 Task: Slide 64 - Alternative Resources-3.
Action: Mouse moved to (22, 87)
Screenshot: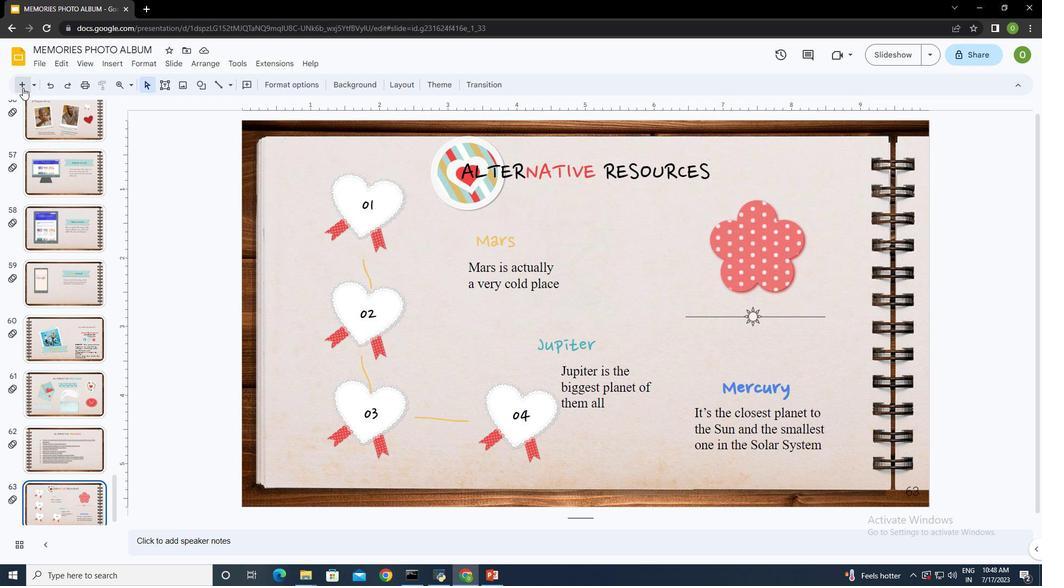 
Action: Mouse pressed left at (22, 87)
Screenshot: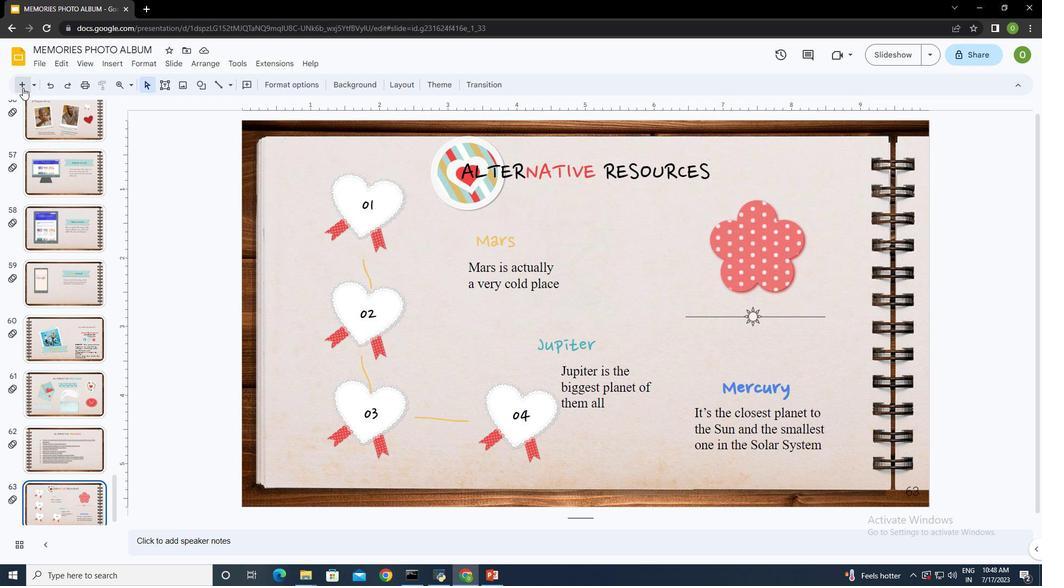 
Action: Mouse moved to (453, 175)
Screenshot: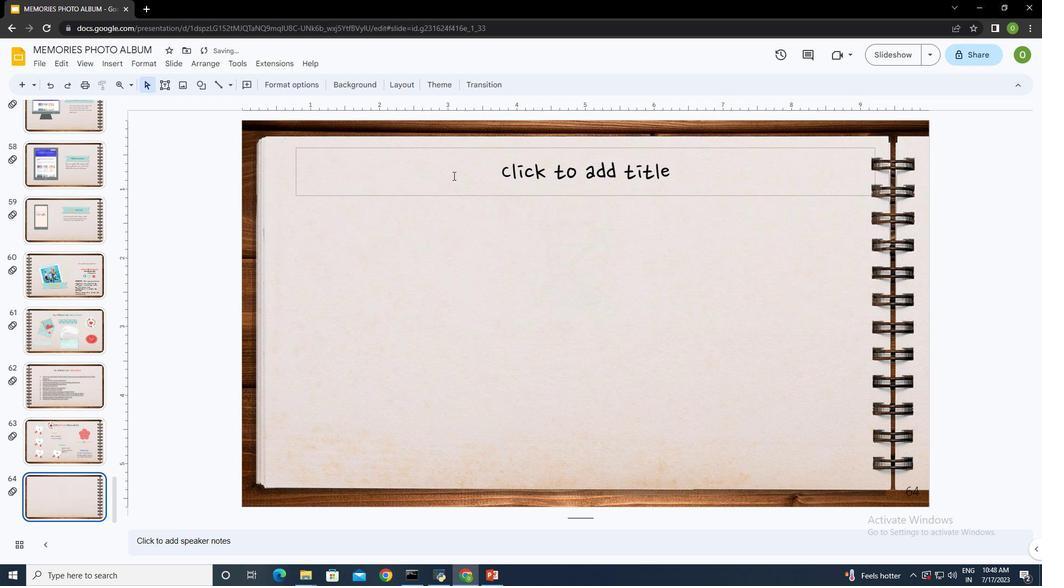 
Action: Mouse pressed left at (453, 175)
Screenshot: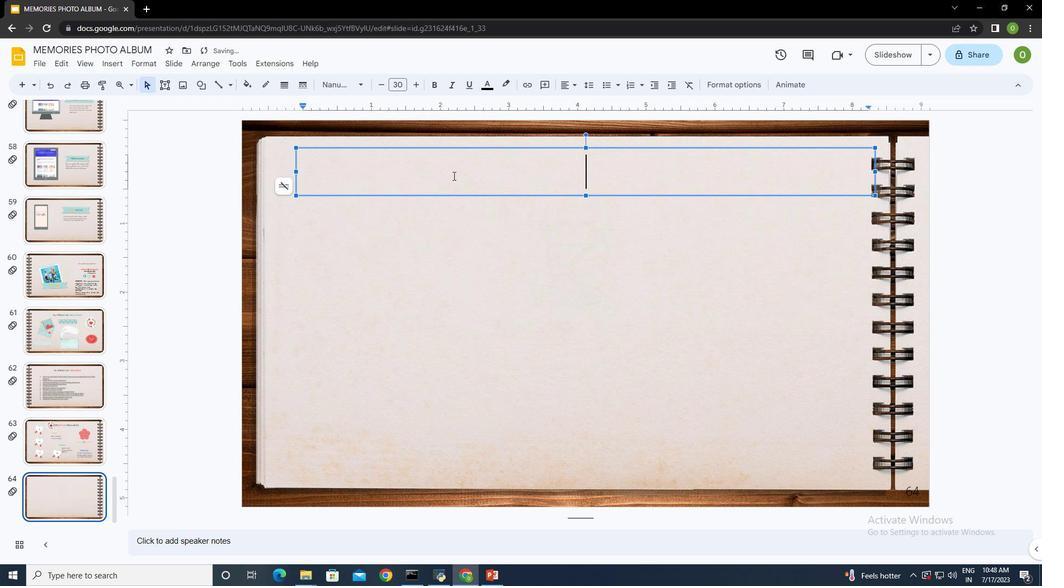 
Action: Key pressed <Key.caps_lock>ALTERNATIVE<Key.space>RESOURCES
Screenshot: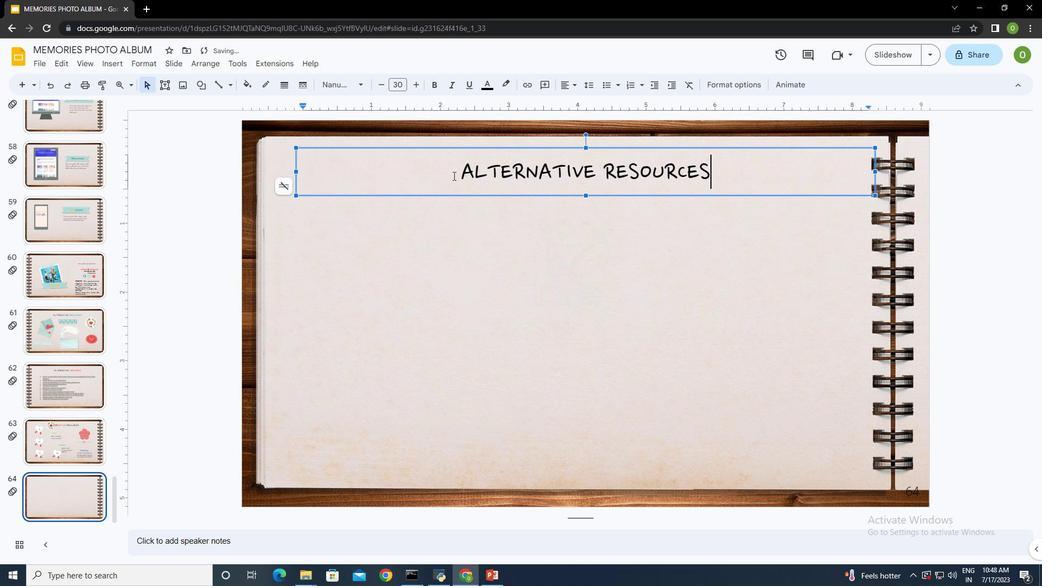 
Action: Mouse moved to (457, 185)
Screenshot: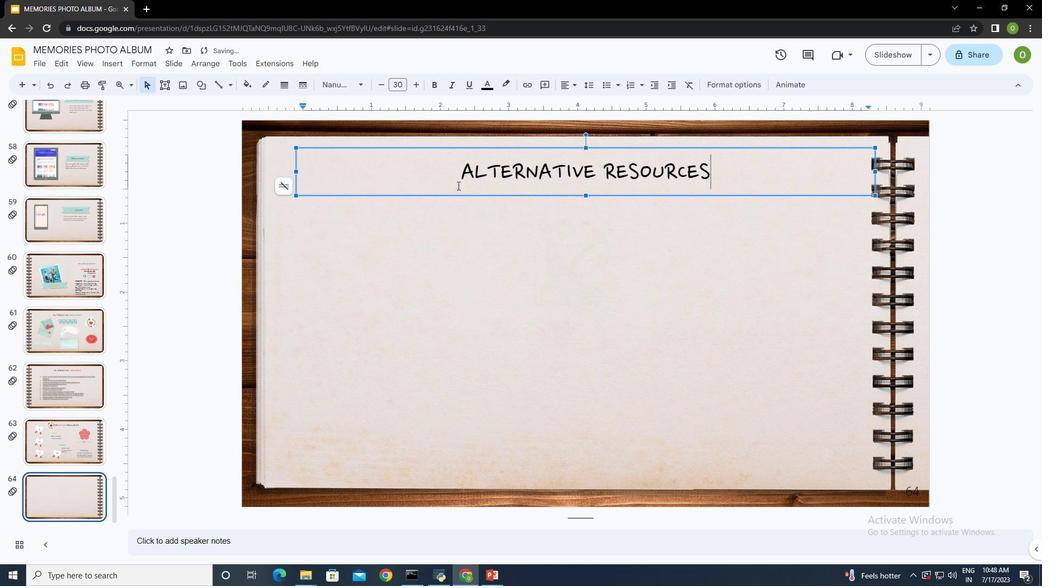 
Action: Key pressed ctrl+A
Screenshot: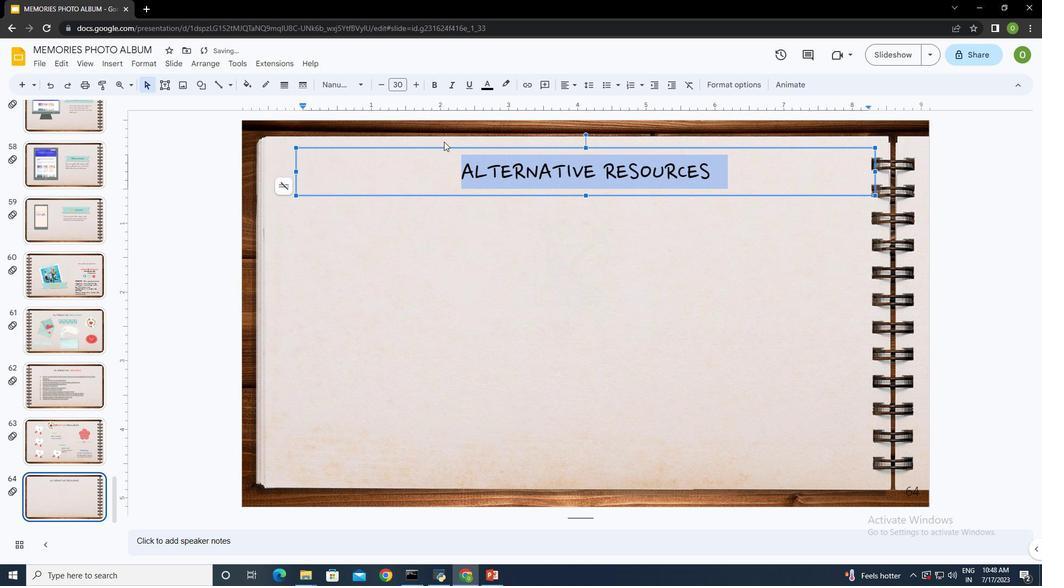 
Action: Mouse moved to (382, 83)
Screenshot: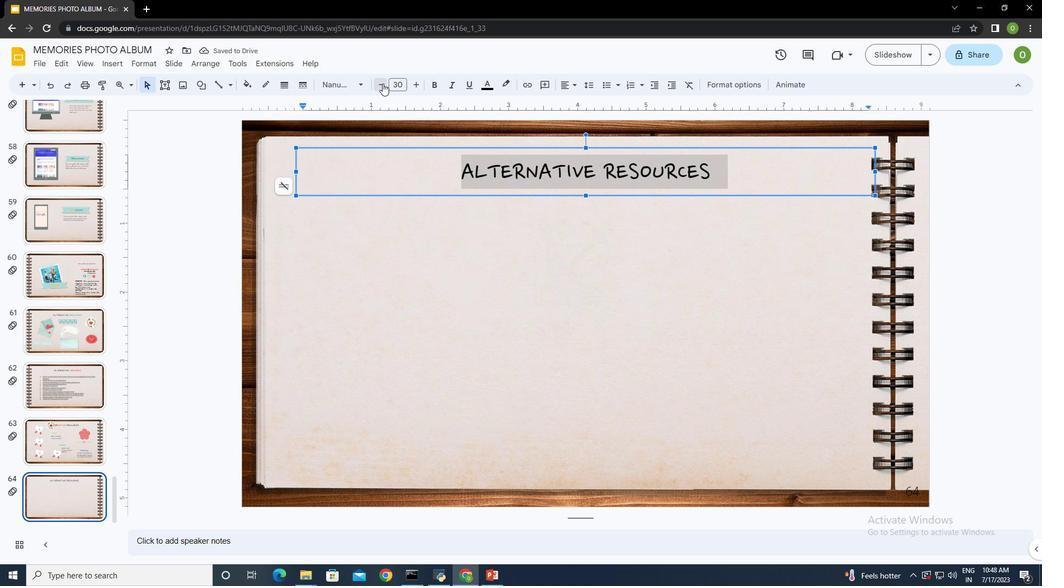 
Action: Mouse pressed left at (382, 83)
Screenshot: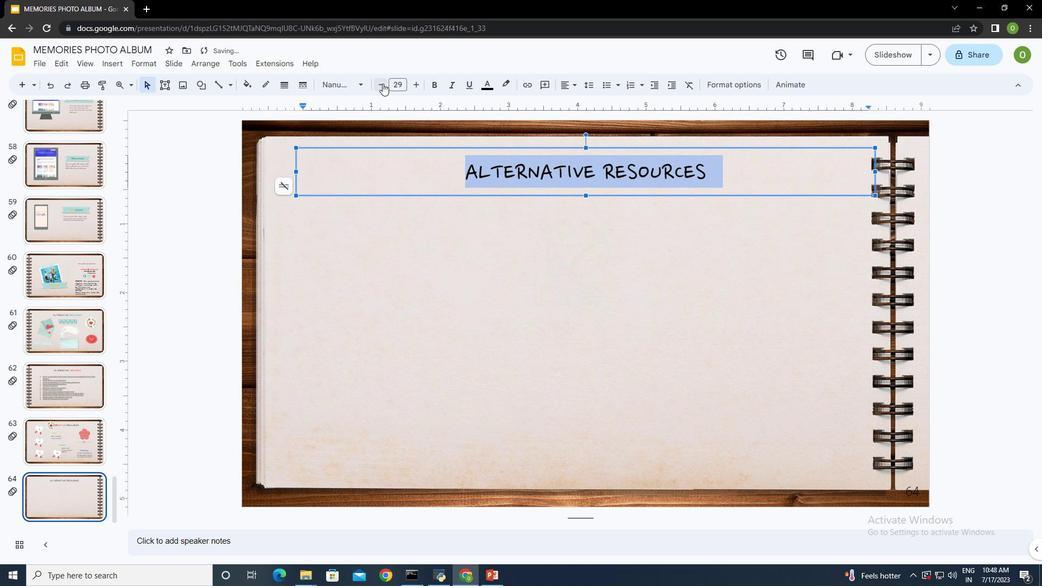 
Action: Mouse pressed left at (382, 83)
Screenshot: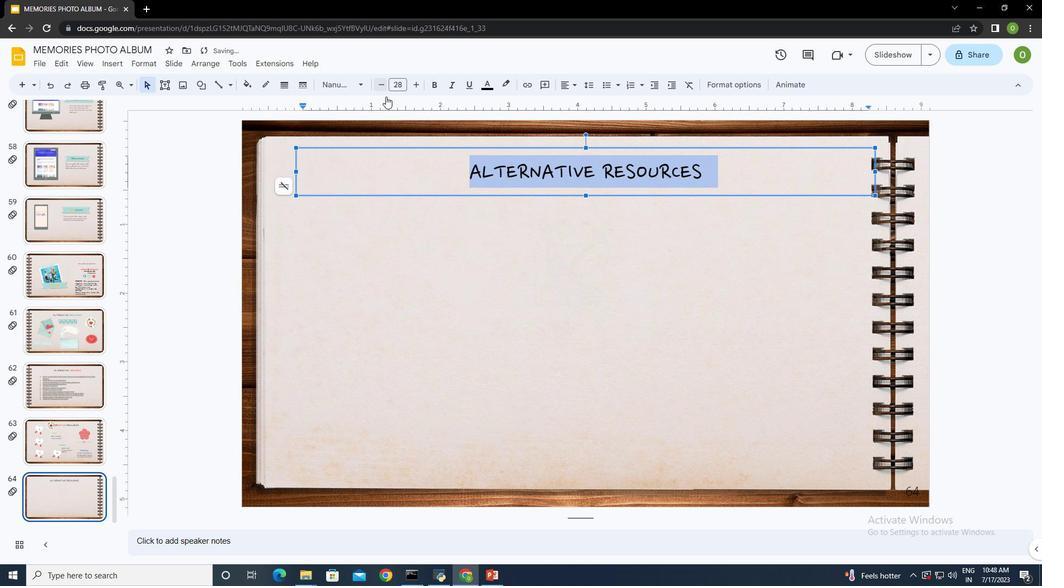 
Action: Mouse moved to (632, 231)
Screenshot: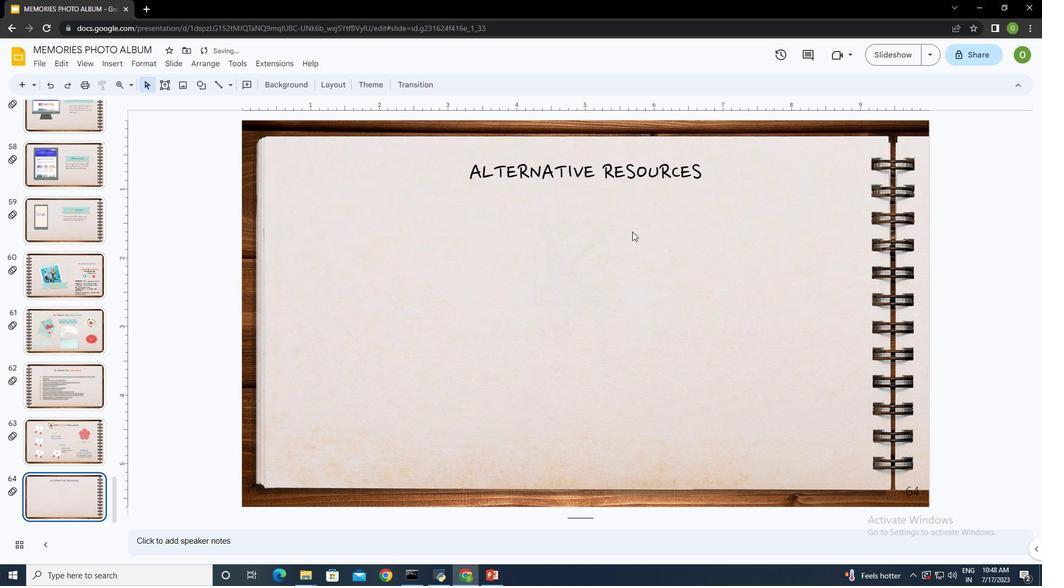 
Action: Mouse pressed left at (632, 231)
Screenshot: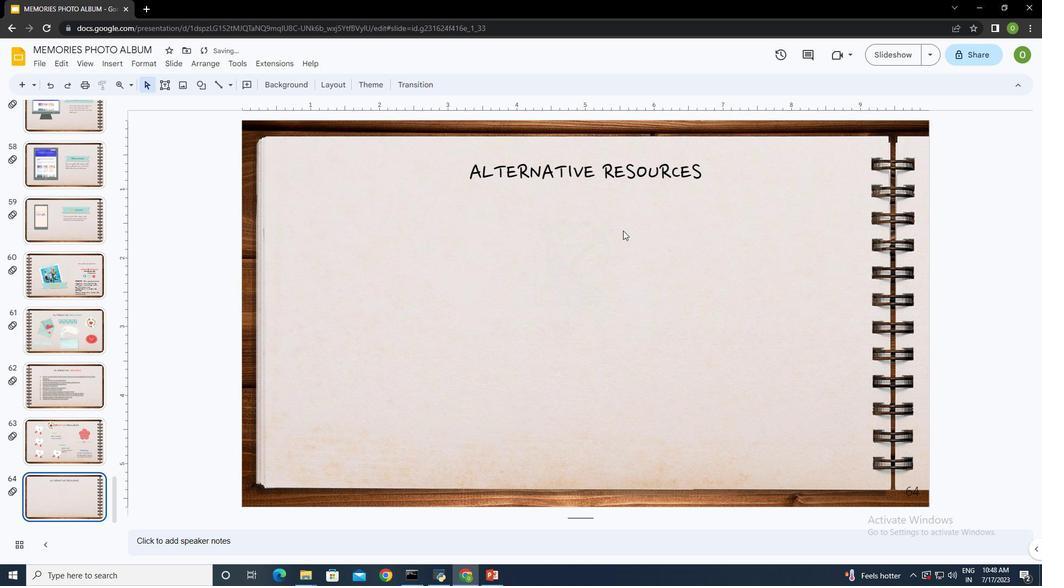 
Action: Mouse moved to (165, 83)
Screenshot: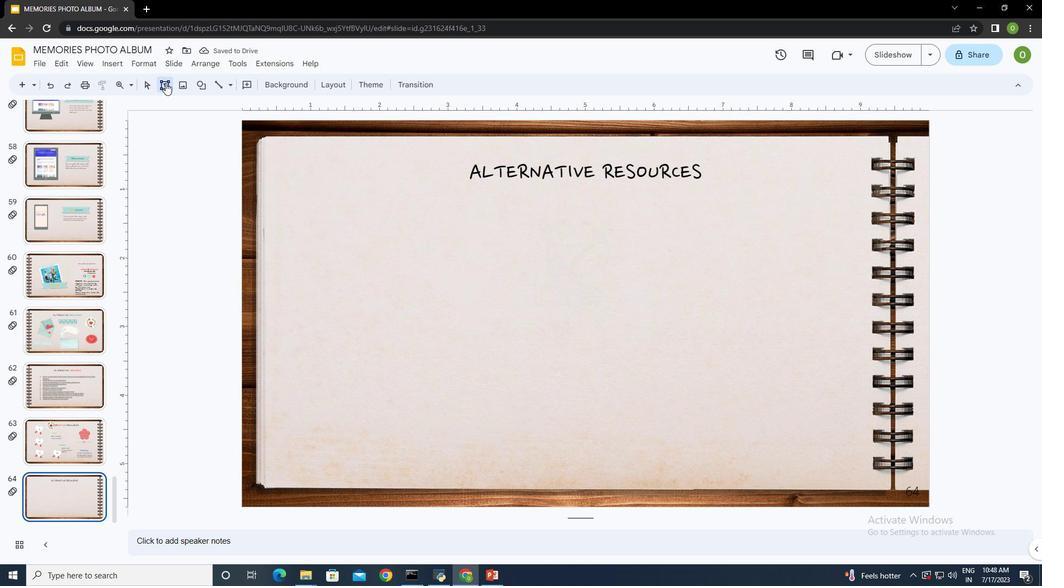 
Action: Mouse pressed left at (165, 83)
Screenshot: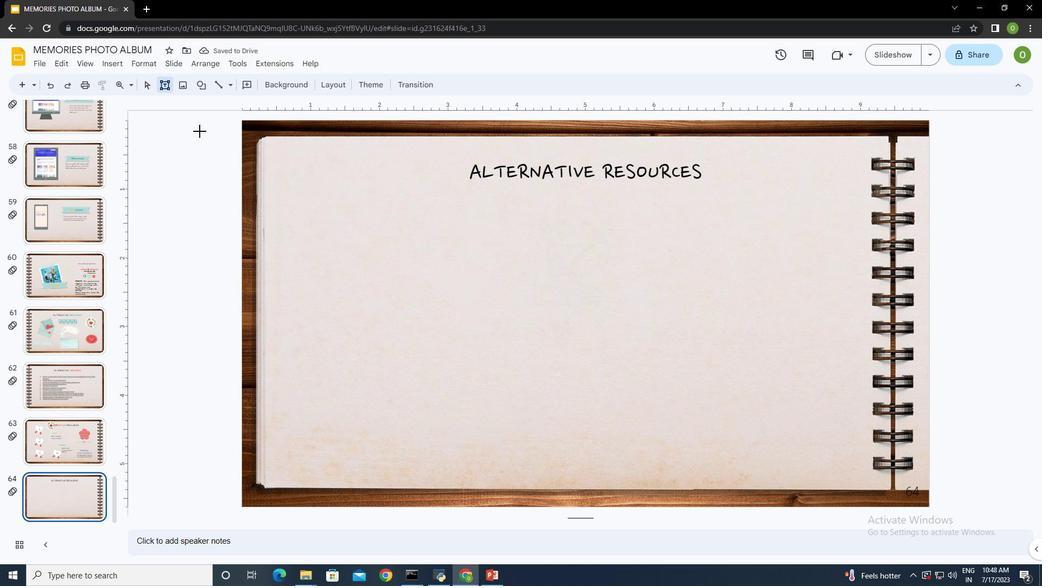 
Action: Mouse moved to (317, 203)
Screenshot: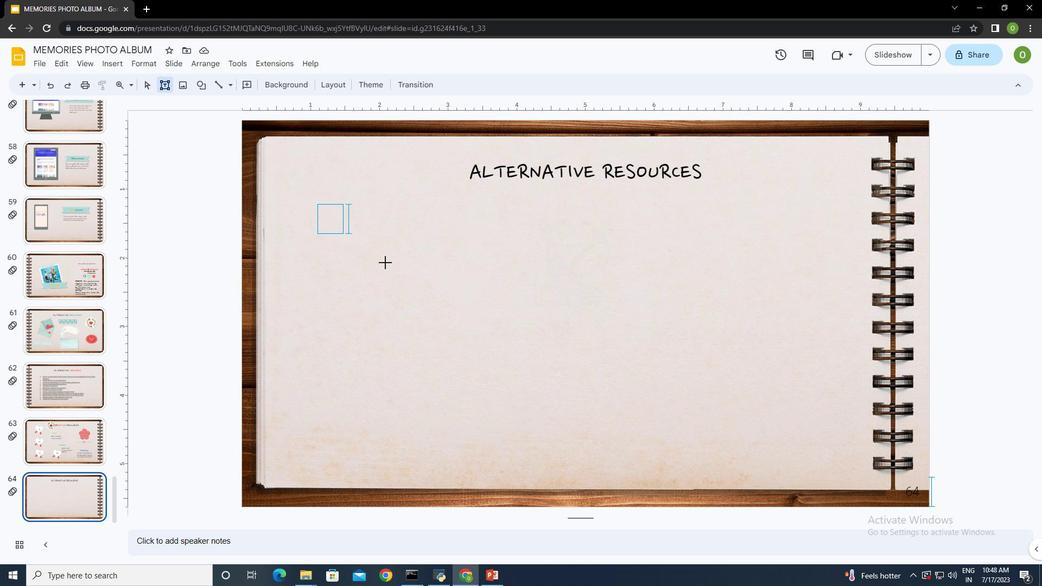 
Action: Mouse pressed left at (317, 203)
Screenshot: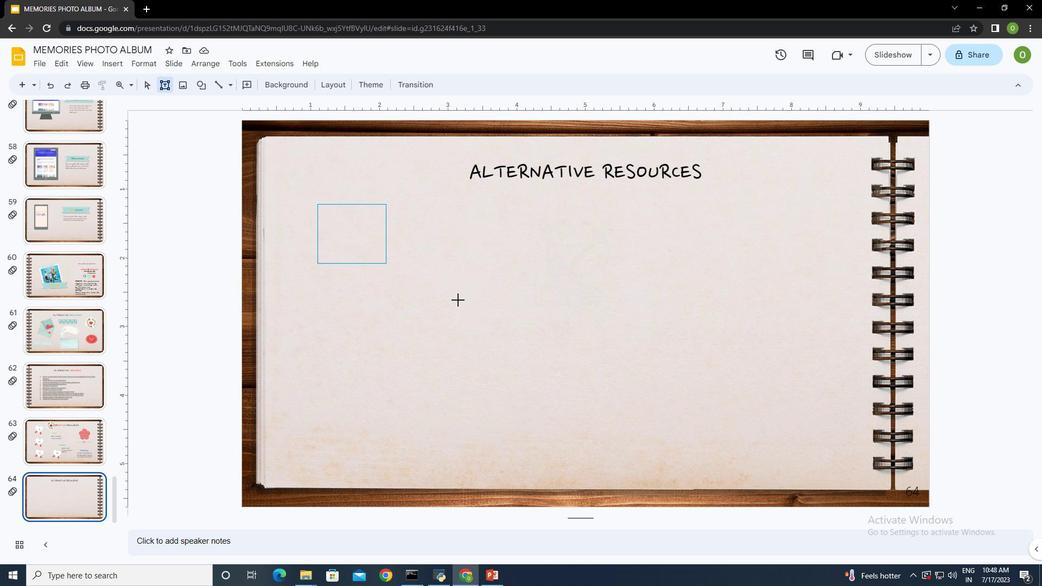 
Action: Mouse moved to (606, 300)
Screenshot: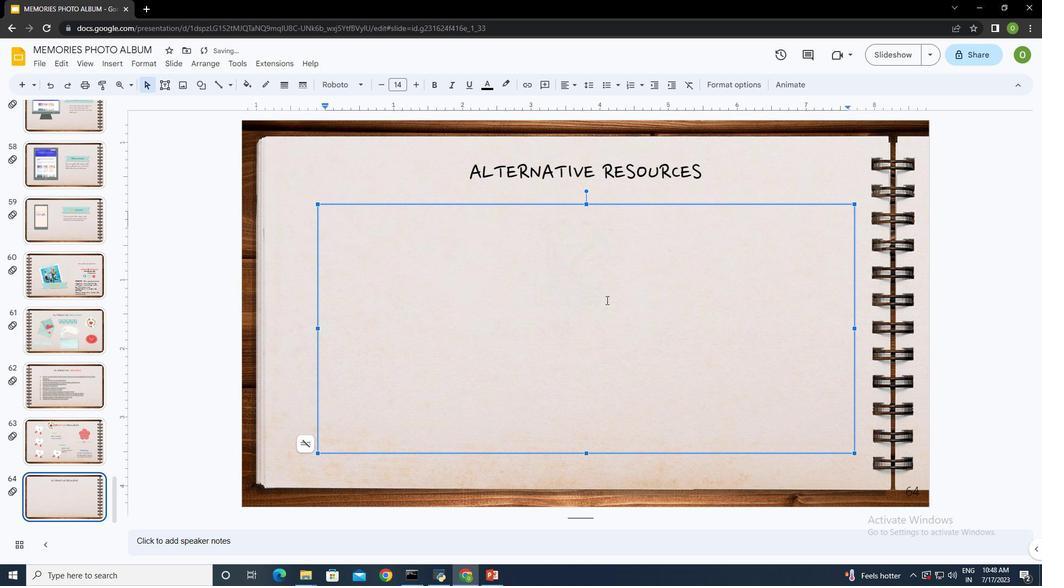 
Action: Key pressed <Key.caps_lock><Key.shift>Here's<Key.space>an<Key.space>assoo<Key.backspace>rta<Key.backspace>ment<Key.space>of<Key.space>alternative<Key.space><Key.space><Key.backspace><Key.backspace><Key.space>resources<Key.space>whose<Key.space>style<Key.space>fits<Key.space>the<Key.space>one<Key.space>of<Key.space>thi<Key.space>template<Key.shift_r>:<Key.enter><Key.enter><Key.shift><Key.shift><Key.shift>PHOTOS<Key.enter><Key.enter>
Screenshot: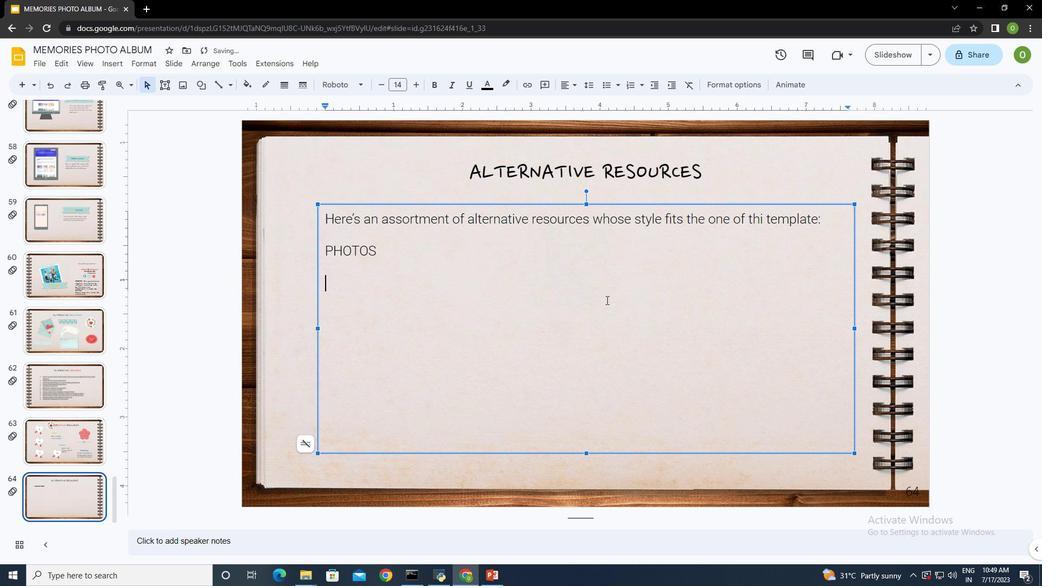 
Action: Mouse moved to (608, 85)
Screenshot: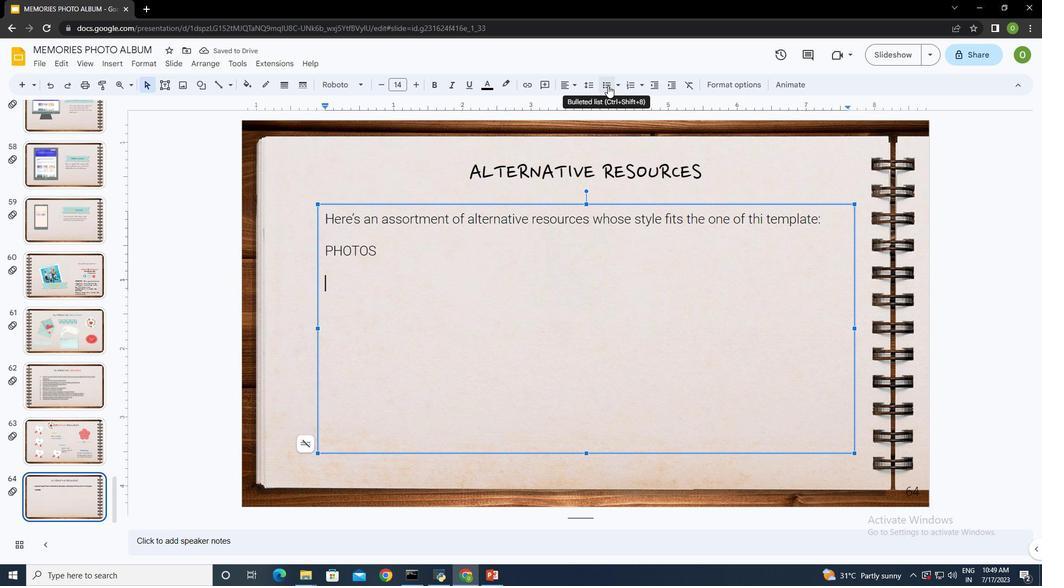 
Action: Mouse pressed left at (608, 85)
Screenshot: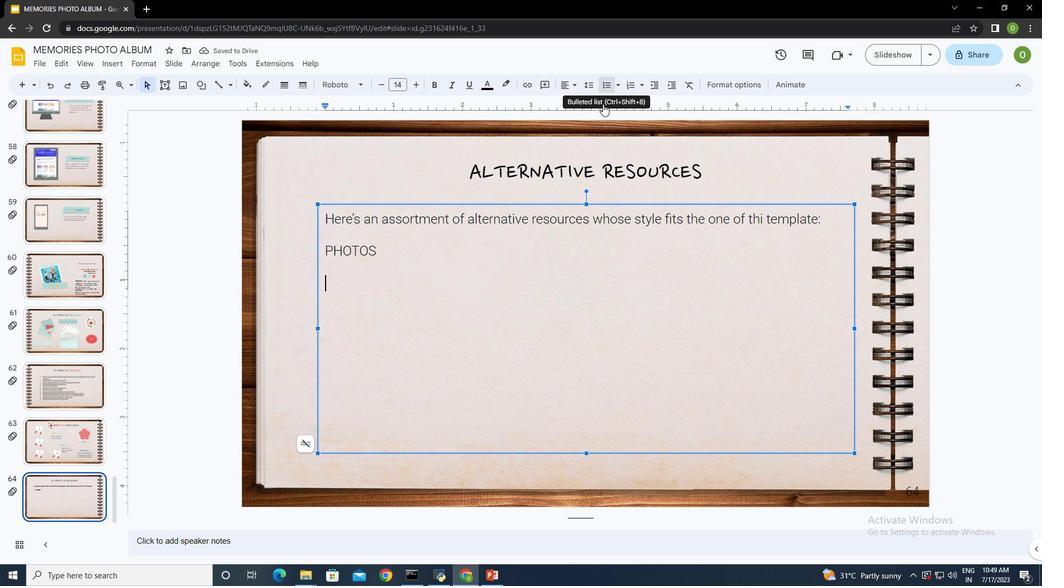 
Action: Mouse moved to (548, 286)
Screenshot: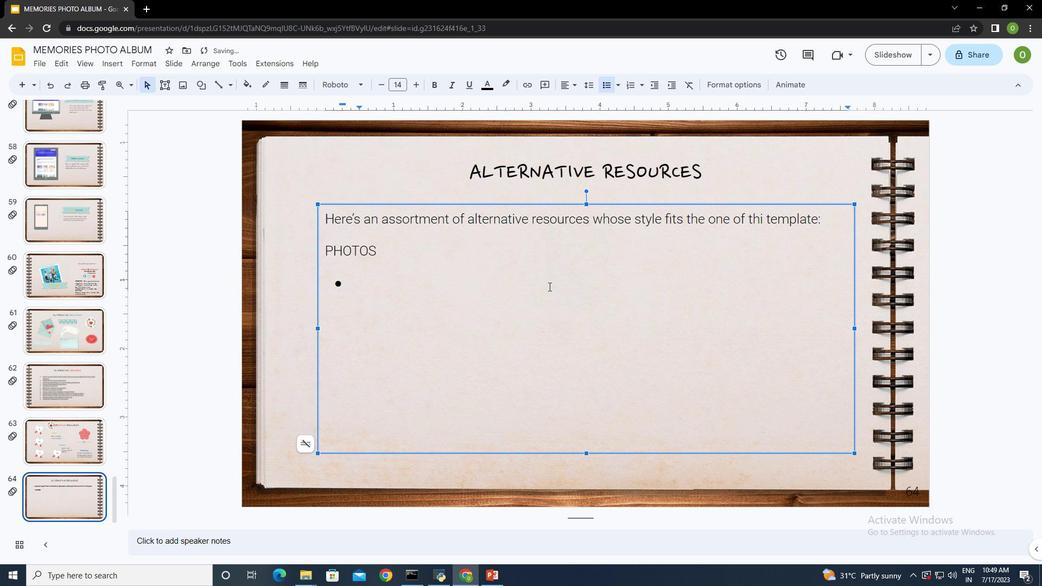 
Action: Key pressed <Key.shift><Key.shift><Key.shift><Key.shift><Key.shift><Key.shift>Young<Key.space>adult<Key.space>having<Key.space>fun<Key.space>at<Key.space>white<Key.space>party<Key.enter><Key.shift>Queer<Key.space>couple<Key.space>celebrating<Key.space>birthday<Key.space>together<Key.enter><Key.shift>Media<Key.backspace>um<Key.space>short<Key.space>smiley<Key.space>people<Key.space>hugging<Key.space><Key.enter><Key.shift>Medium<Key.space>shot<Key.space>pep<Key.backspace>ople<Key.space>with<Key.space>green<Key.space>book<Key.enter>ki<Key.backspace><Key.backspace><Key.shift>Kids<Key.space>having<Key.space>fun<Key.space>at<Key.space>jump<Key.space><Key.backspace><Key.backspace><Key.backspace>ngle<Key.space>part<Key.space><Key.shift><Key.shift><Key.shift><Key.shift><Key.shift>I<Key.enter><Key.shift>kids<Key.space>having<Key.space>fun<Key.space>at<Key.space>jungle<Key.space>party<Key.space><Key.shift><Key.shift><Key.shift><Key.shift><Key.shift><Key.shift><Key.shift><Key.shift><Key.shift><Key.shift><Key.shift><Key.shift><Key.shift><Key.shift><Key.shift><Key.shift><Key.shift><Key.shift><Key.shift><Key.shift><Key.shift>II<Key.enter><Key.shift>J<Key.backspace><Key.shift>Kids<Key.space>having<Key.space>fun<Key.space>at<Key.space>jungle<Key.space>party<Key.space><Key.shift><Key.shift><Key.shift><Key.shift>III<Key.enter><Key.shift>Mother<Key.space>and<Key.space>daughter<Key.space>celebrating<Key.space>new<Key.space>years<Key.space>eve<Key.space>at<Key.space>home<Key.space>together<Key.enter><Key.shift><Key.shift><Key.shift><Key.shift><Key.shift>Family<Key.space>of<Key.space>fou<Key.backspace>ur<Key.space>celebrating<Key.space>new<Key.space>t<Key.backspace>years<Key.space>eve<Key.space>at<Key.space>home<Key.space>together<Key.enter><Key.shift>Family<Key.space>at<Key.space><Key.shift>Home<Key.space><Key.shift>Celebrating<Key.space>new<Key.space><Key.backspace><Key.space>year's<Key.space>eve
Screenshot: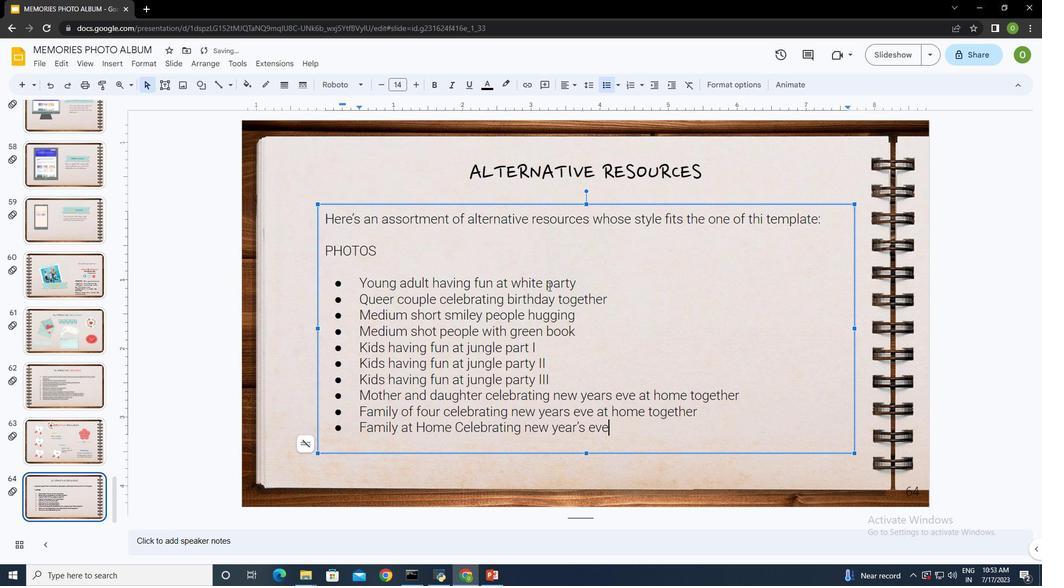 
Action: Mouse moved to (615, 430)
Screenshot: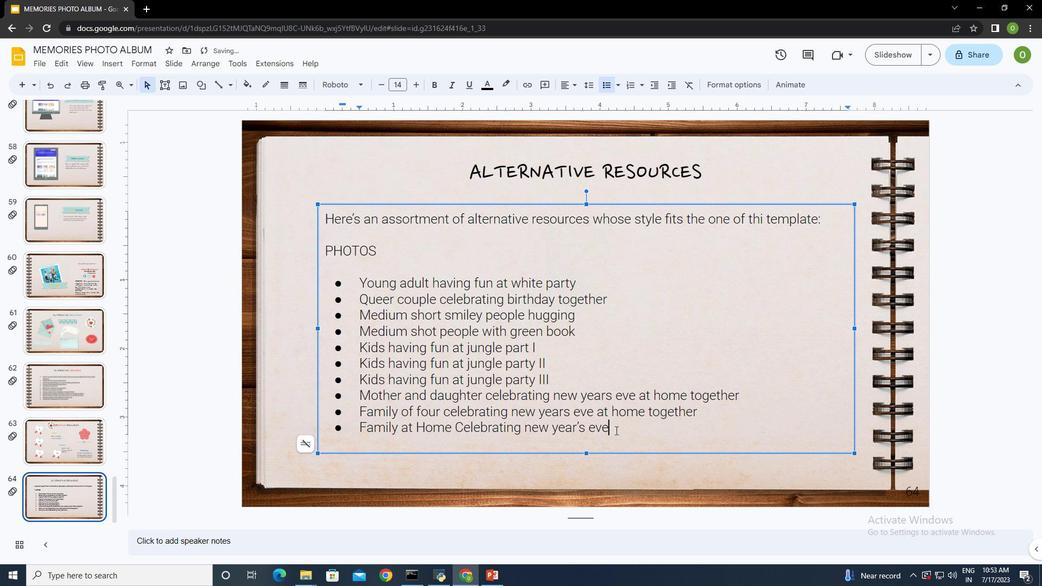 
Action: Mouse pressed left at (615, 430)
Screenshot: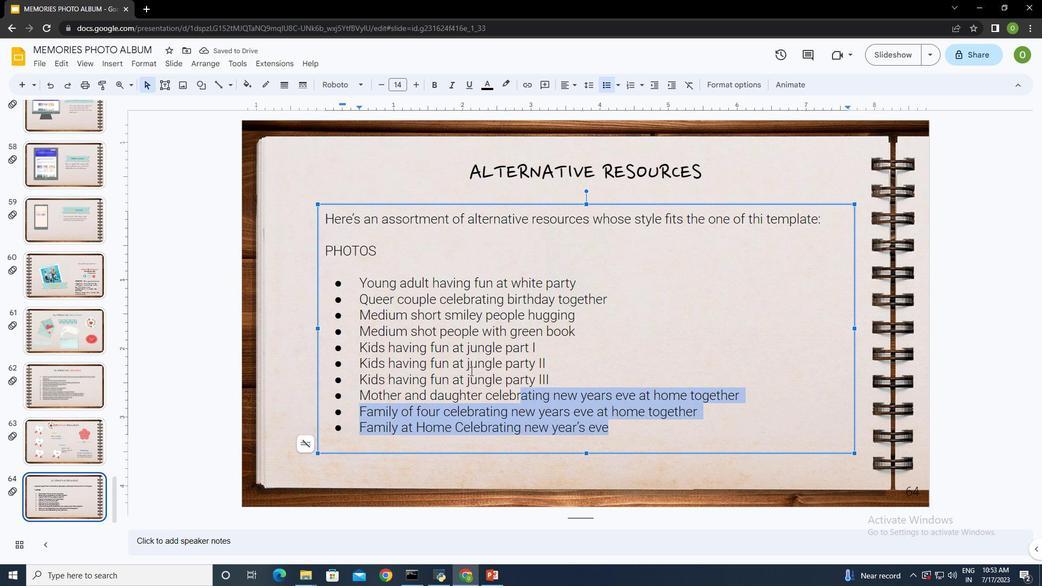 
Action: Mouse moved to (344, 81)
Screenshot: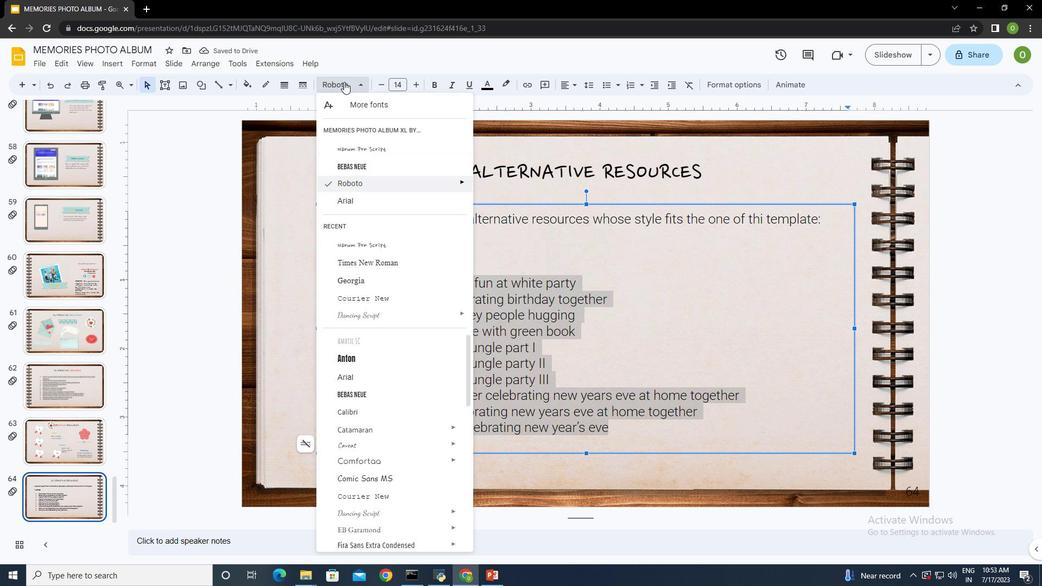 
Action: Mouse pressed left at (344, 81)
Screenshot: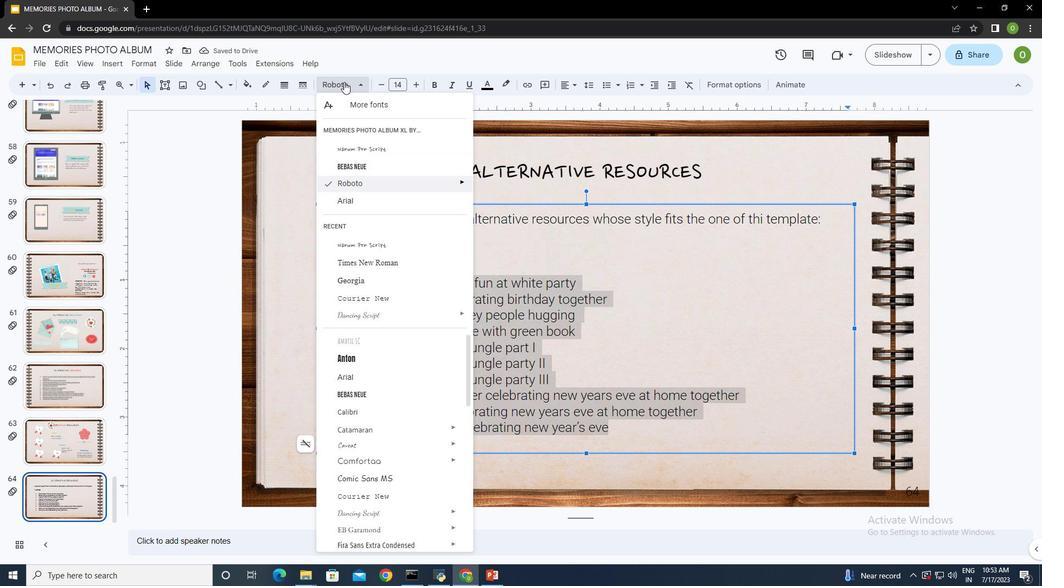 
Action: Mouse moved to (384, 261)
Screenshot: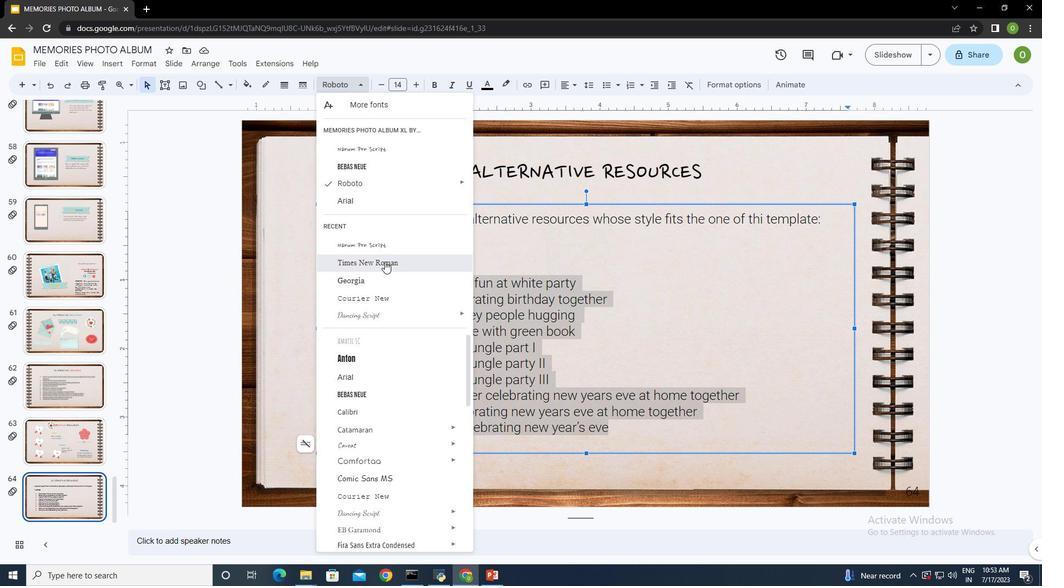 
Action: Mouse pressed left at (384, 261)
Screenshot: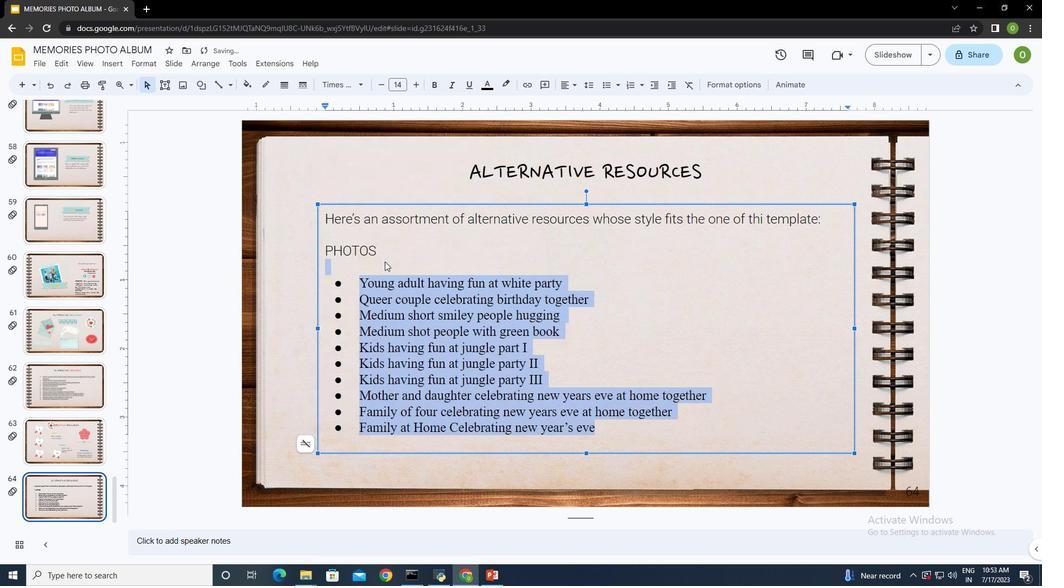 
Action: Mouse moved to (236, 65)
Screenshot: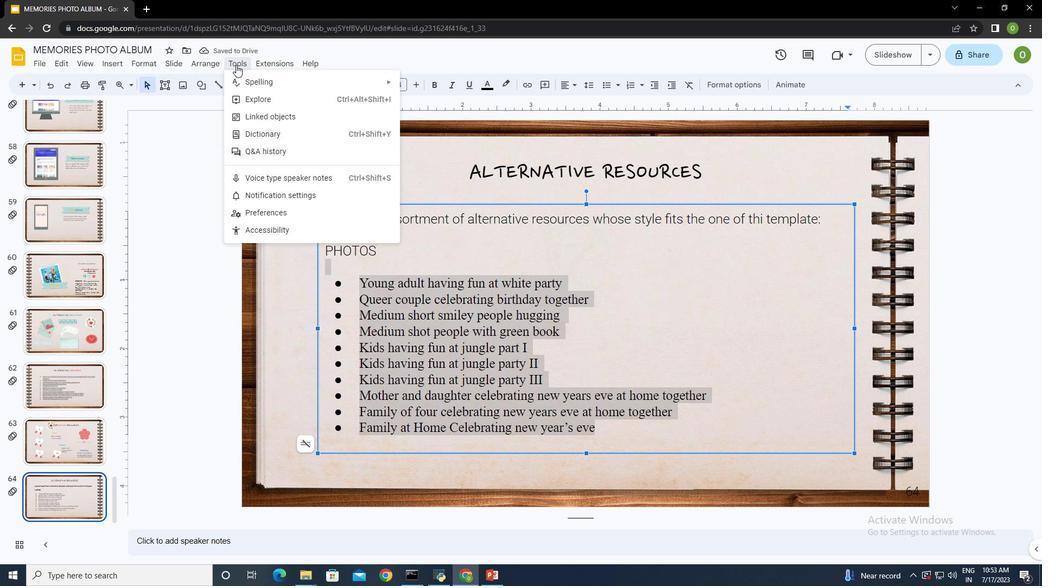 
Action: Mouse pressed left at (236, 65)
Screenshot: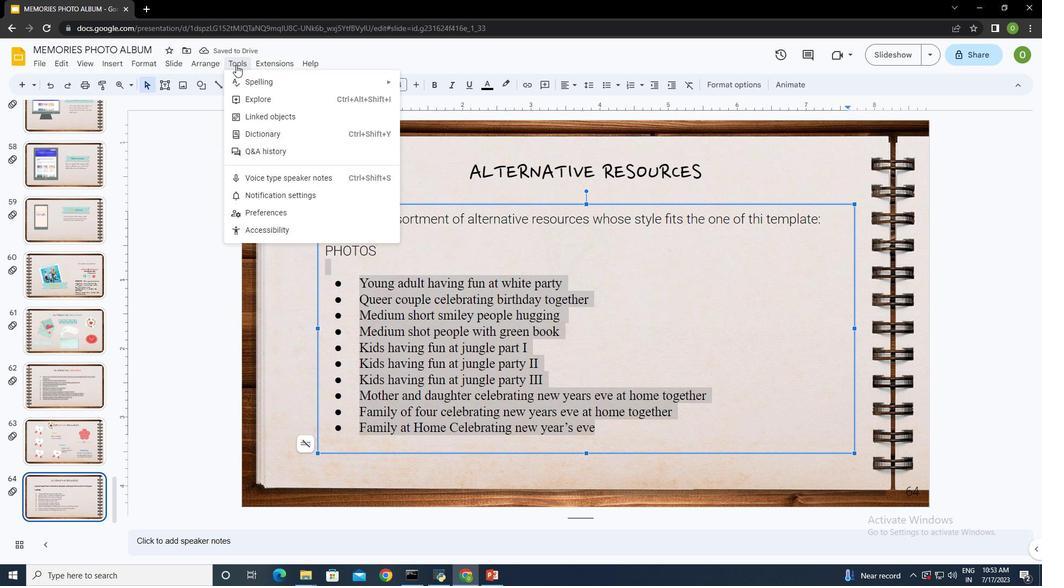 
Action: Mouse moved to (260, 78)
Screenshot: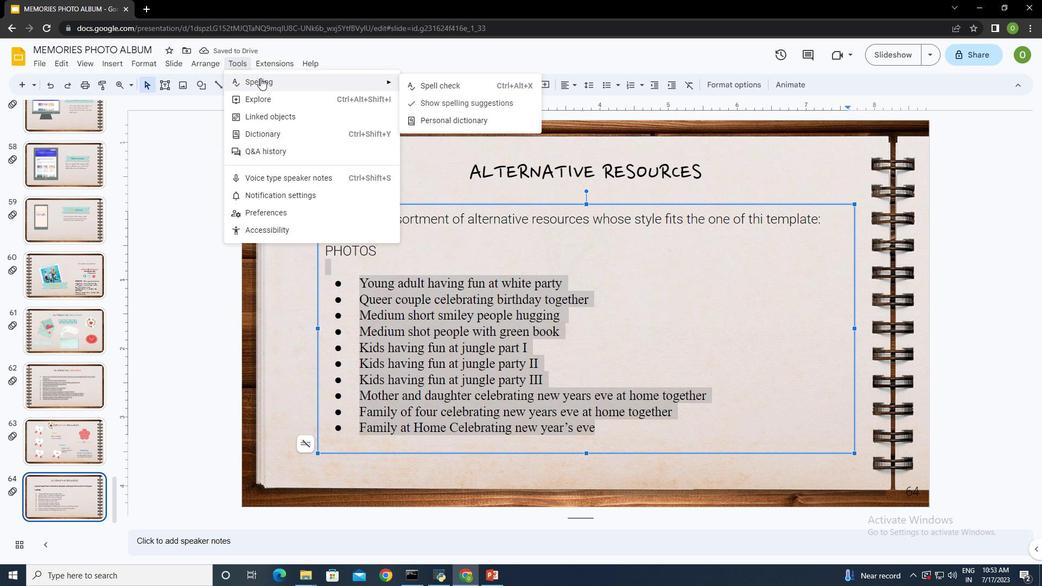 
Action: Mouse pressed left at (260, 78)
Screenshot: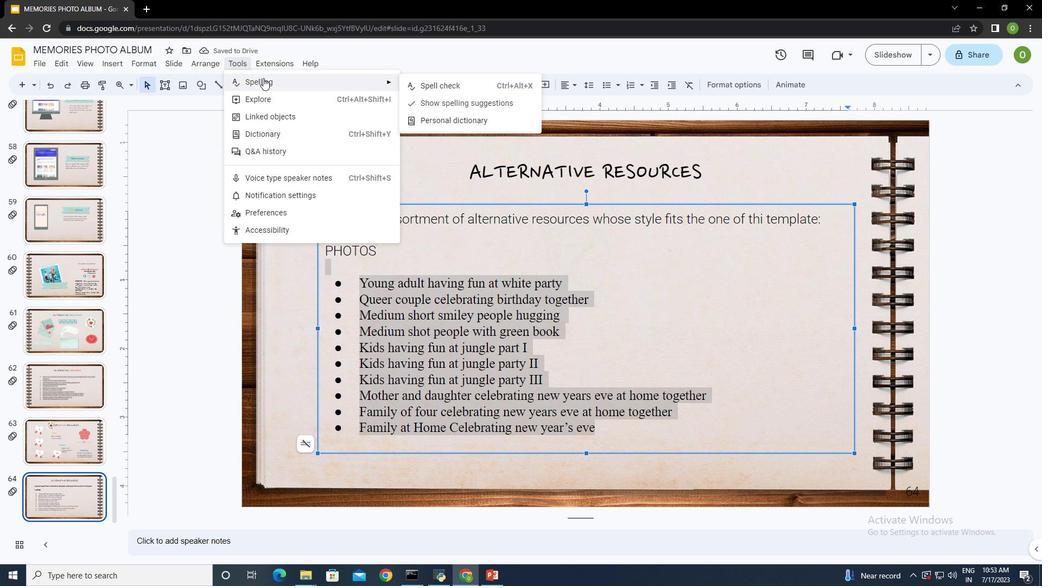 
Action: Mouse moved to (453, 83)
Screenshot: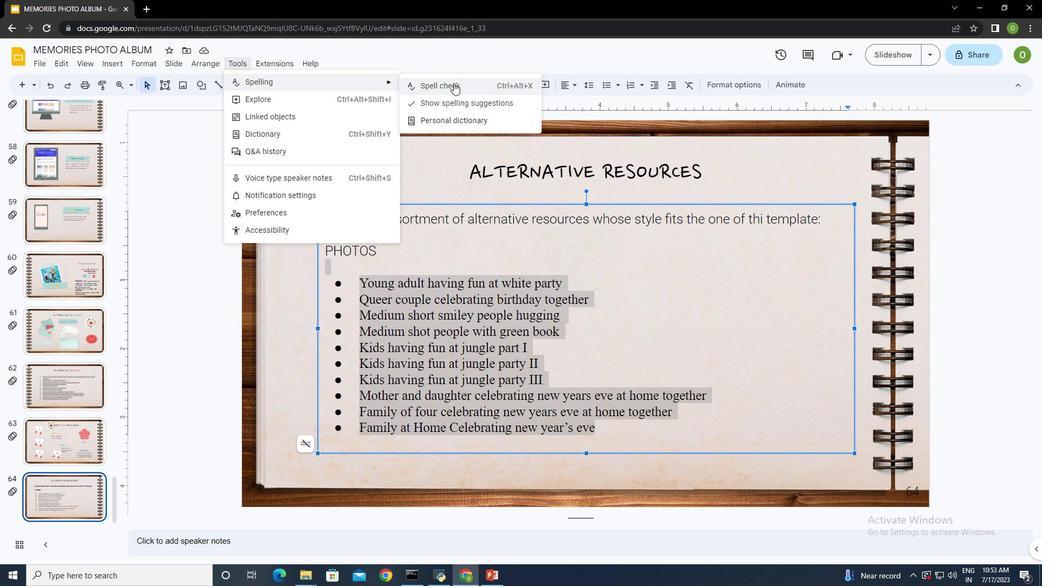 
Action: Mouse pressed left at (453, 83)
Screenshot: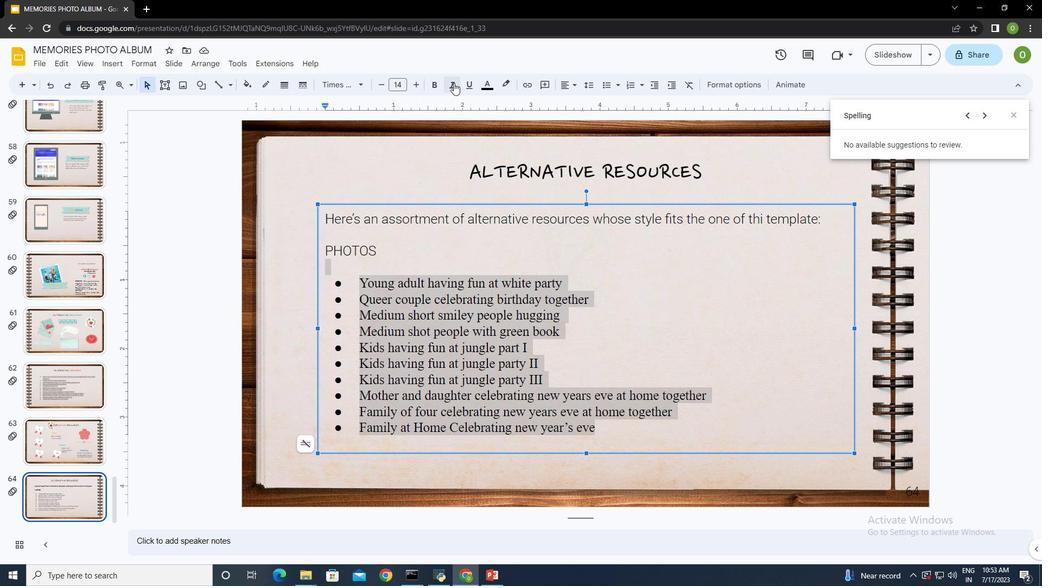 
Action: Mouse moved to (1014, 111)
Screenshot: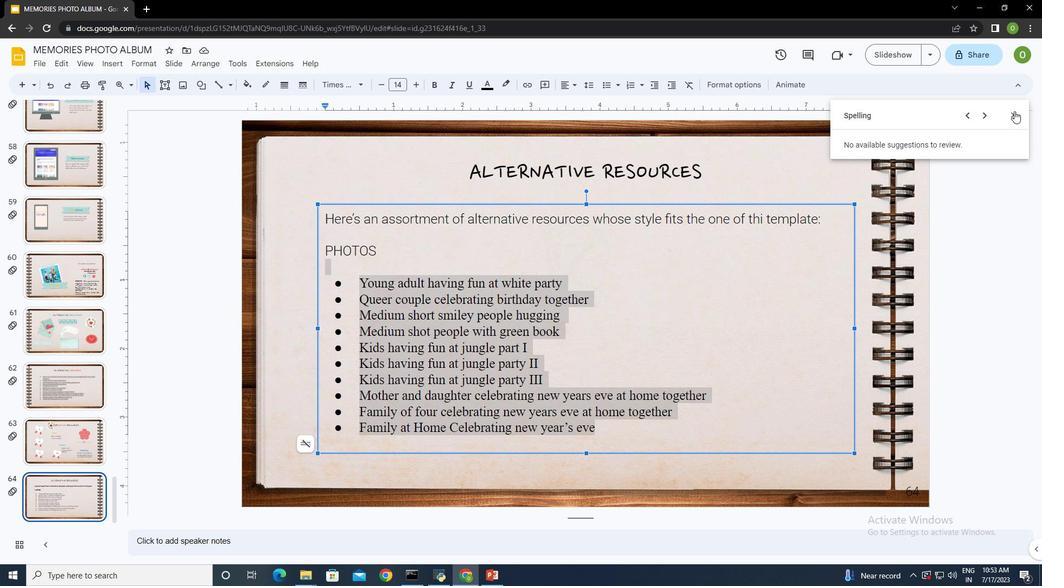 
Action: Mouse pressed left at (1014, 111)
Screenshot: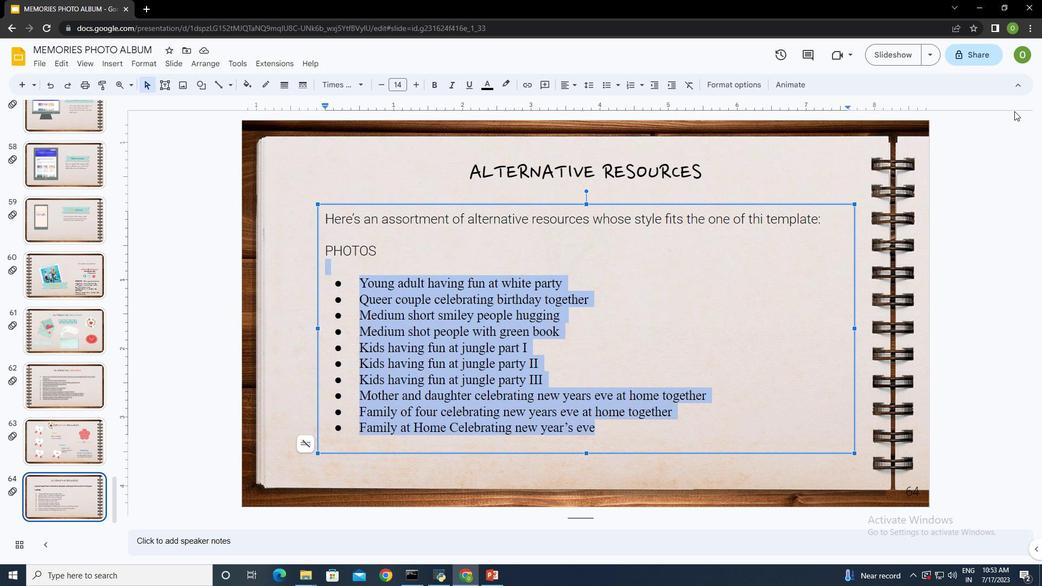 
Action: Mouse moved to (228, 61)
Screenshot: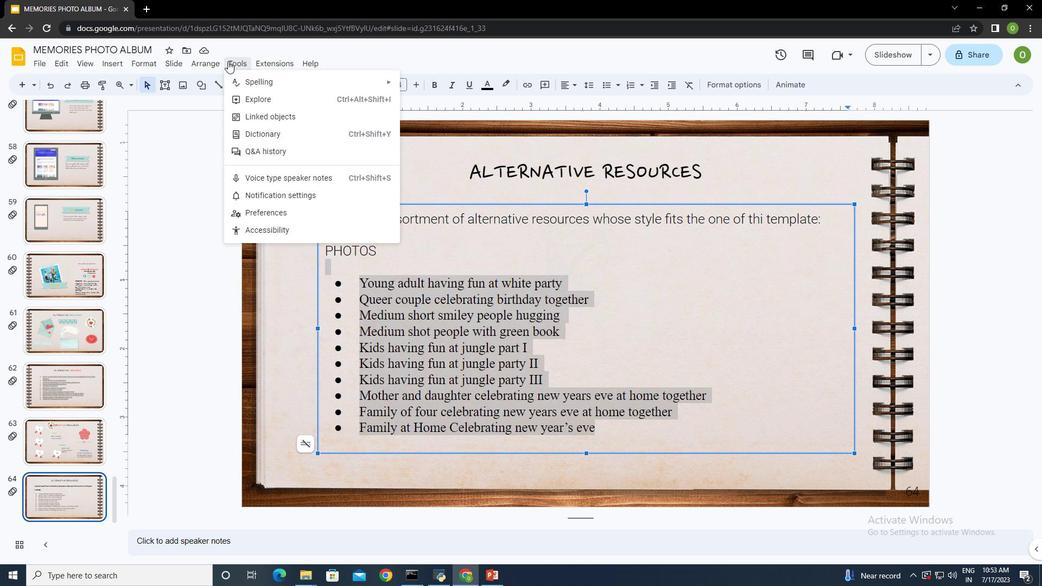 
Action: Mouse pressed left at (228, 61)
Screenshot: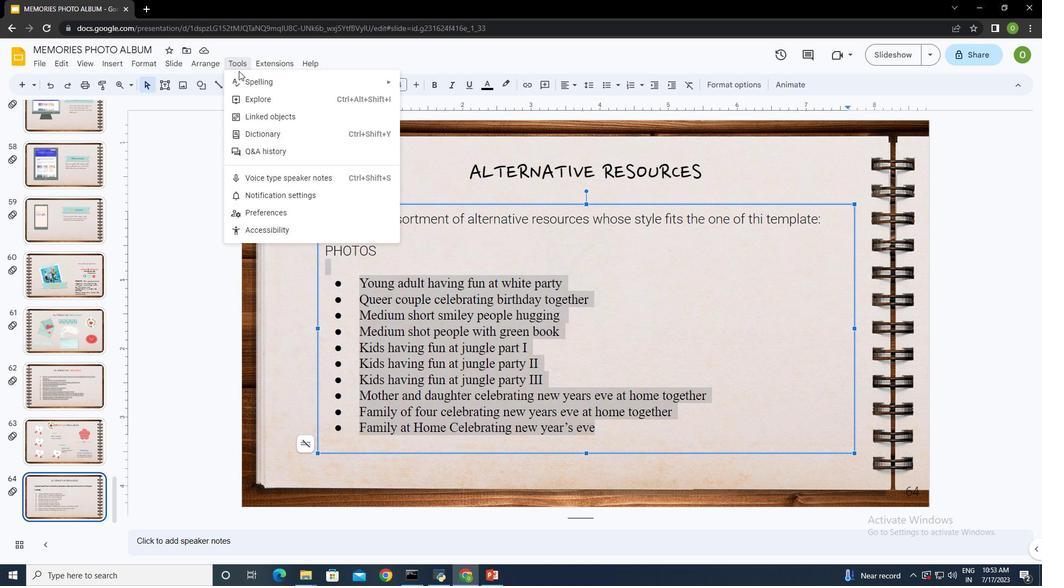 
Action: Mouse moved to (282, 87)
Screenshot: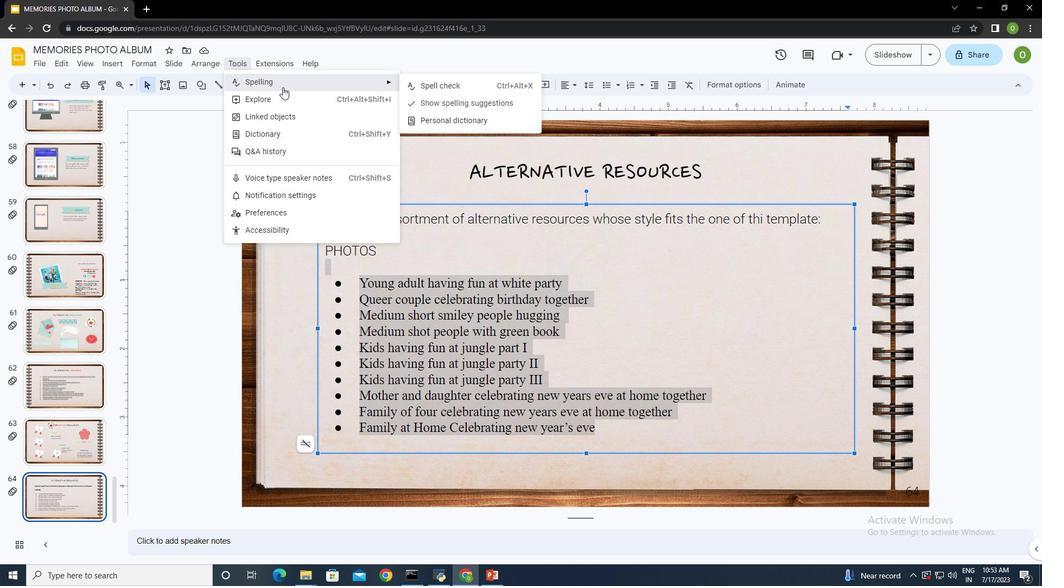 
Action: Mouse pressed left at (282, 87)
Screenshot: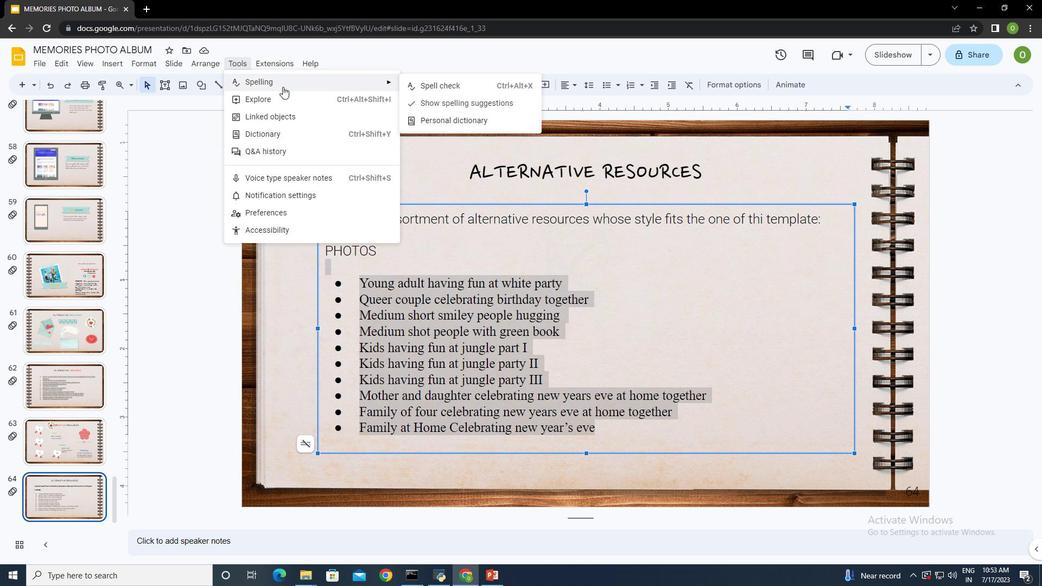 
Action: Mouse moved to (438, 103)
Screenshot: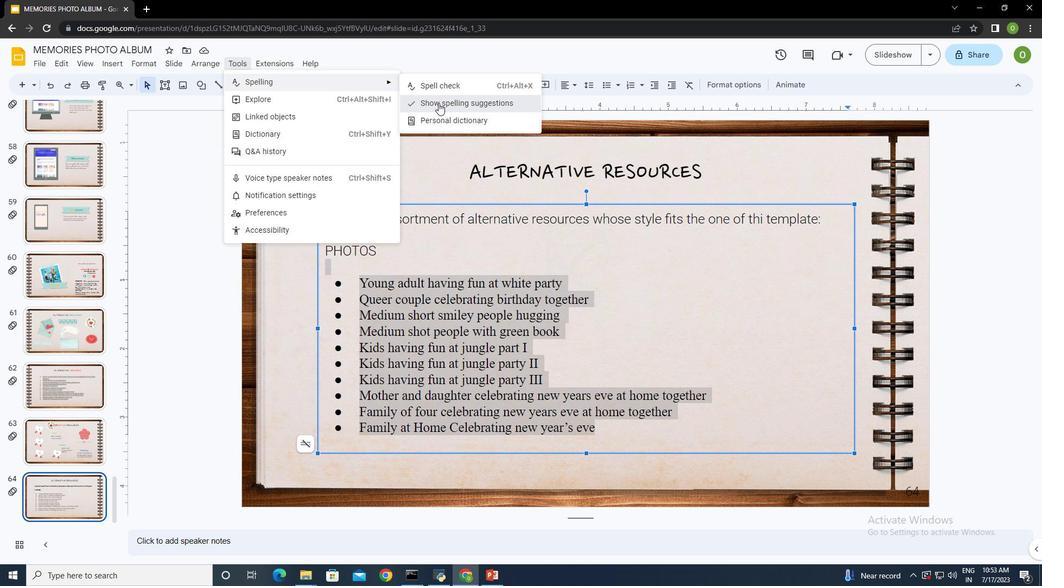 
Action: Mouse pressed left at (438, 103)
Screenshot: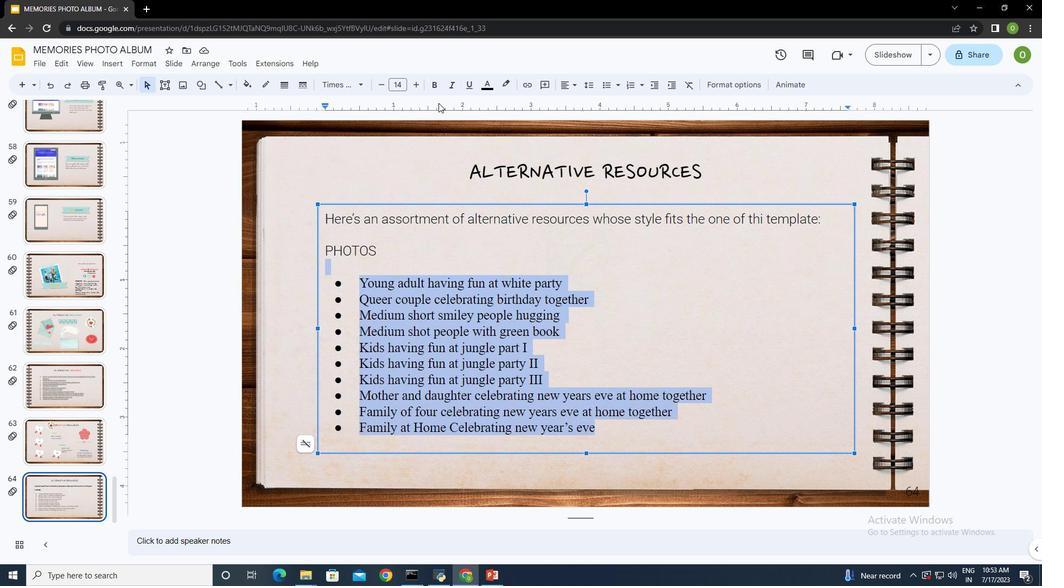 
Action: Mouse moved to (679, 331)
Screenshot: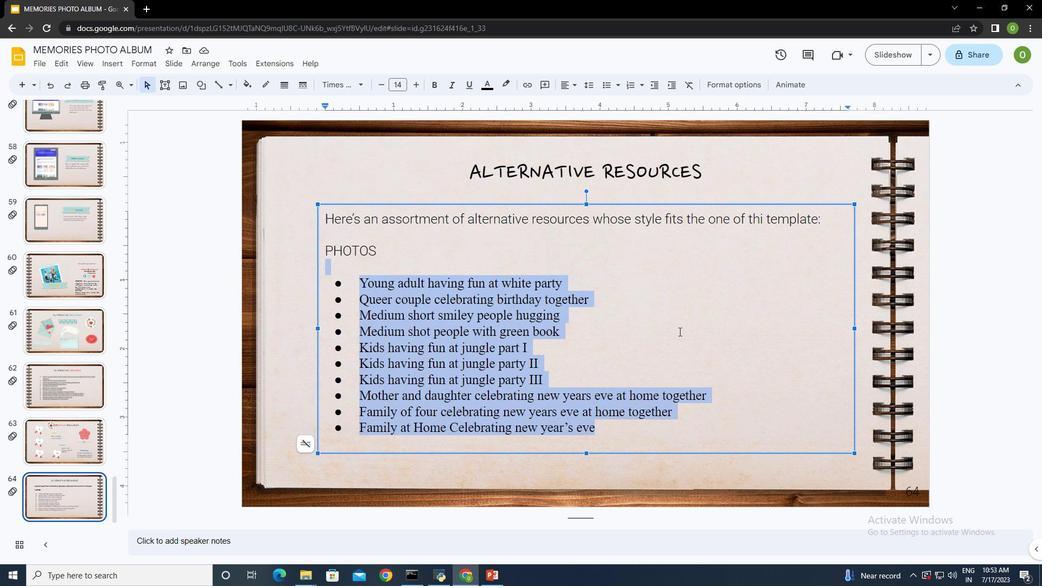 
Action: Mouse pressed left at (679, 331)
Screenshot: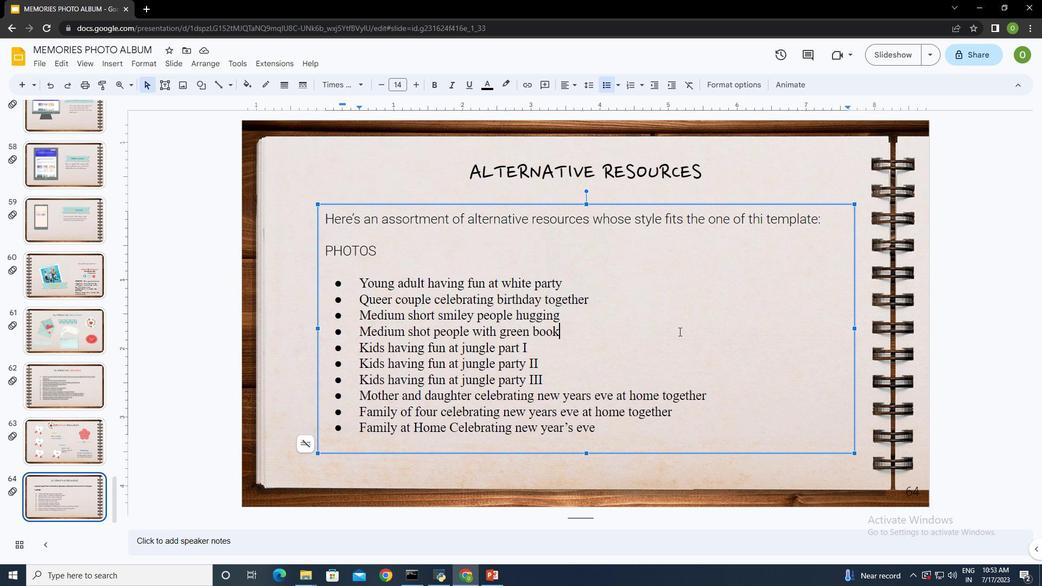 
Action: Mouse moved to (382, 251)
Screenshot: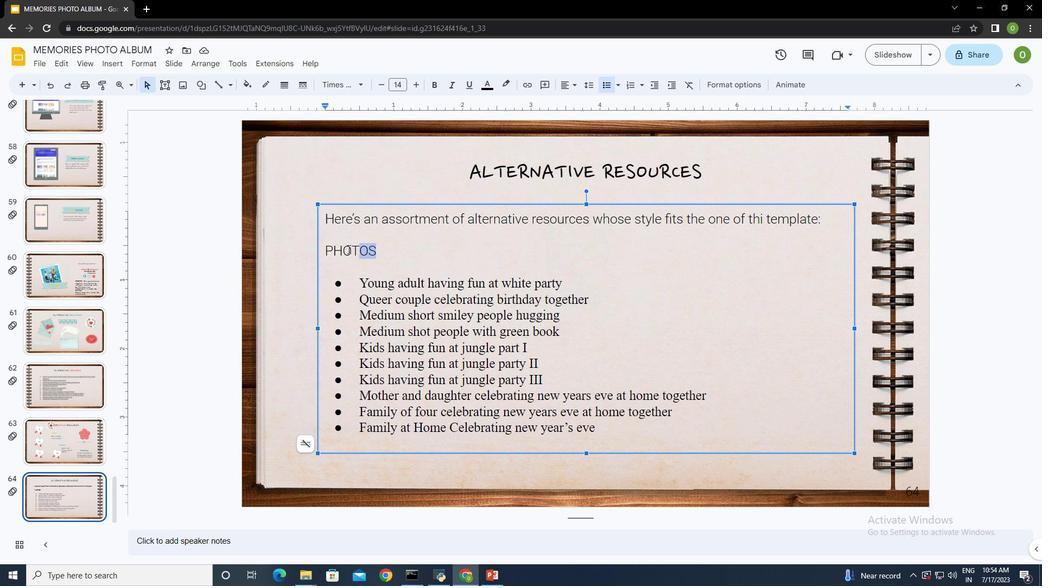 
Action: Mouse pressed left at (382, 251)
Screenshot: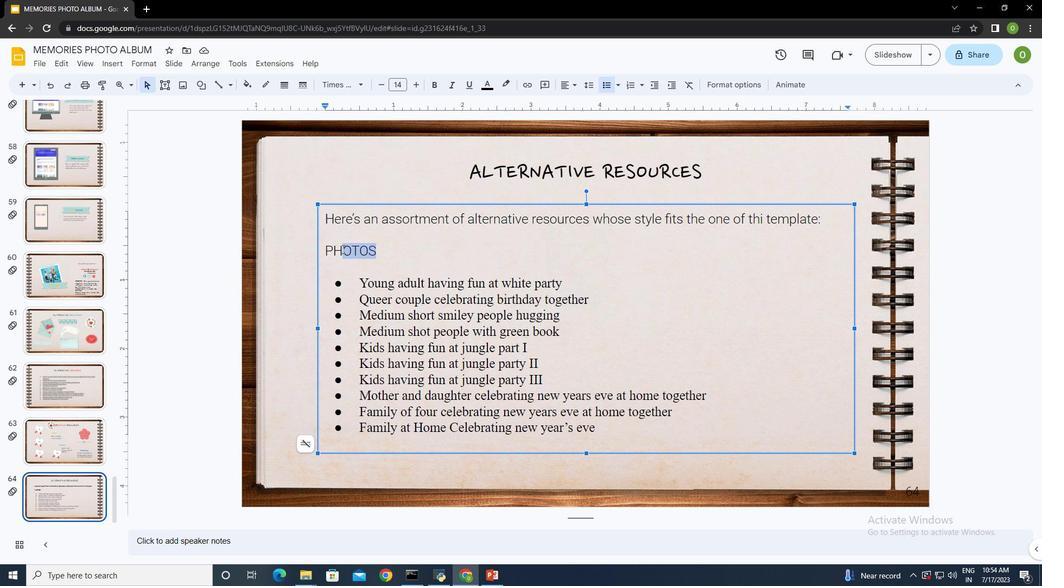 
Action: Mouse moved to (333, 84)
Screenshot: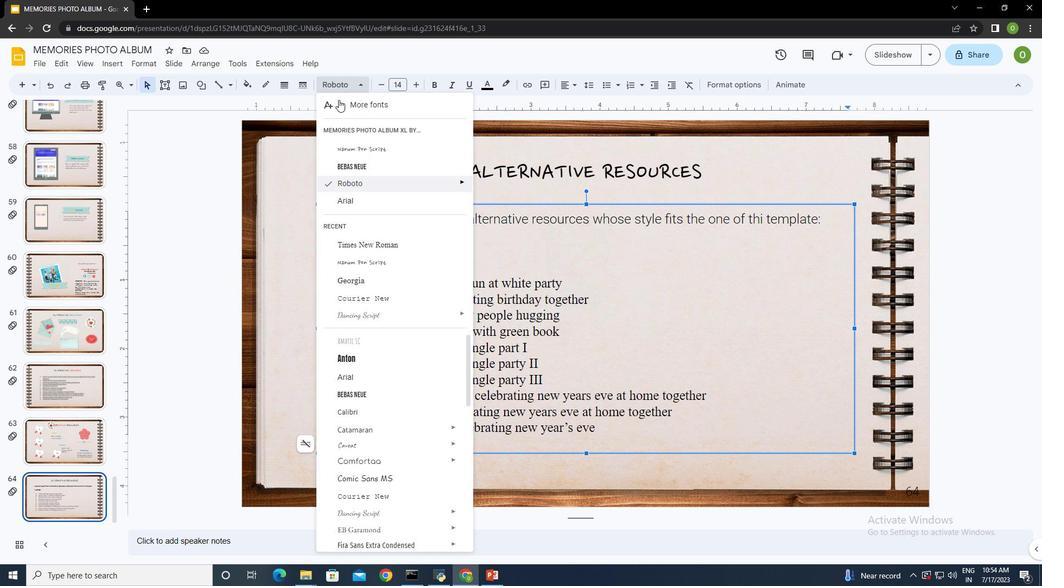 
Action: Mouse pressed left at (333, 84)
Screenshot: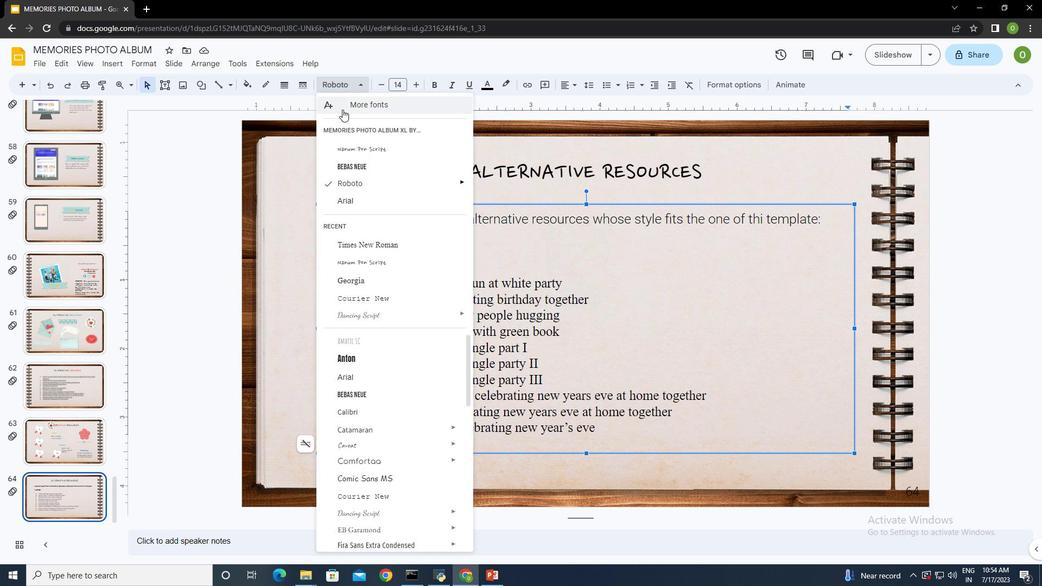 
Action: Mouse moved to (351, 150)
Screenshot: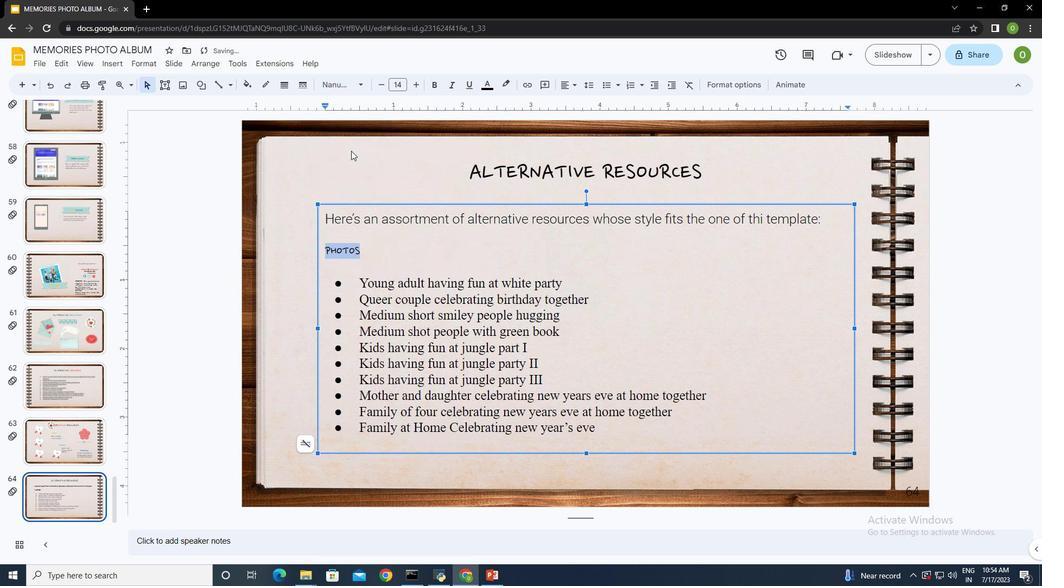 
Action: Mouse pressed left at (351, 150)
Screenshot: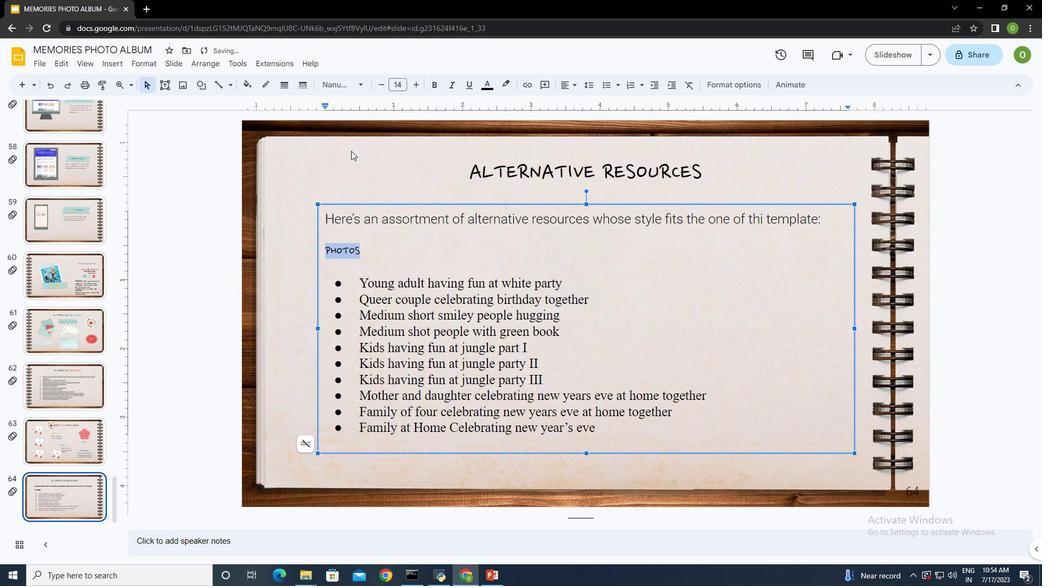 
Action: Mouse moved to (415, 85)
Screenshot: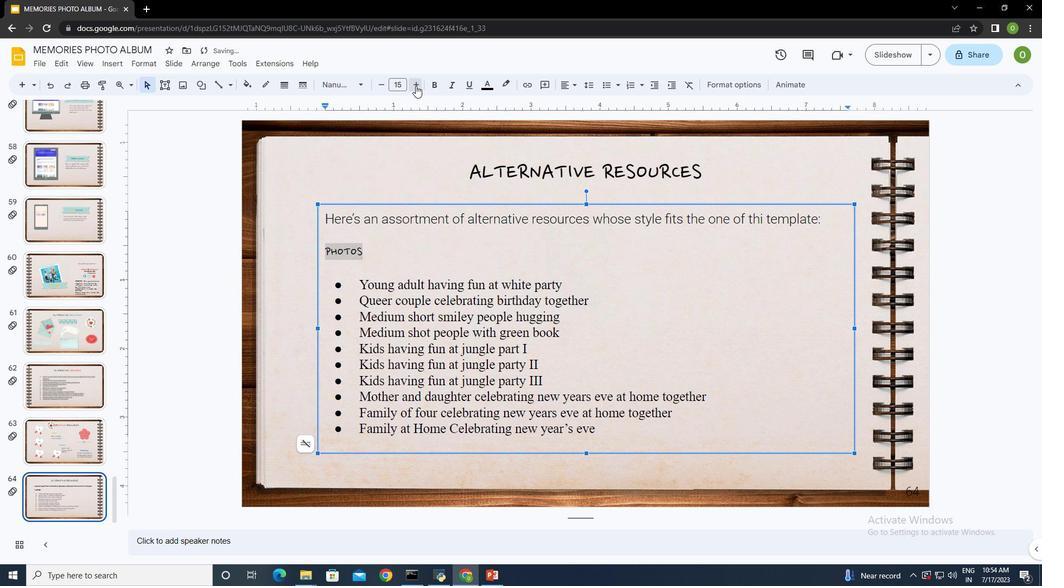 
Action: Mouse pressed left at (415, 85)
Screenshot: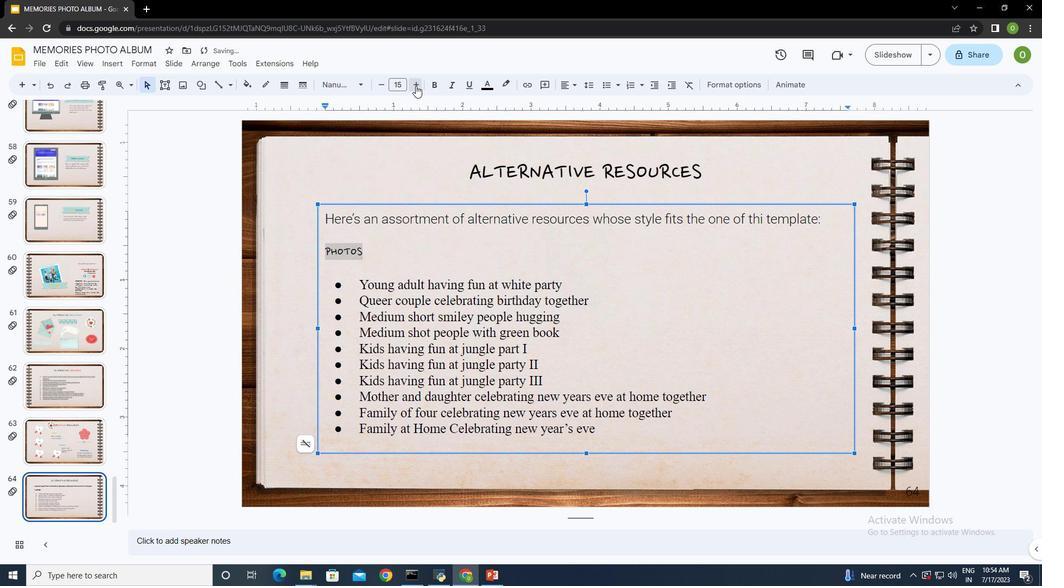 
Action: Mouse pressed left at (415, 85)
Screenshot: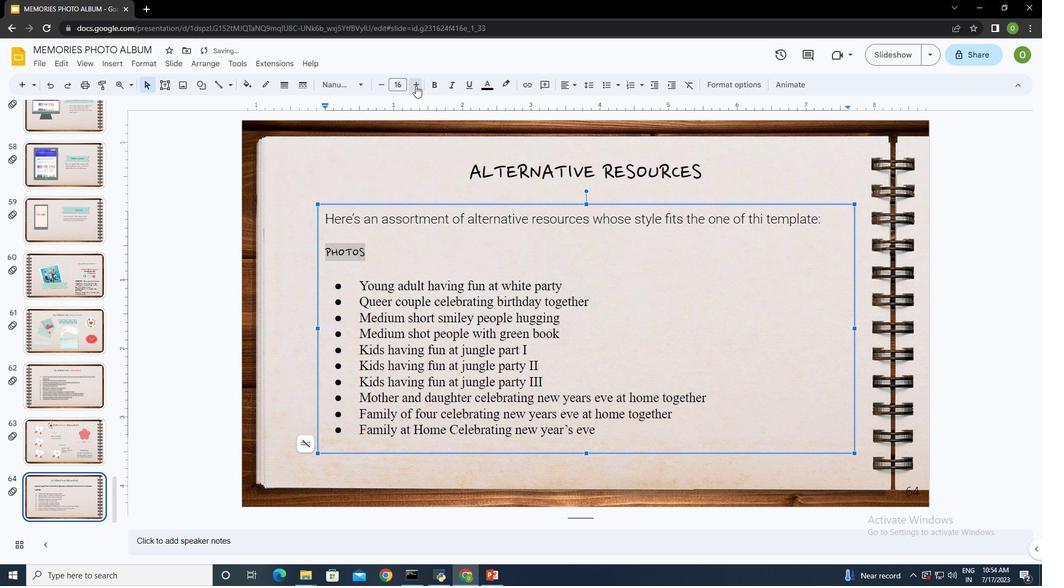 
Action: Mouse pressed left at (415, 85)
Screenshot: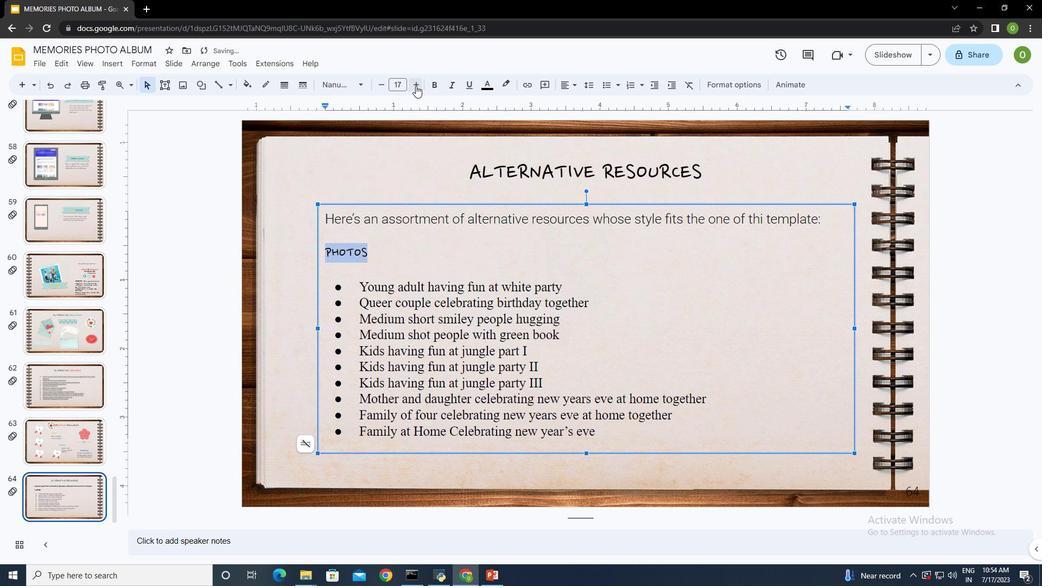 
Action: Mouse pressed left at (415, 85)
Screenshot: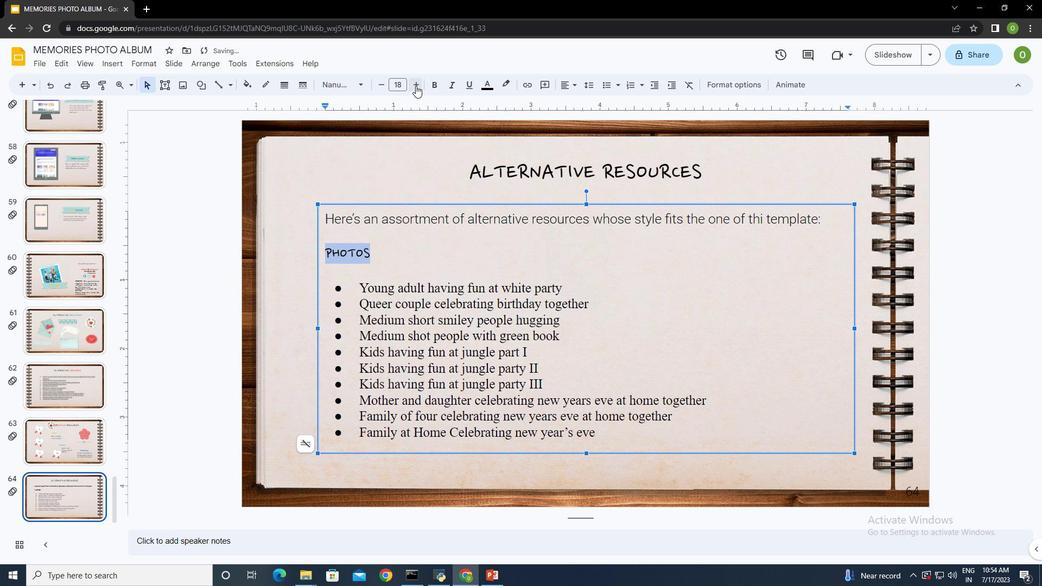 
Action: Mouse moved to (484, 86)
Screenshot: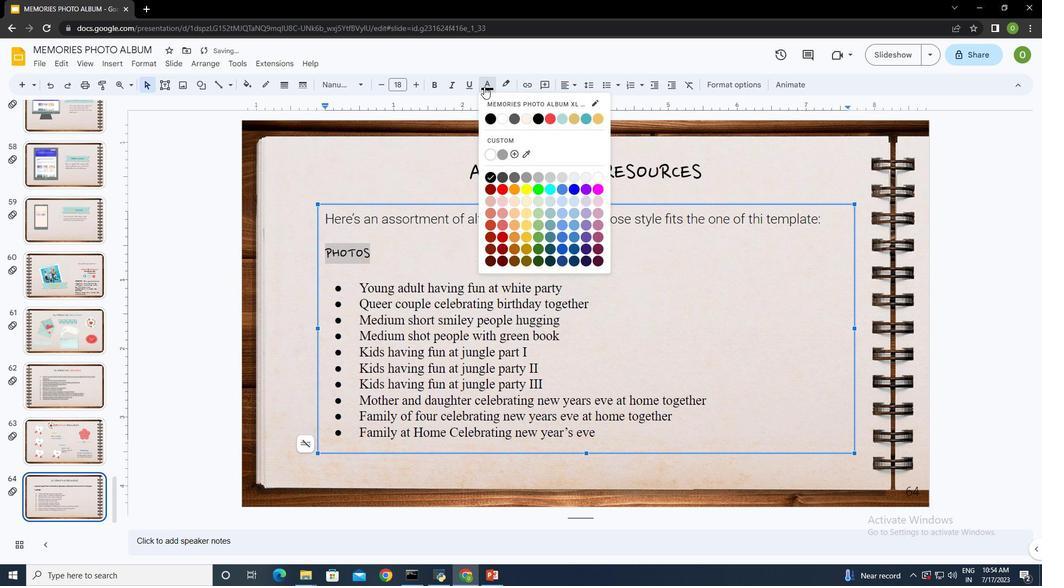 
Action: Mouse pressed left at (484, 86)
Screenshot: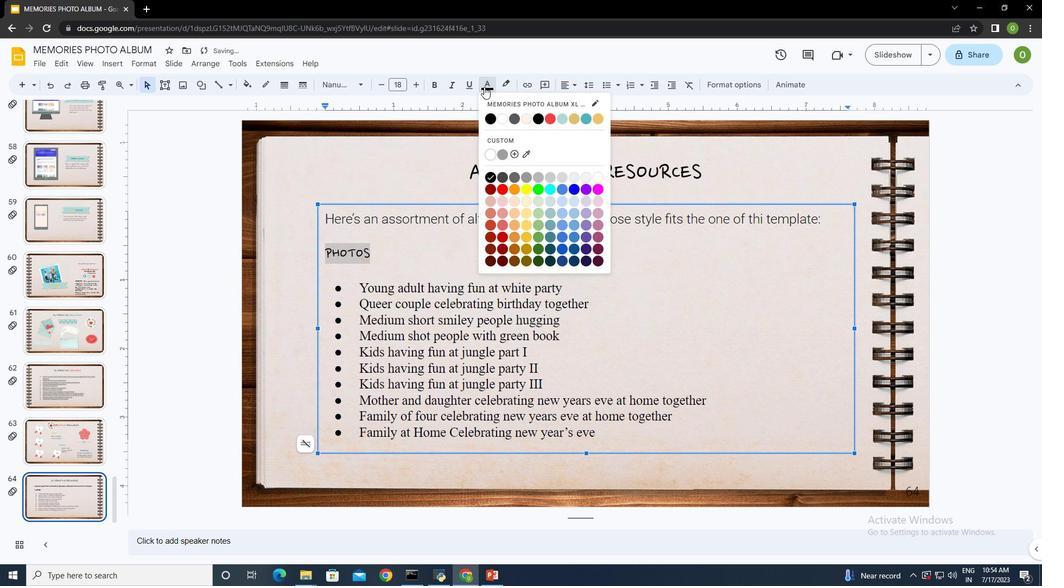 
Action: Mouse moved to (586, 118)
Screenshot: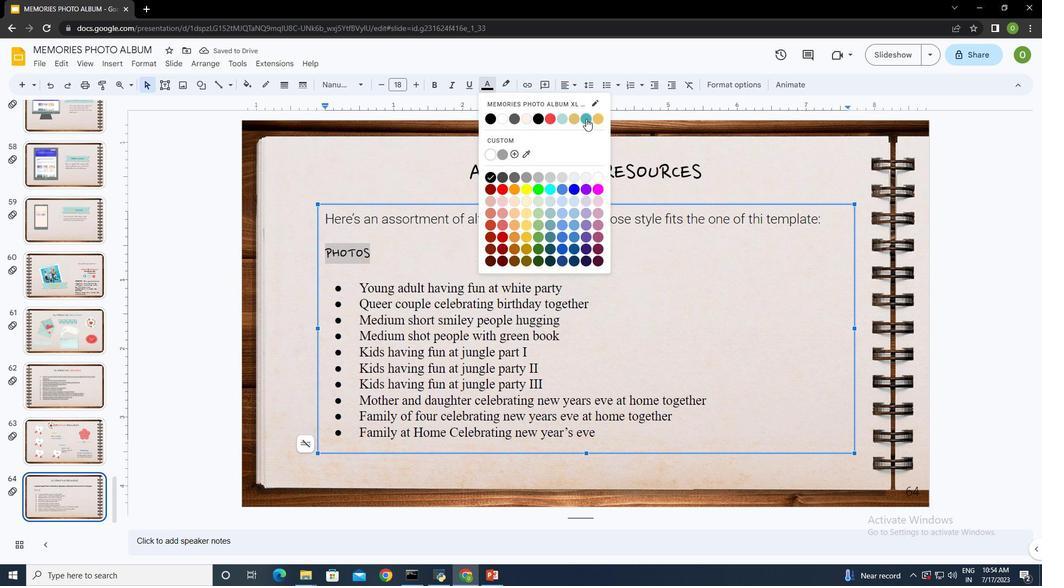 
Action: Mouse pressed left at (586, 118)
Screenshot: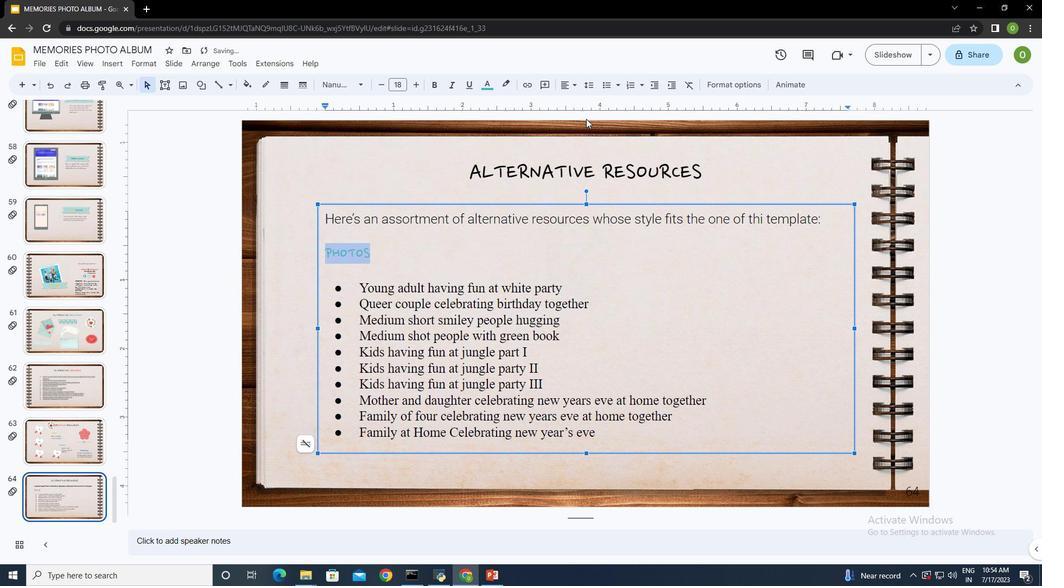 
Action: Mouse moved to (444, 267)
Screenshot: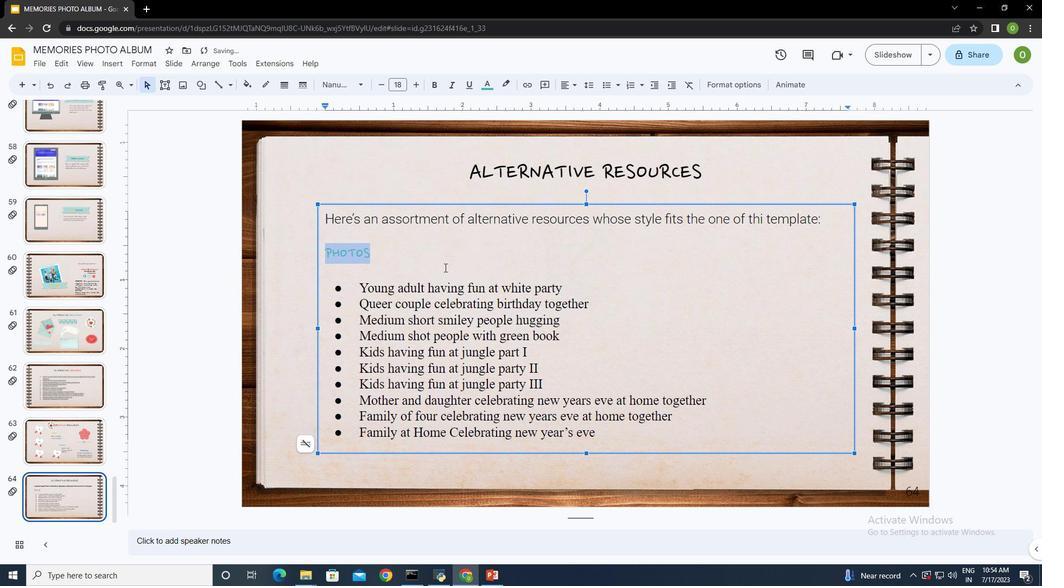 
Action: Mouse pressed left at (444, 267)
Screenshot: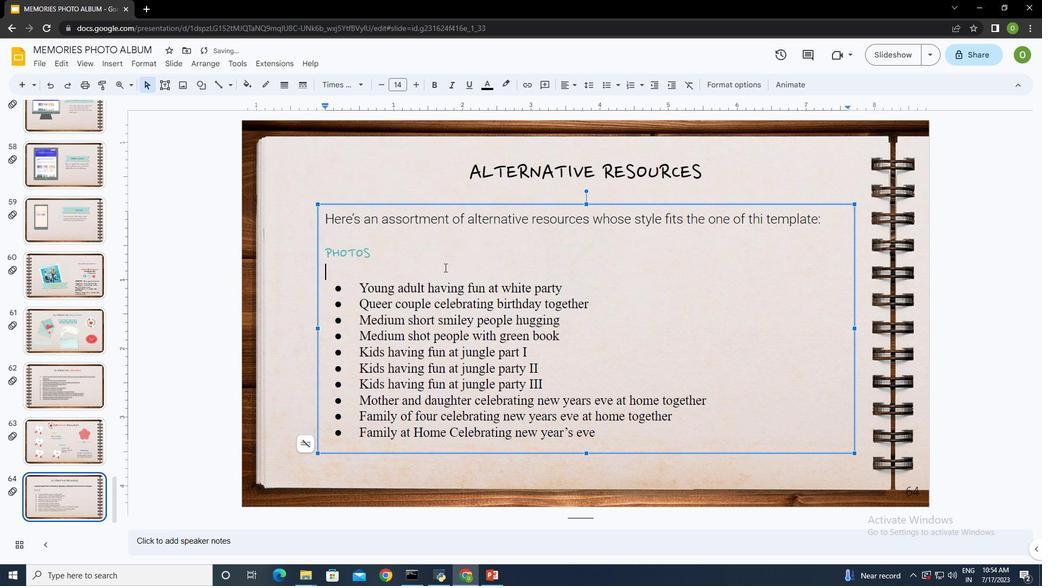 
Action: Mouse moved to (466, 219)
Screenshot: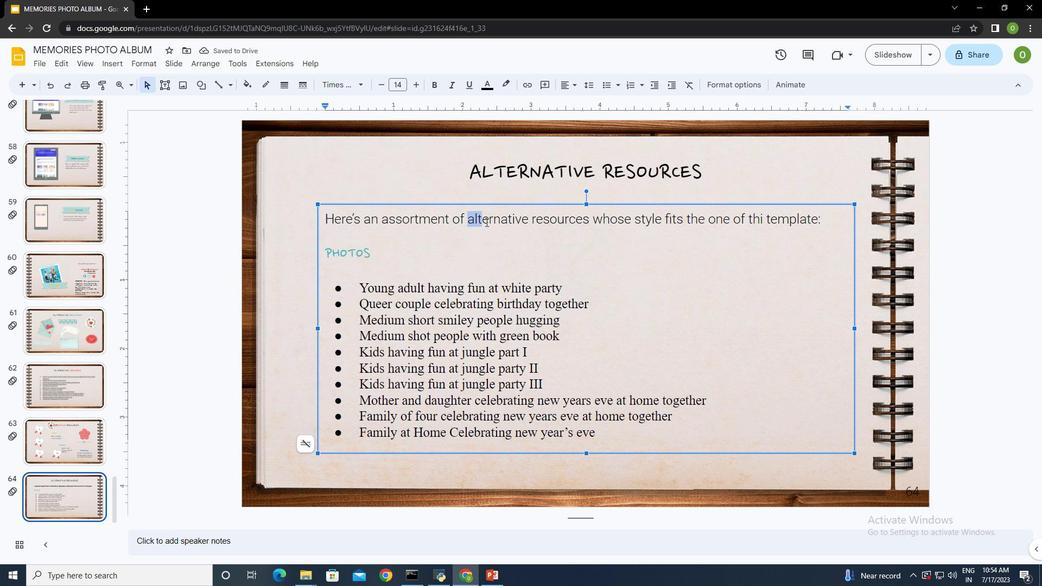 
Action: Mouse pressed left at (466, 219)
Screenshot: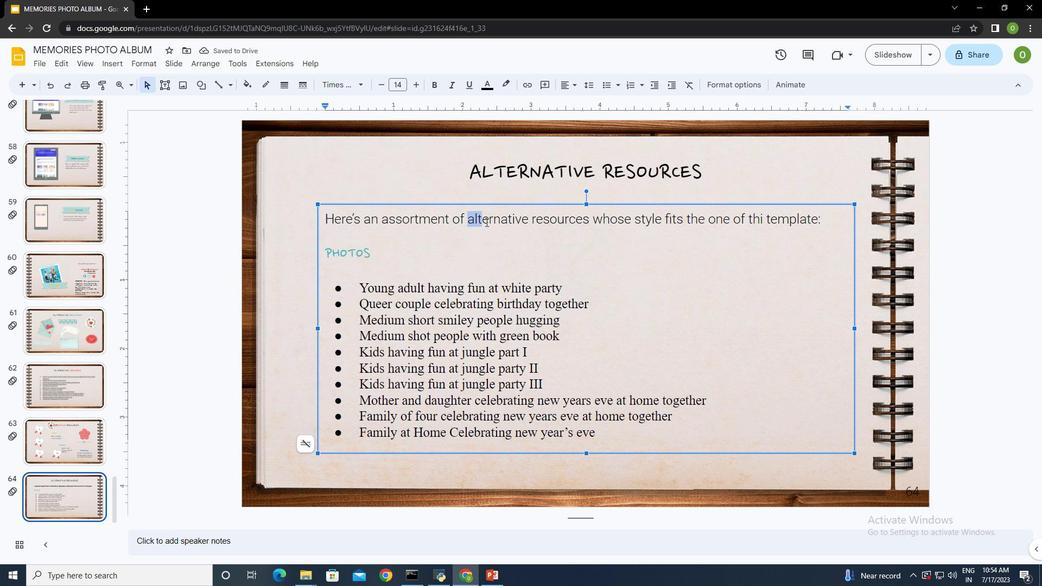 
Action: Mouse moved to (490, 88)
Screenshot: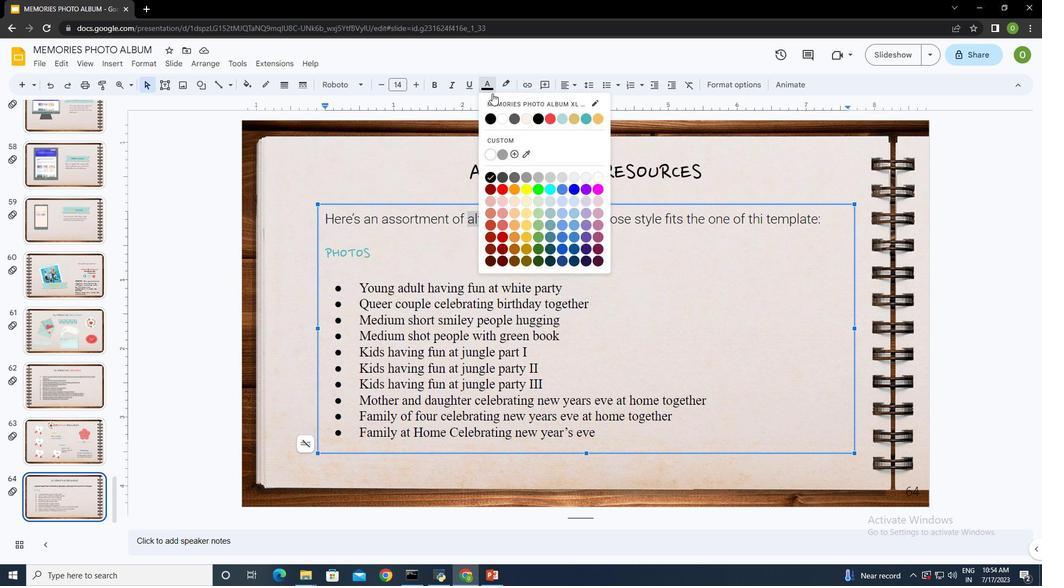 
Action: Mouse pressed left at (490, 88)
Screenshot: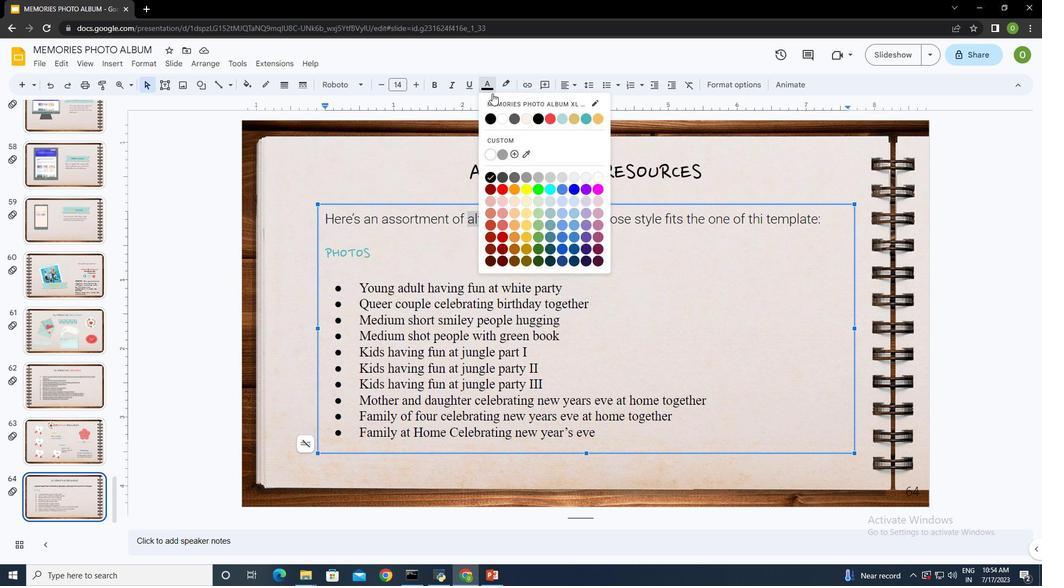 
Action: Mouse moved to (551, 117)
Screenshot: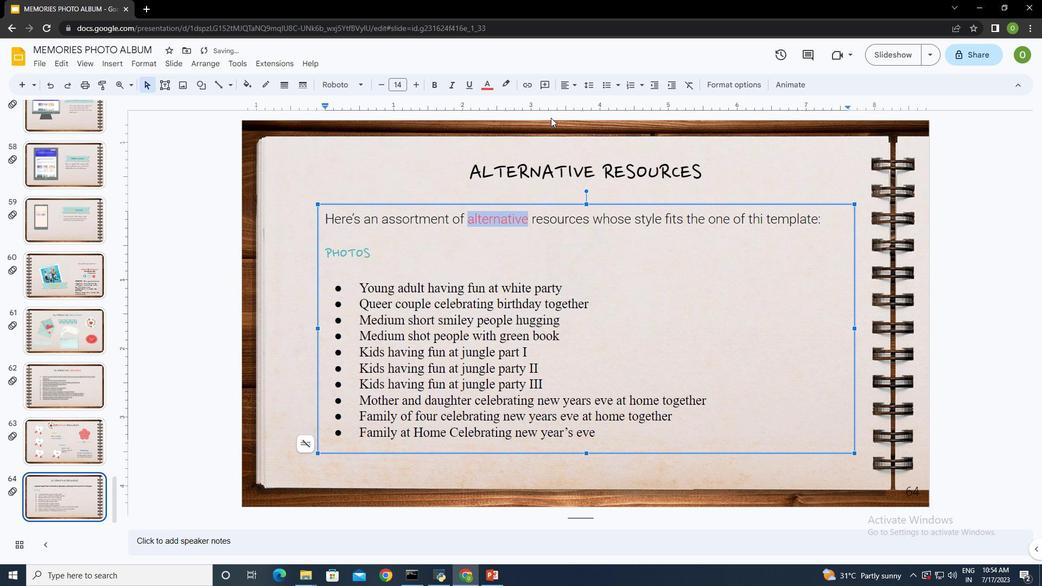 
Action: Mouse pressed left at (551, 117)
Screenshot: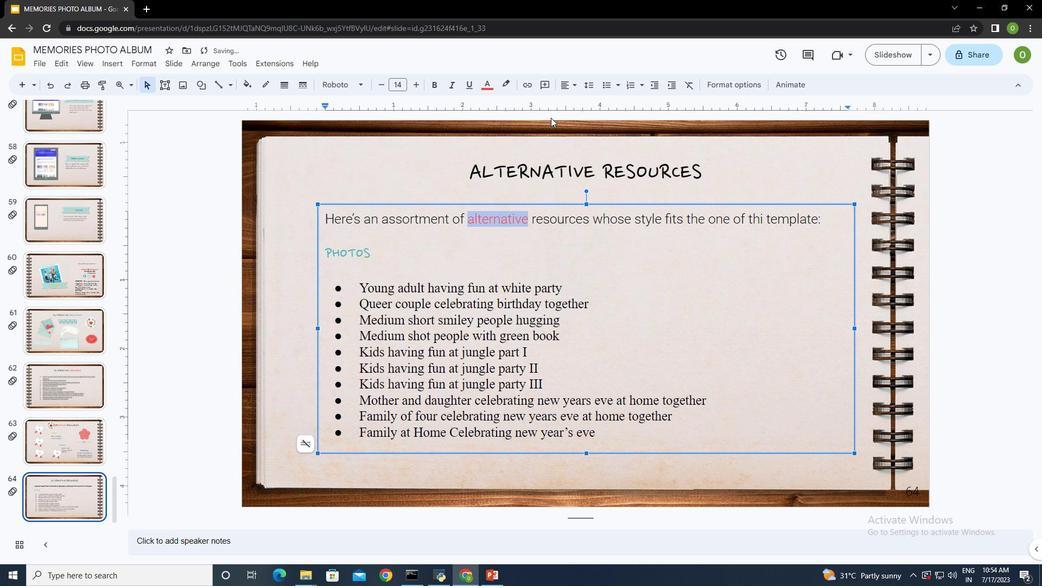 
Action: Mouse moved to (772, 222)
Screenshot: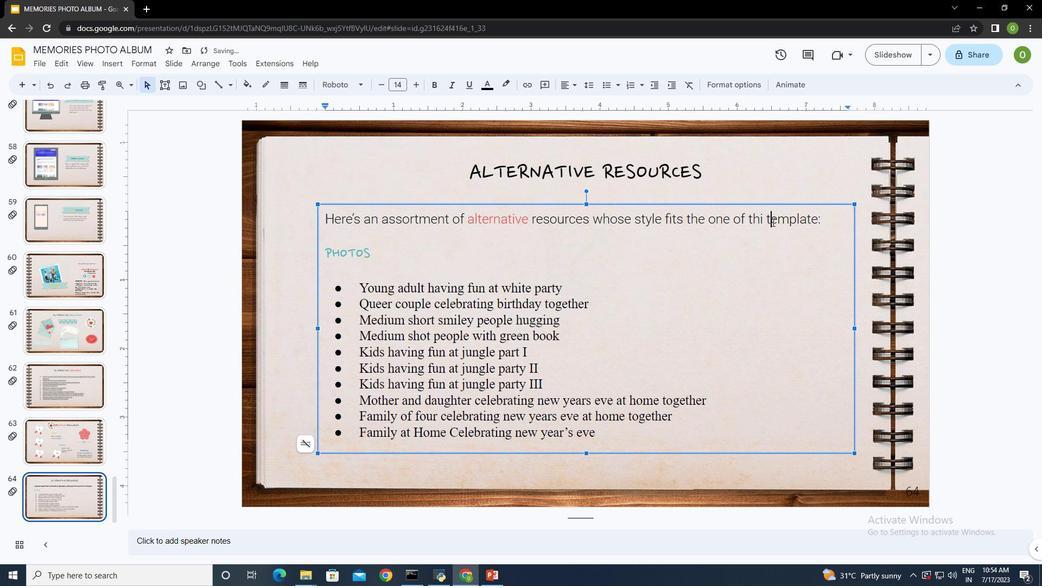 
Action: Mouse pressed left at (772, 222)
Screenshot: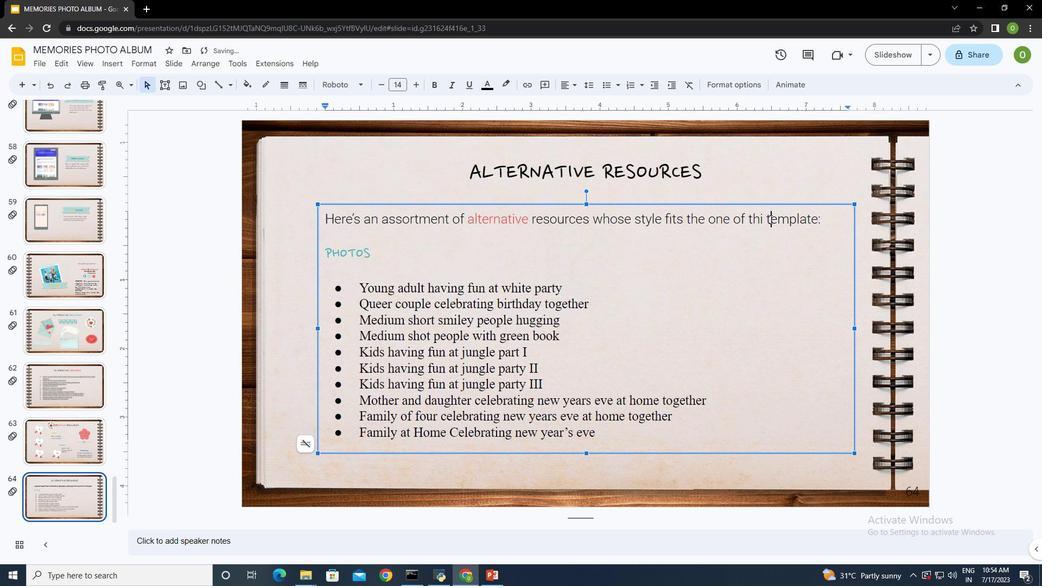 
Action: Mouse moved to (767, 217)
Screenshot: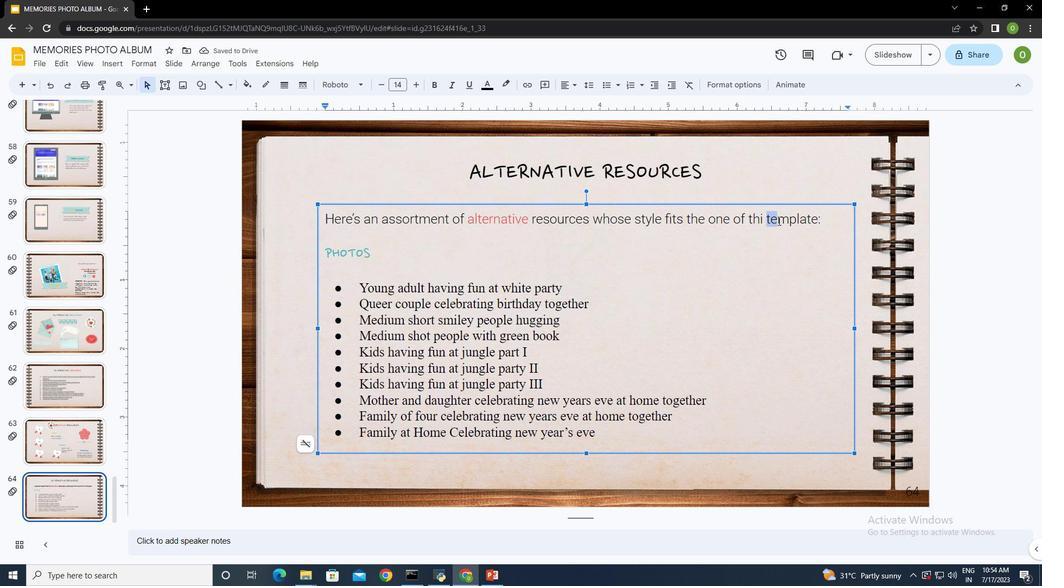 
Action: Mouse pressed left at (767, 217)
Screenshot: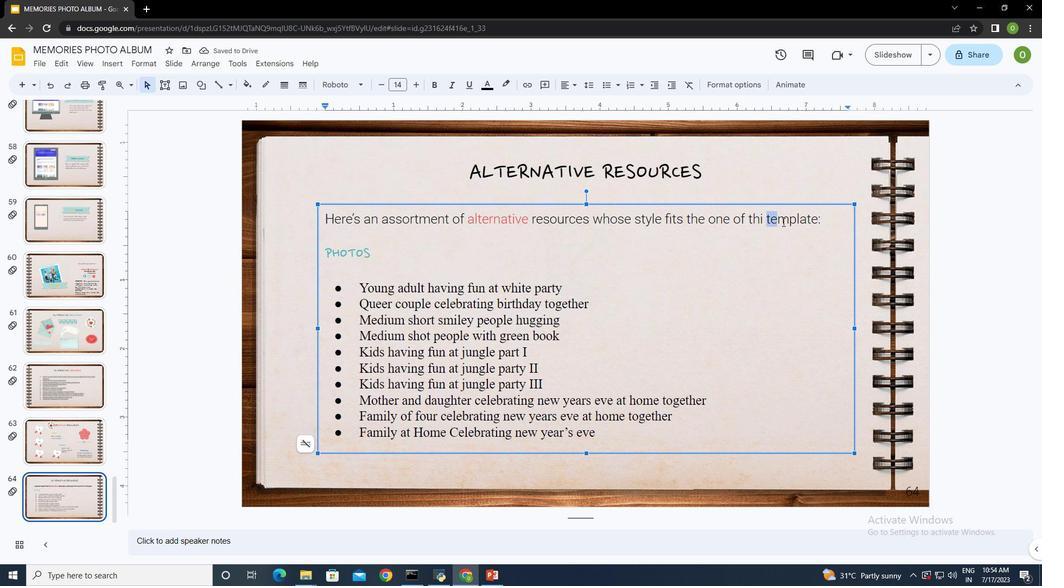 
Action: Mouse moved to (485, 83)
Screenshot: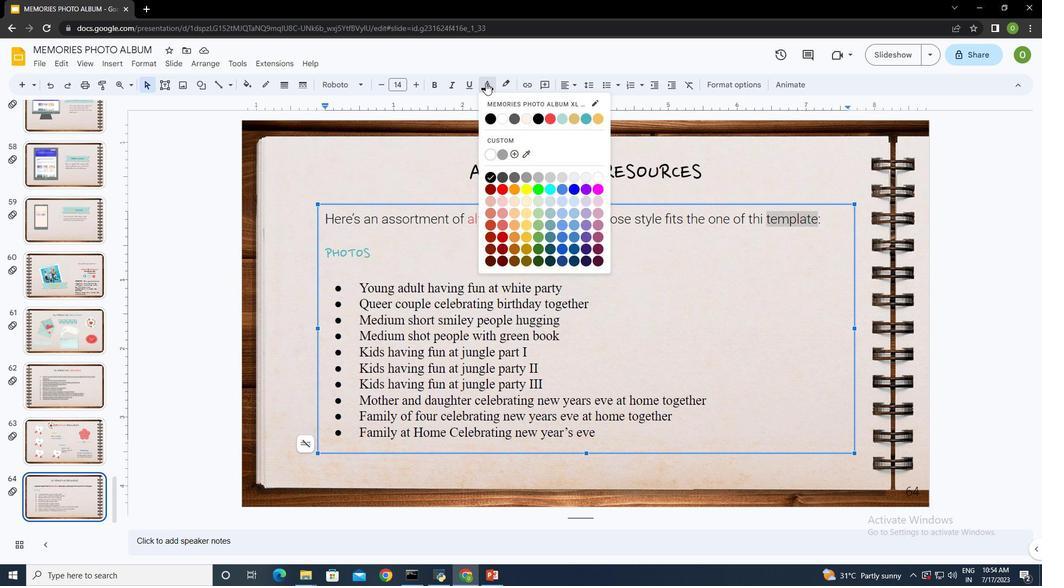 
Action: Mouse pressed left at (485, 83)
Screenshot: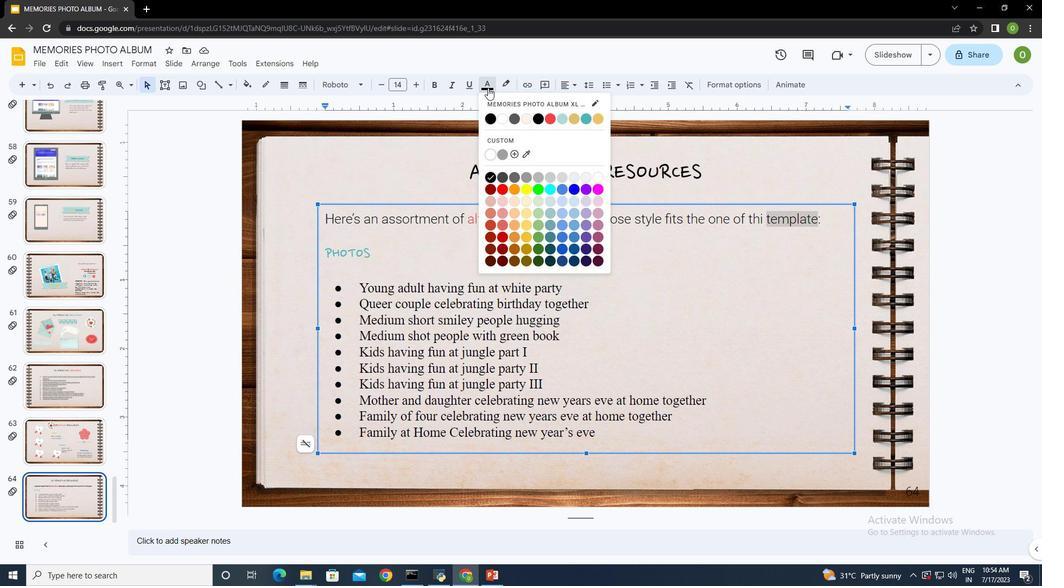 
Action: Mouse moved to (551, 119)
Screenshot: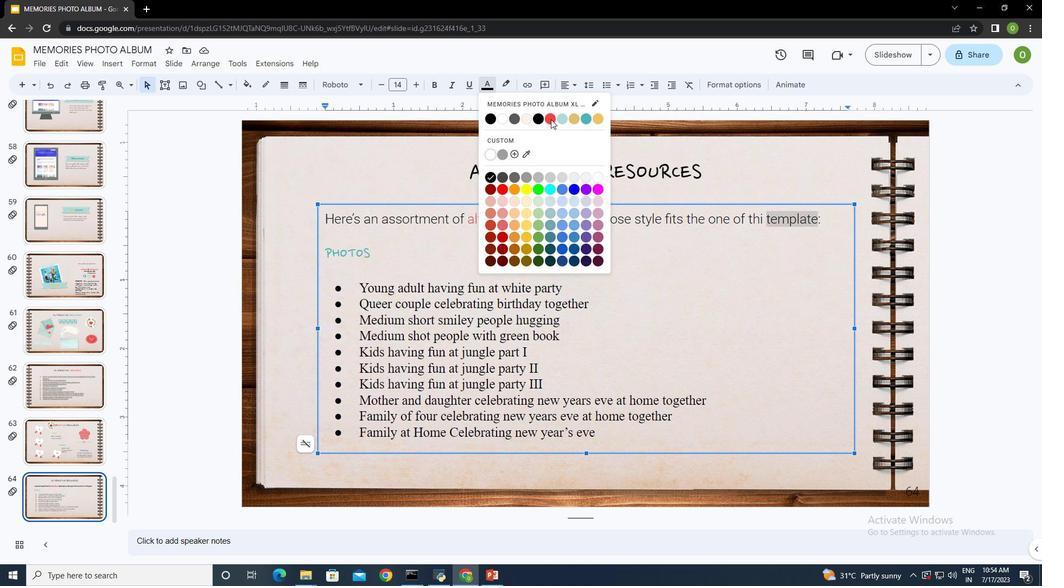 
Action: Mouse pressed left at (551, 119)
Screenshot: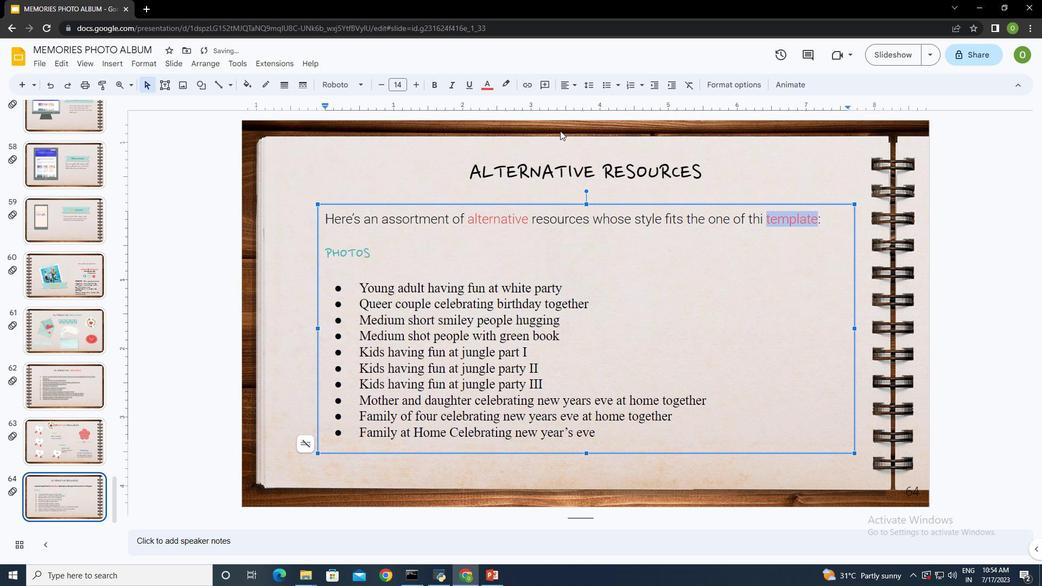 
Action: Mouse moved to (723, 259)
Screenshot: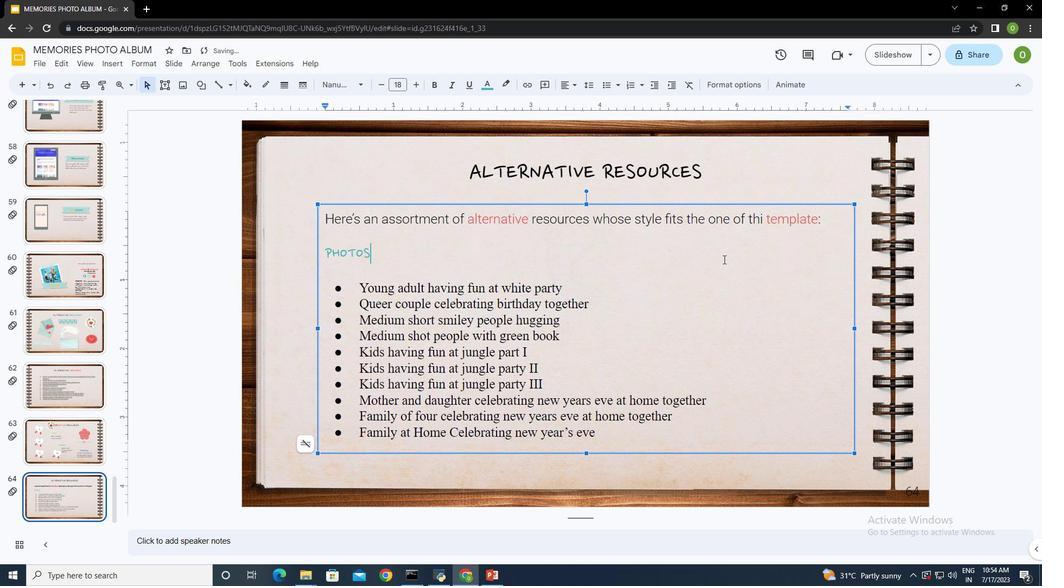 
Action: Mouse pressed left at (723, 259)
Screenshot: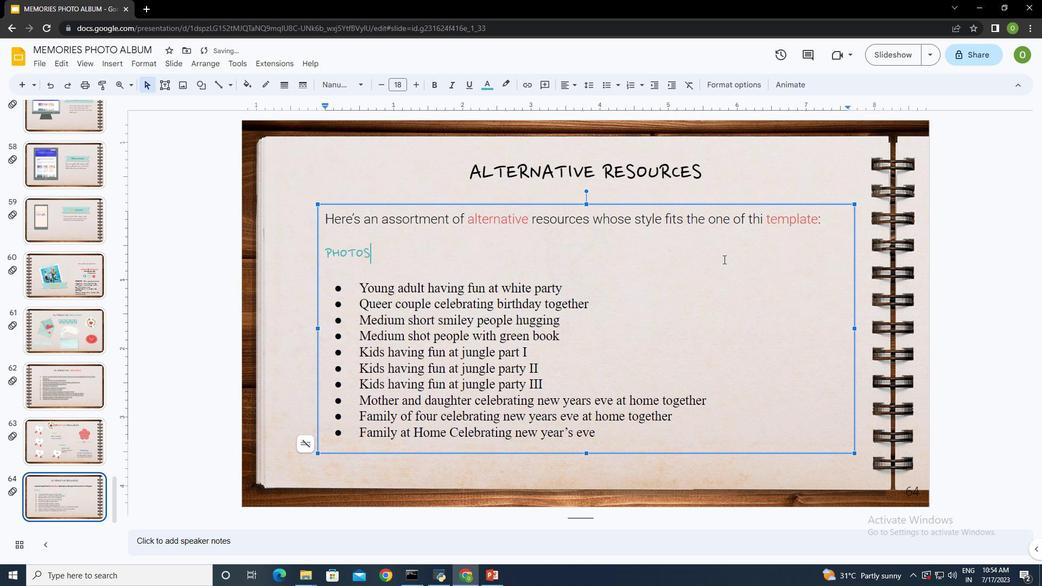 
Action: Mouse moved to (326, 219)
Screenshot: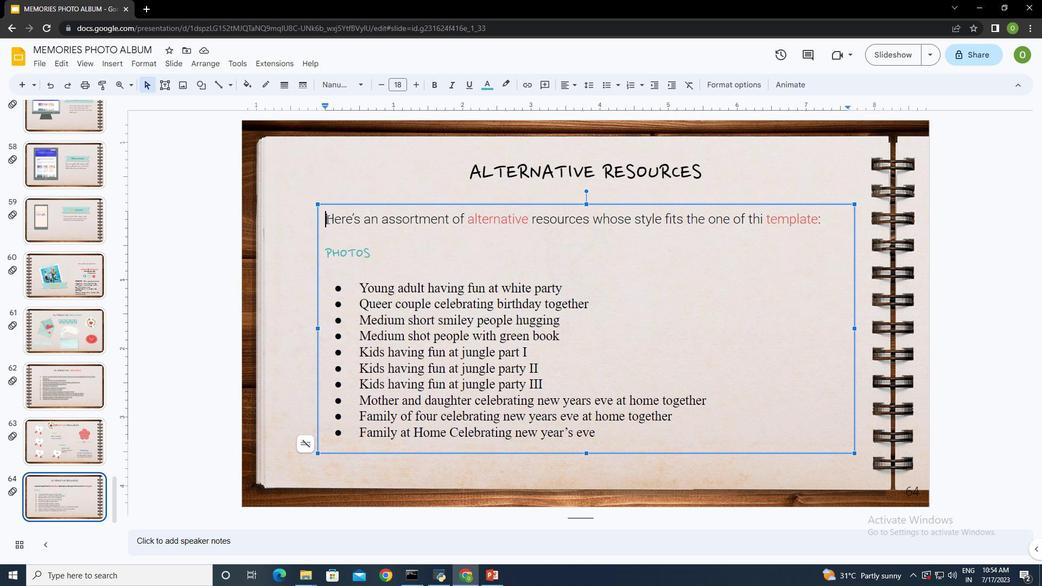 
Action: Mouse pressed left at (326, 219)
Screenshot: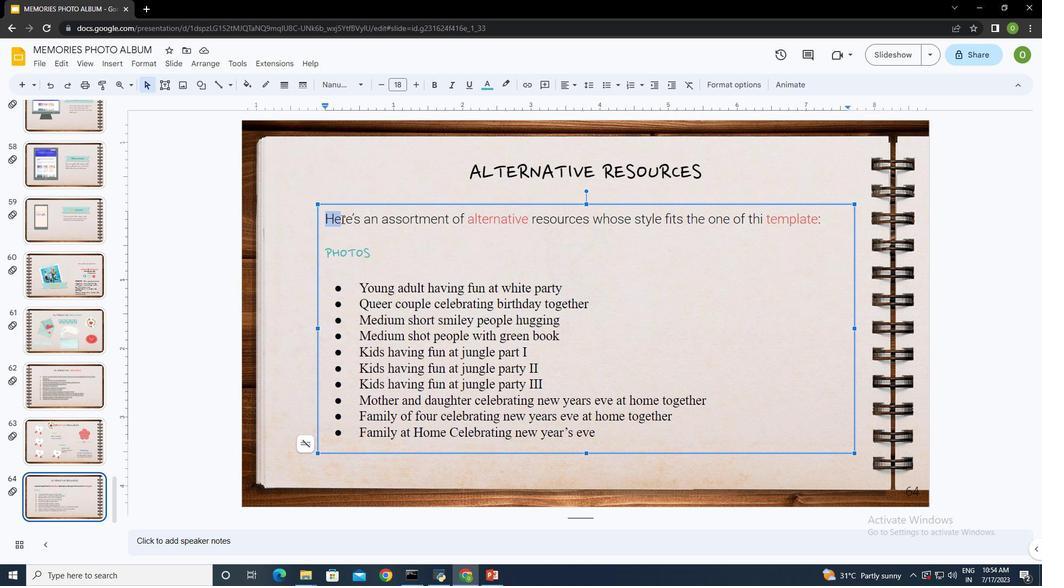 
Action: Mouse moved to (488, 81)
Screenshot: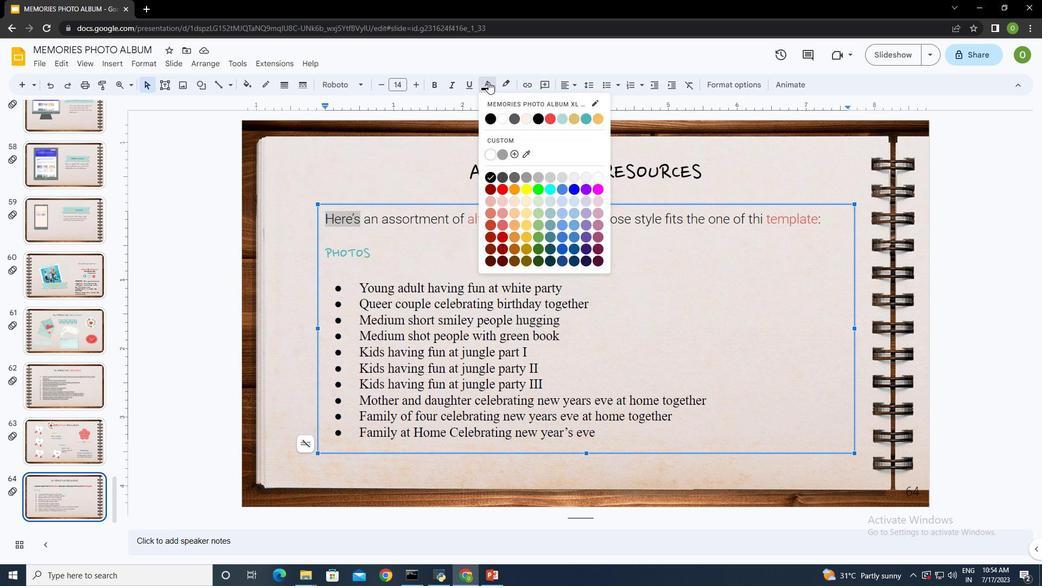 
Action: Mouse pressed left at (488, 81)
Screenshot: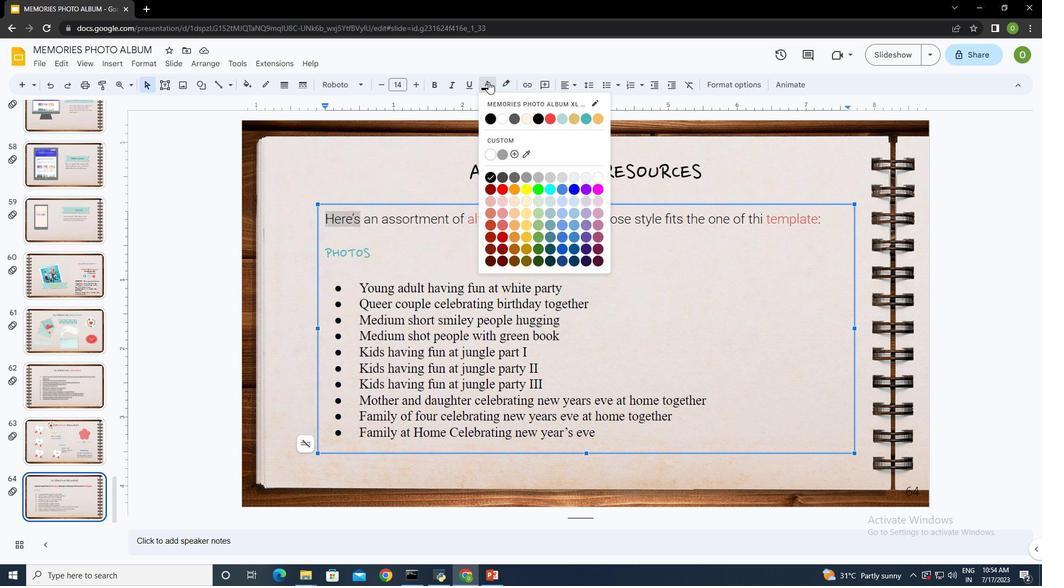
Action: Mouse moved to (539, 236)
Screenshot: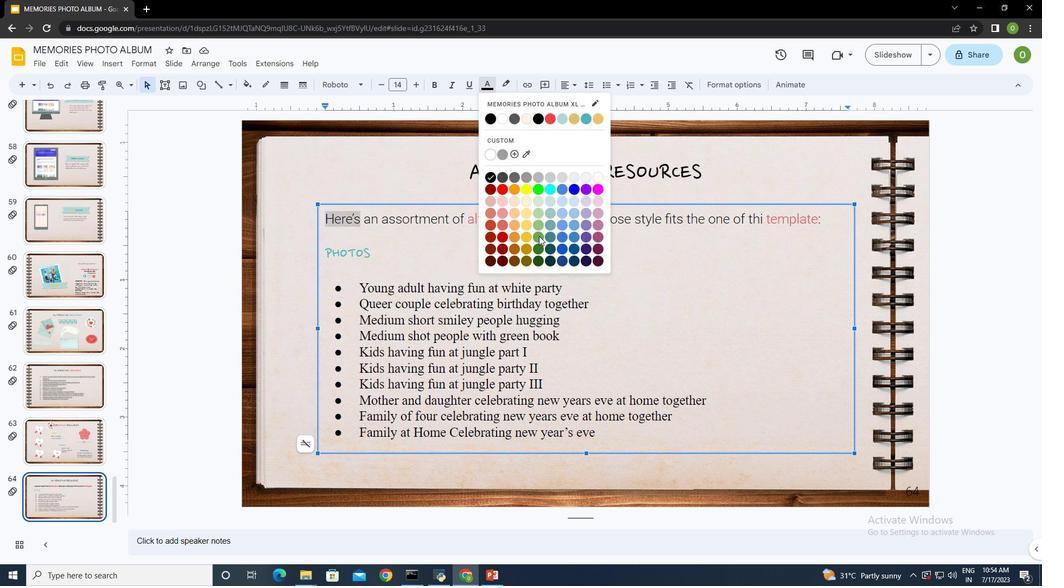 
Action: Mouse pressed left at (539, 236)
Screenshot: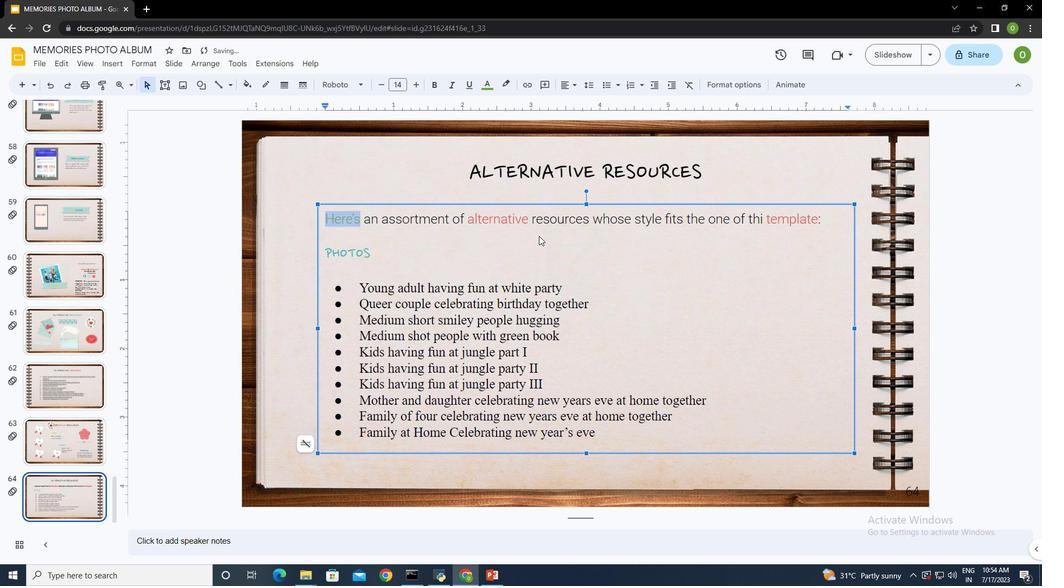 
Action: Mouse moved to (698, 268)
Screenshot: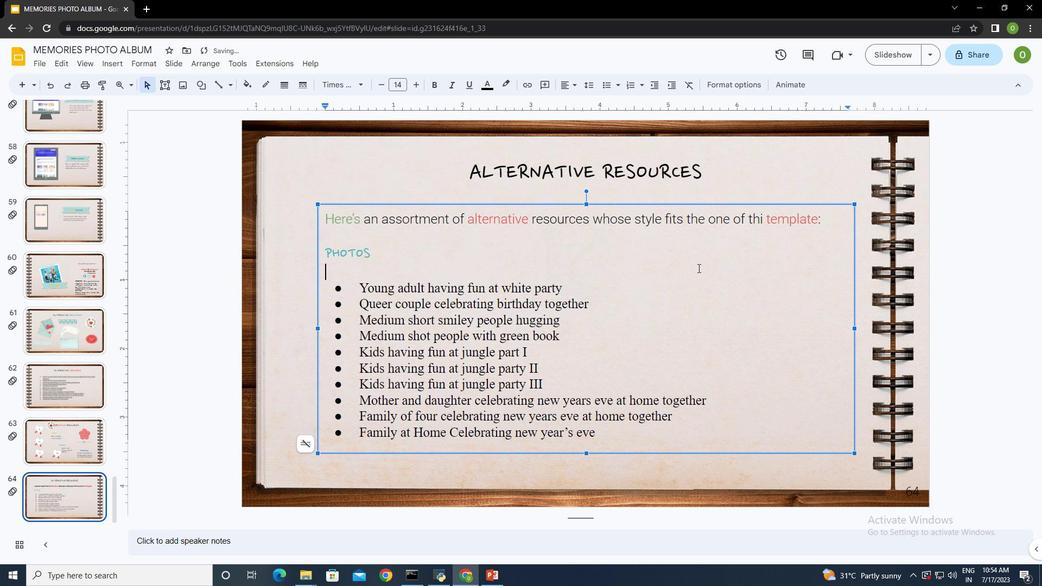 
Action: Mouse pressed left at (698, 268)
Screenshot: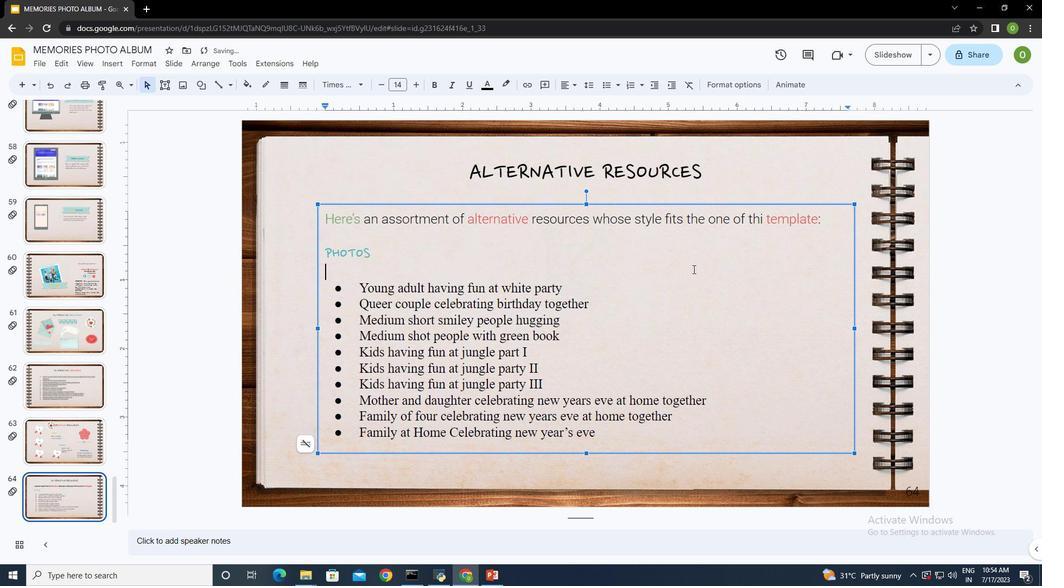 
Action: Mouse moved to (447, 266)
Screenshot: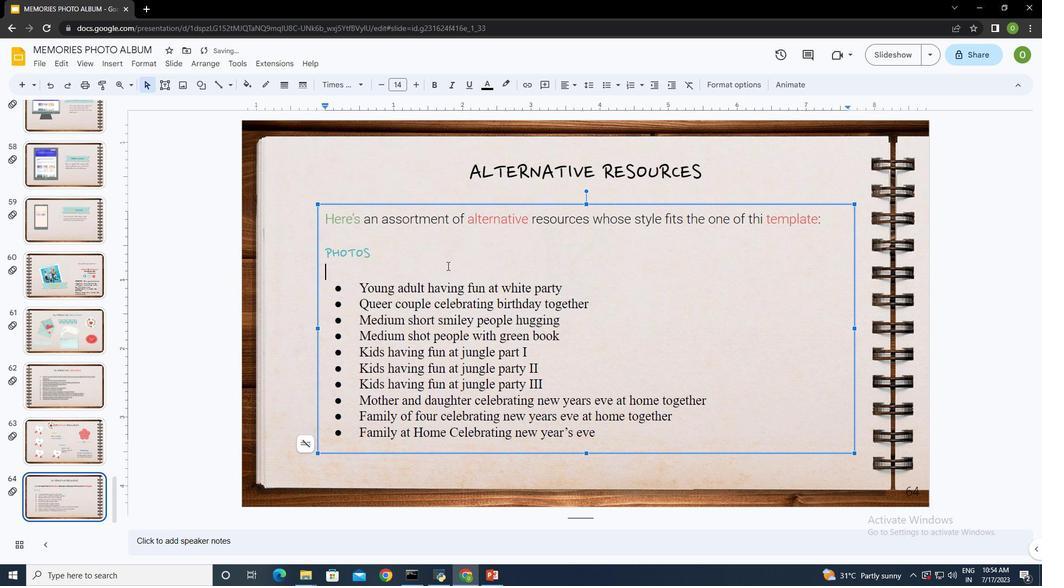 
Action: Mouse pressed left at (447, 266)
Screenshot: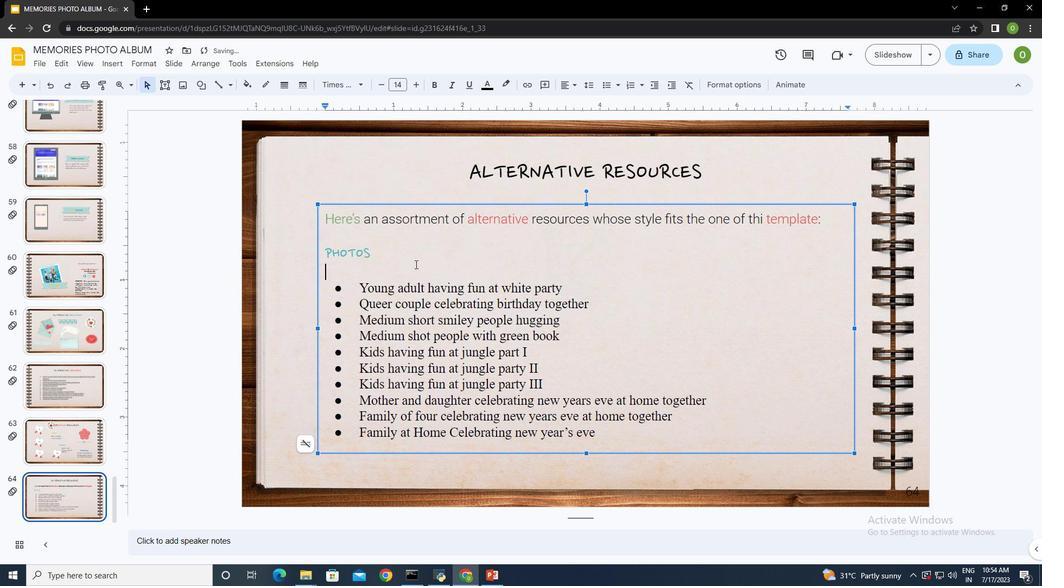 
Action: Mouse moved to (418, 293)
Screenshot: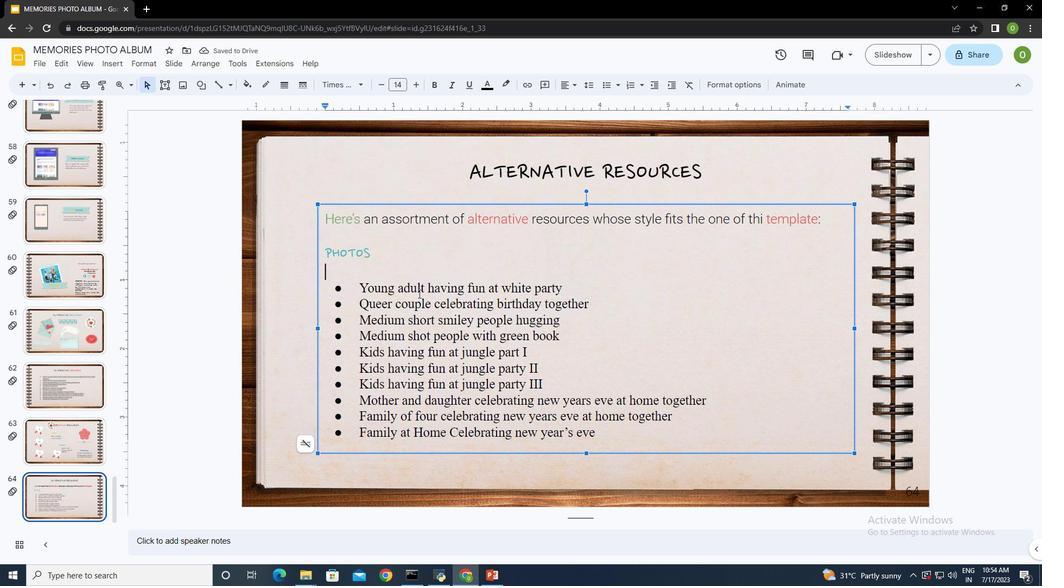 
Action: Mouse pressed left at (418, 293)
Screenshot: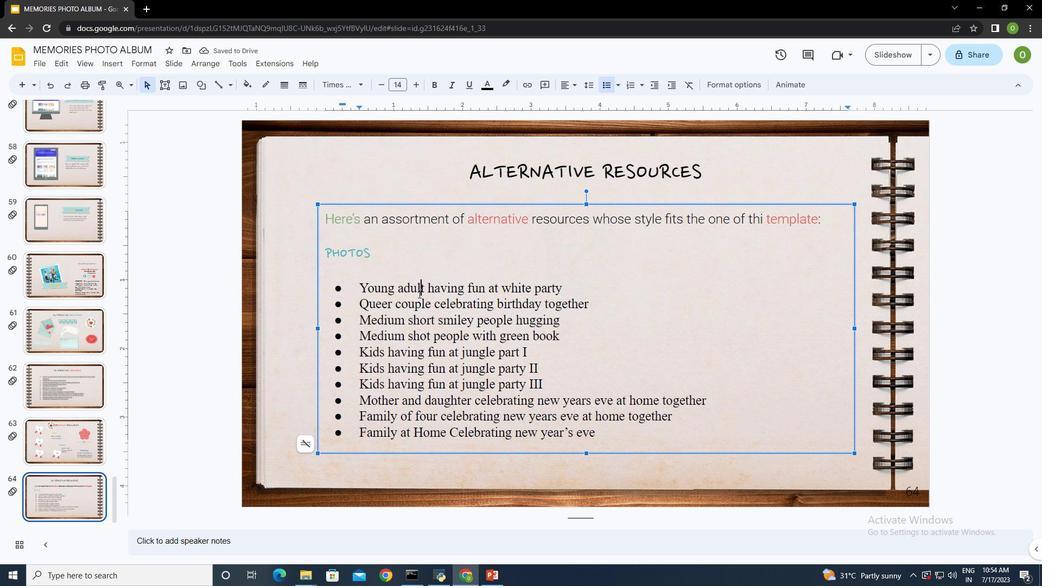 
Action: Mouse moved to (653, 466)
Screenshot: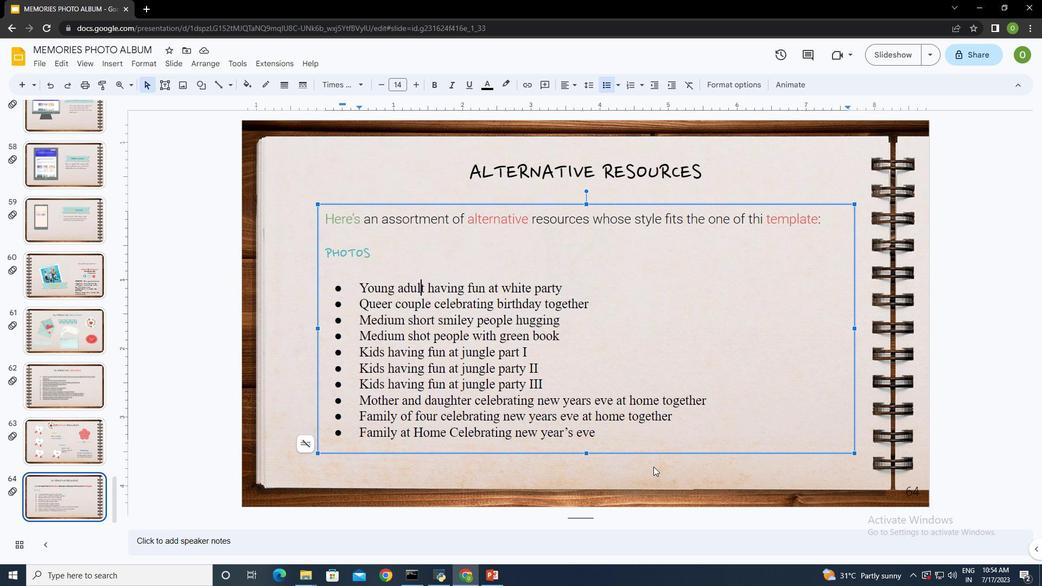 
Action: Mouse pressed left at (653, 466)
Screenshot: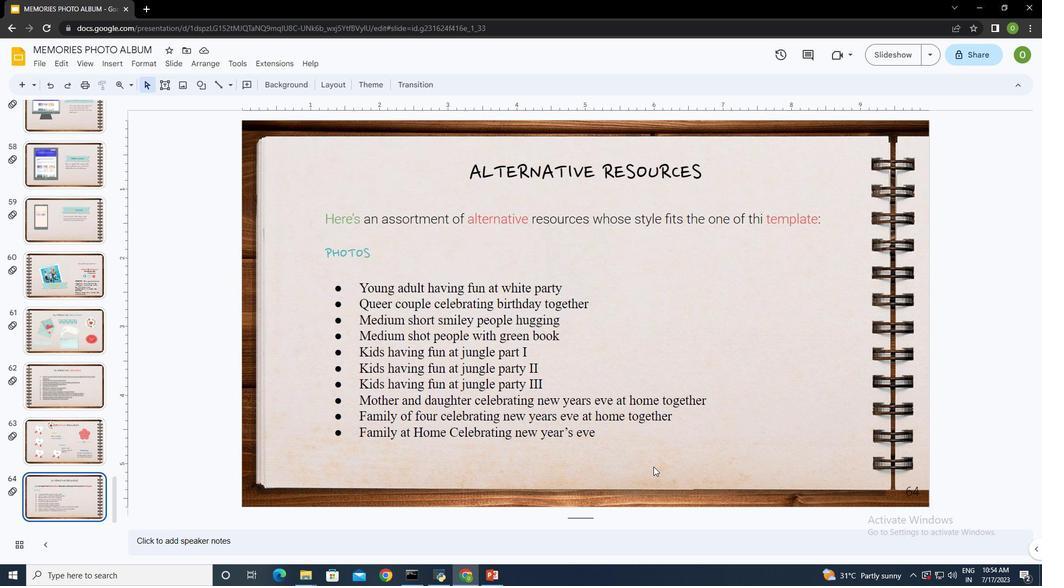 
Action: Mouse moved to (657, 333)
Screenshot: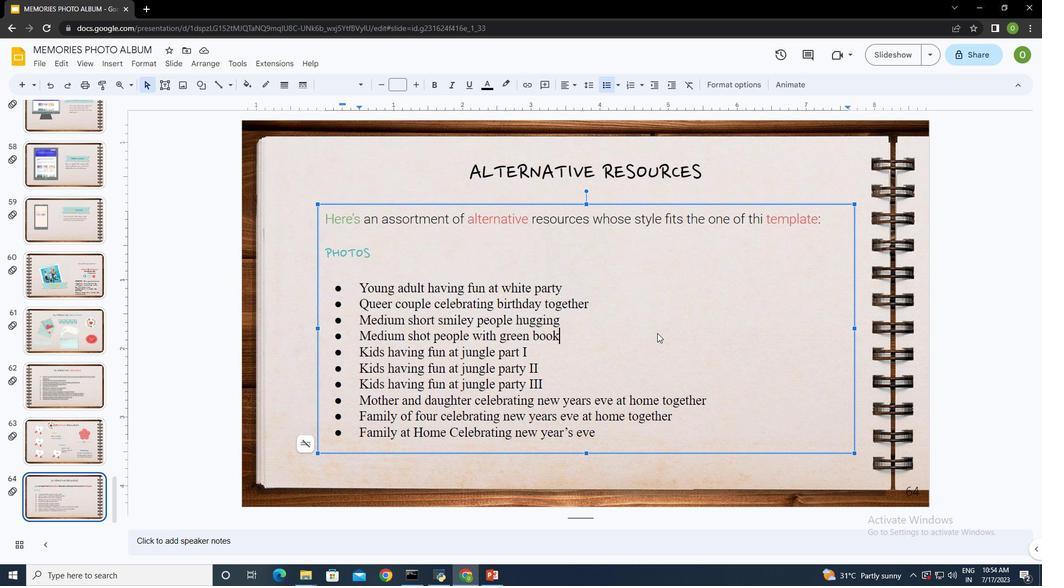
Action: Mouse pressed left at (657, 333)
Screenshot: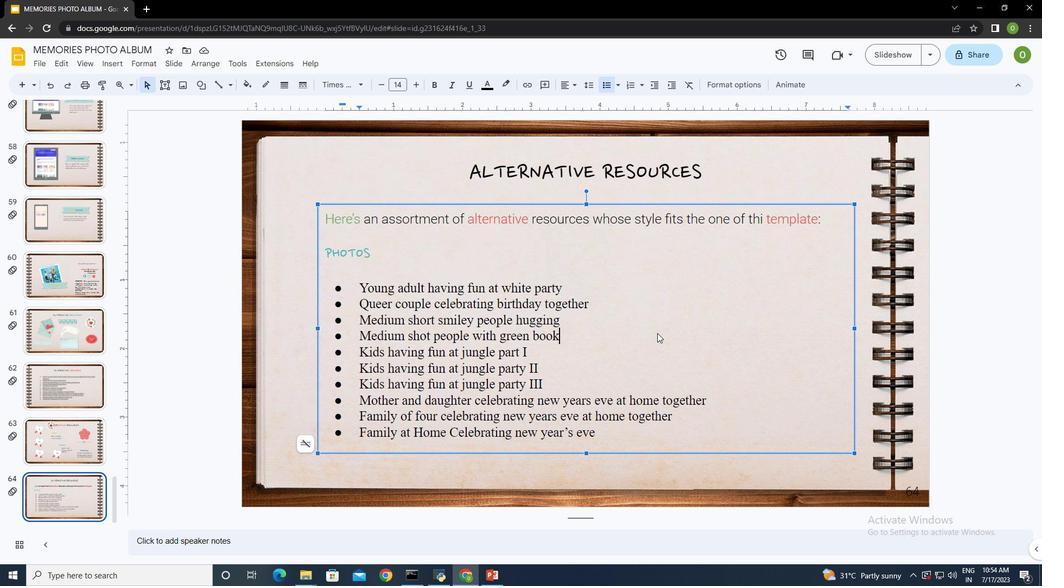 
Action: Mouse moved to (374, 160)
Screenshot: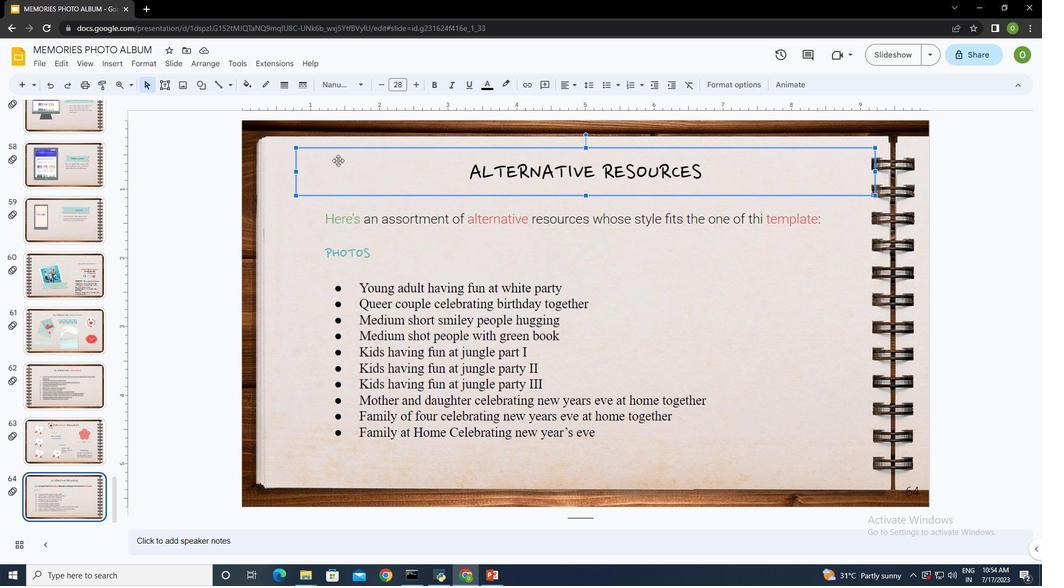 
Action: Mouse pressed left at (374, 160)
Screenshot: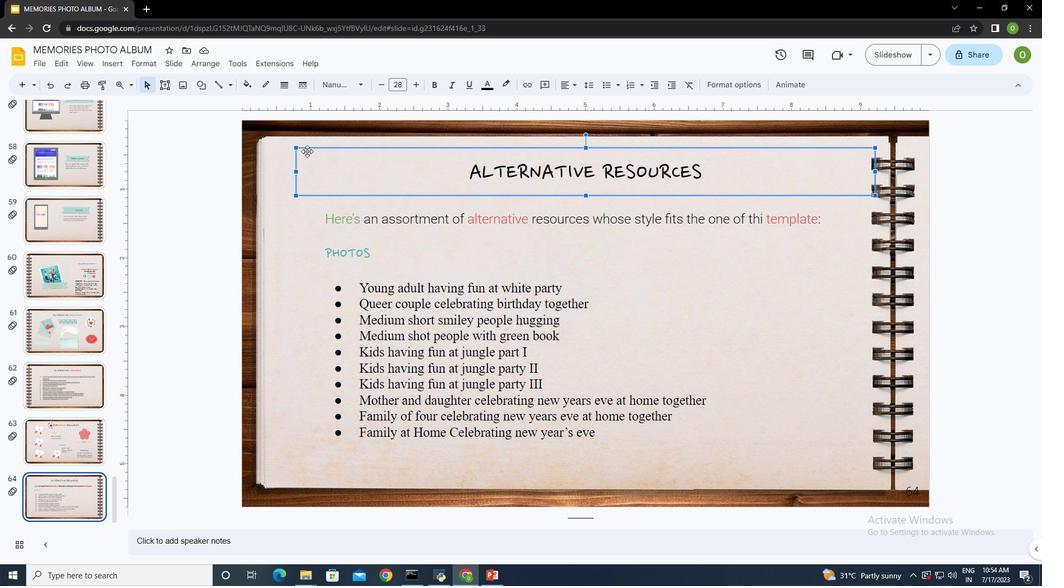 
Action: Mouse moved to (114, 64)
Screenshot: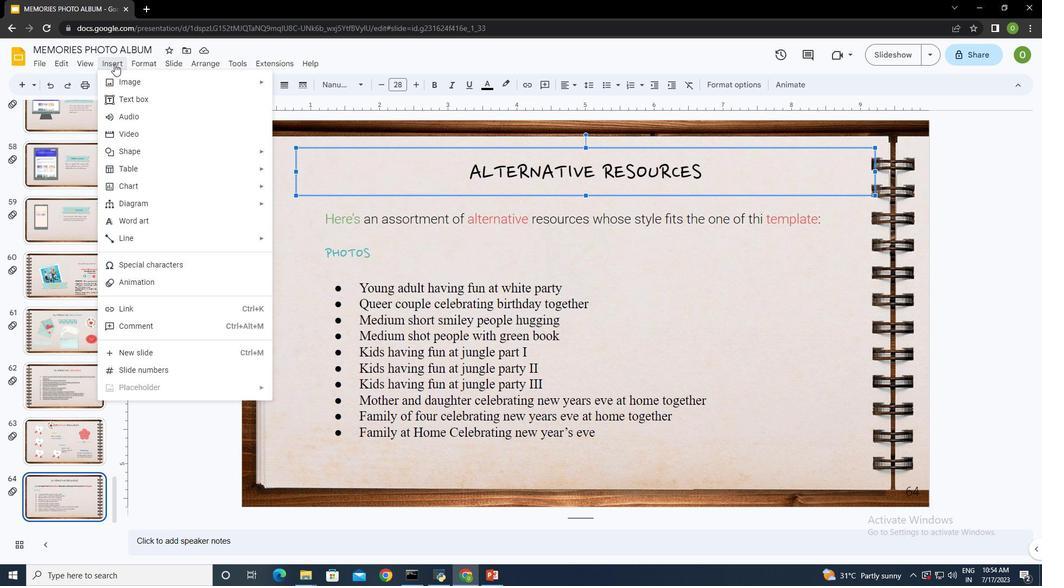 
Action: Mouse pressed left at (114, 64)
Screenshot: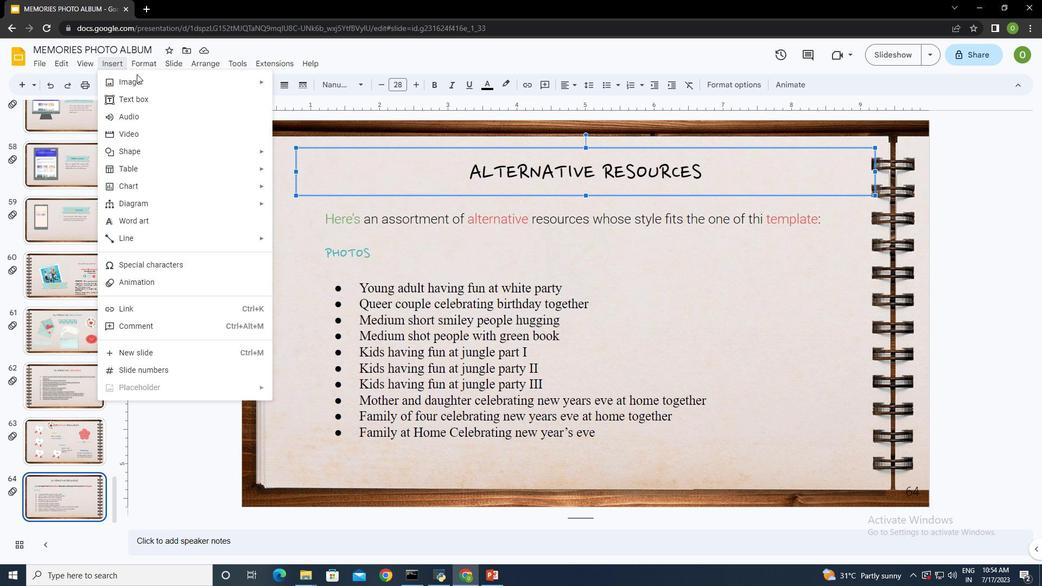 
Action: Mouse moved to (148, 77)
Screenshot: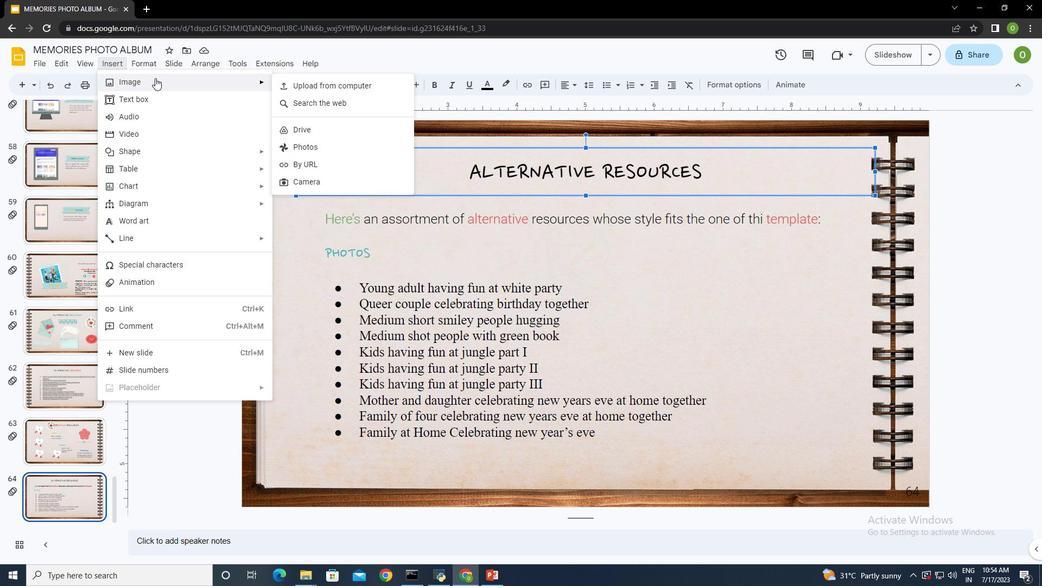 
Action: Mouse pressed left at (148, 77)
Screenshot: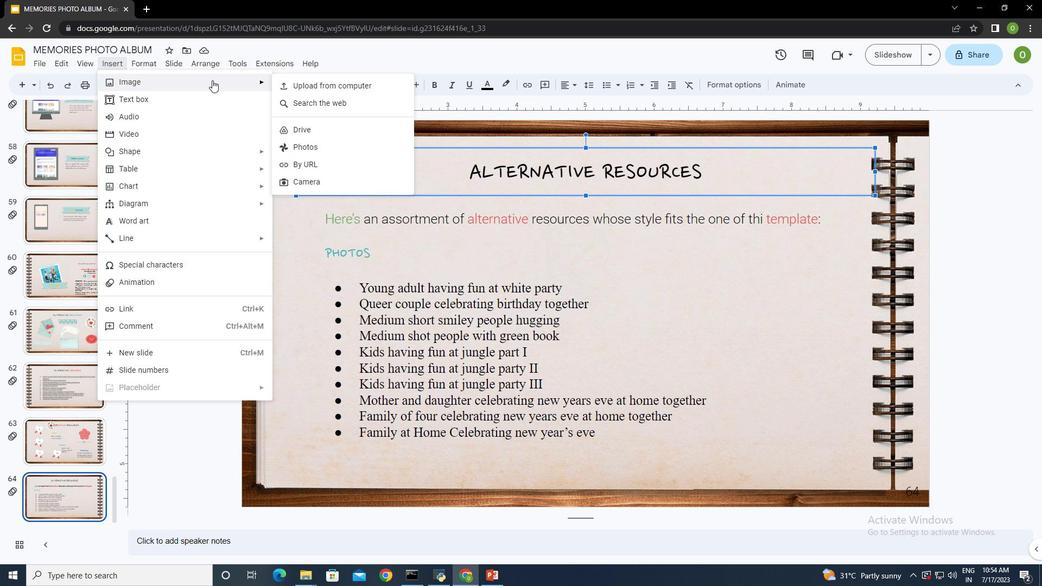
Action: Mouse moved to (334, 86)
Screenshot: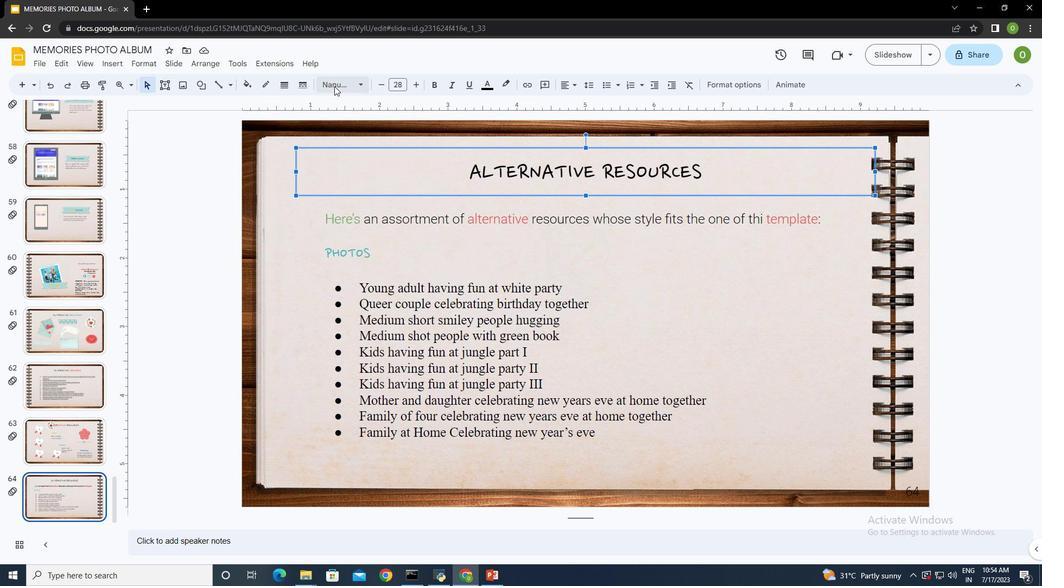 
Action: Mouse pressed left at (334, 86)
Screenshot: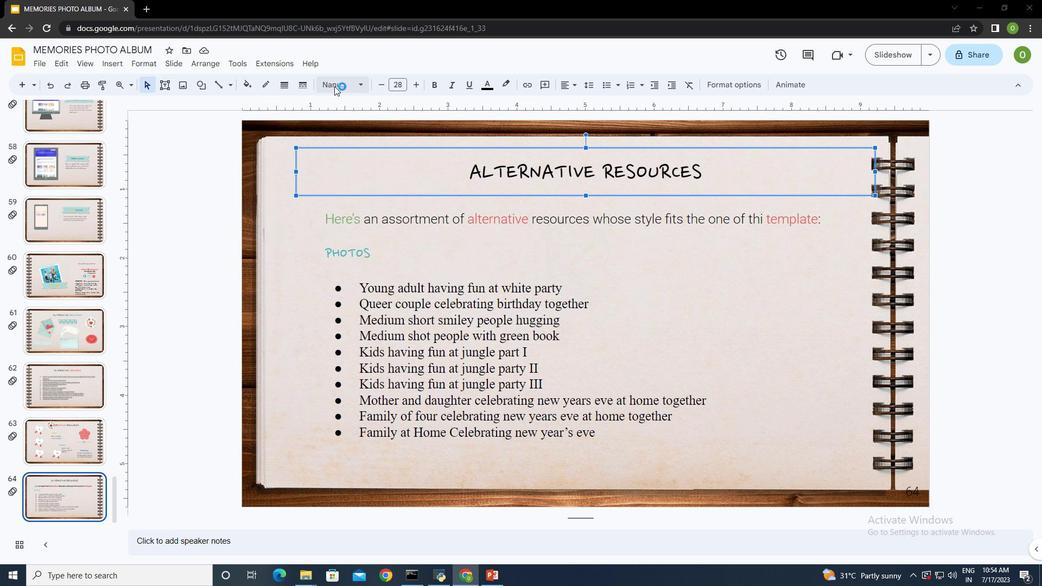 
Action: Mouse moved to (512, 80)
Screenshot: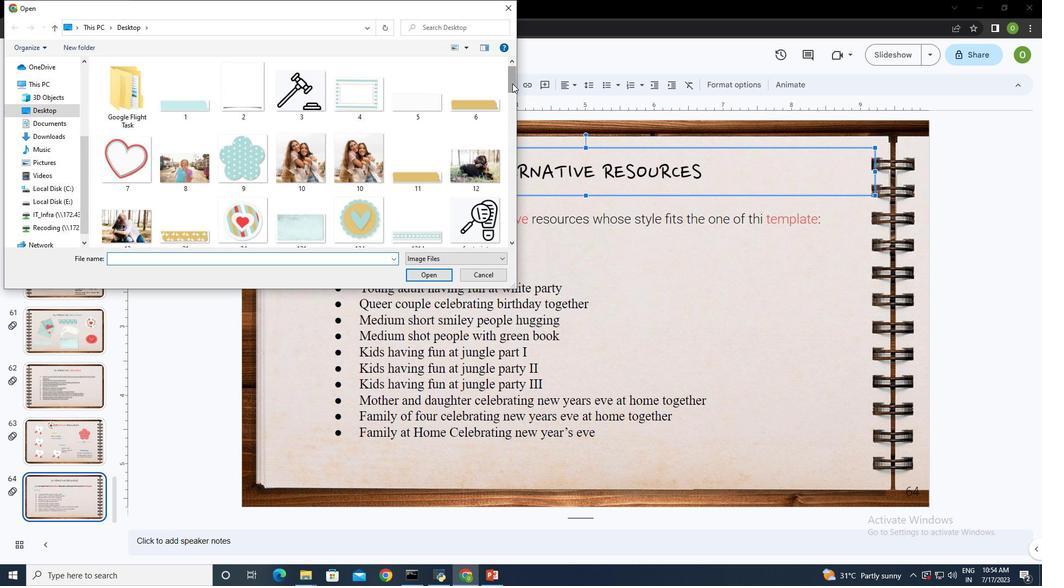 
Action: Mouse pressed left at (512, 80)
Screenshot: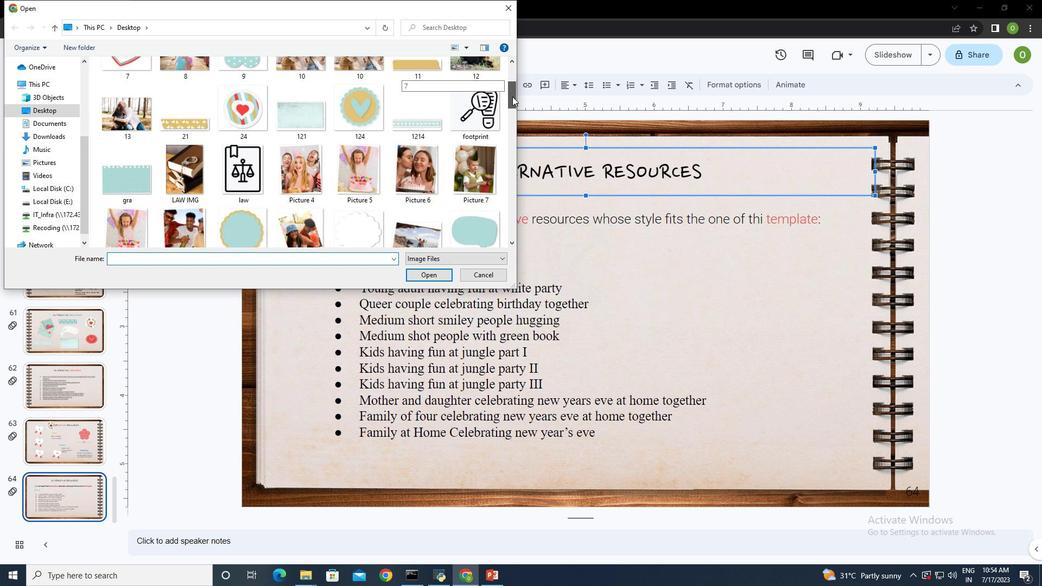 
Action: Mouse moved to (512, 143)
Screenshot: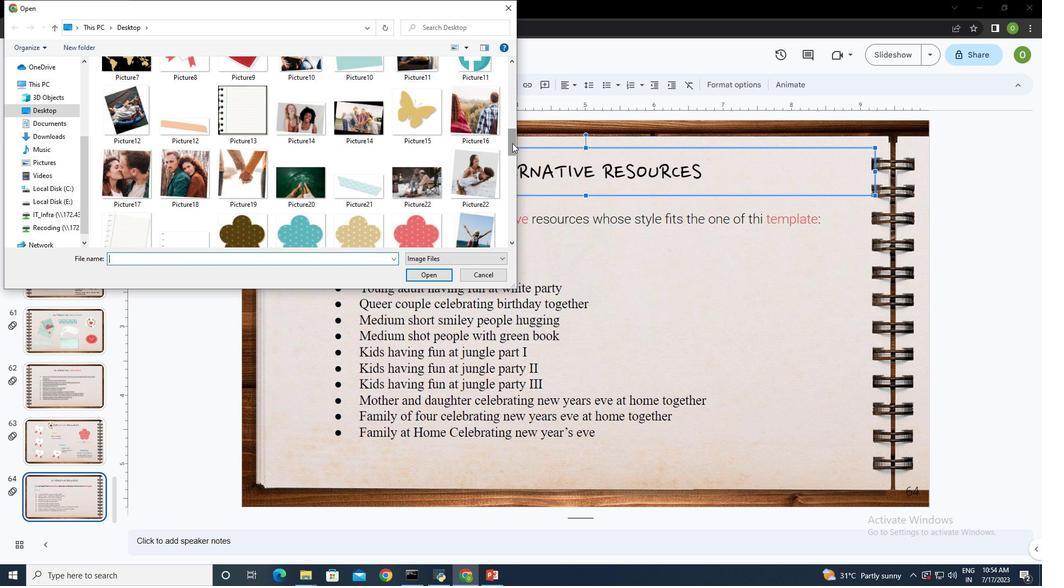 
Action: Mouse pressed left at (512, 143)
Screenshot: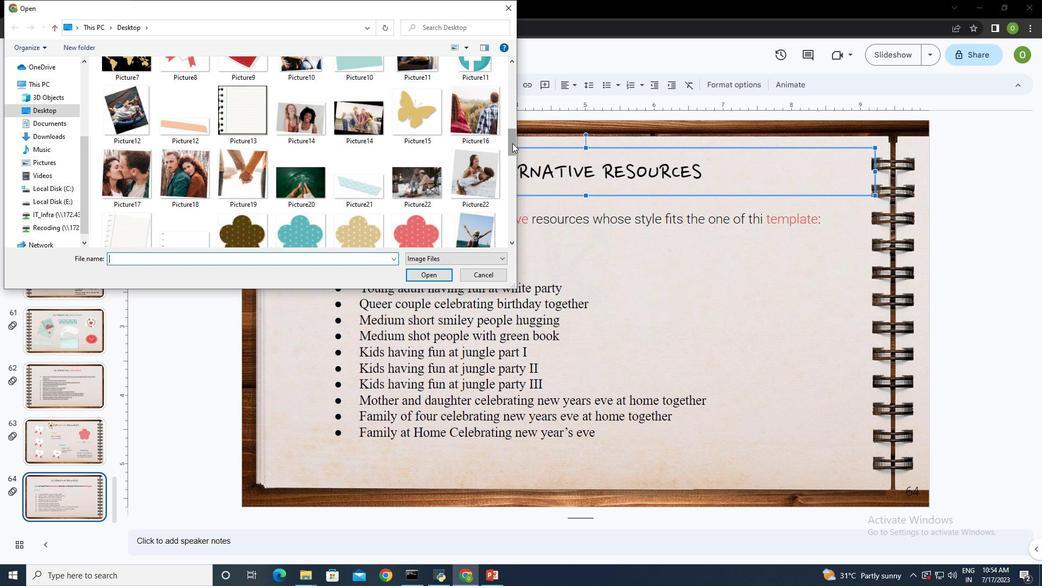 
Action: Mouse pressed left at (512, 143)
Screenshot: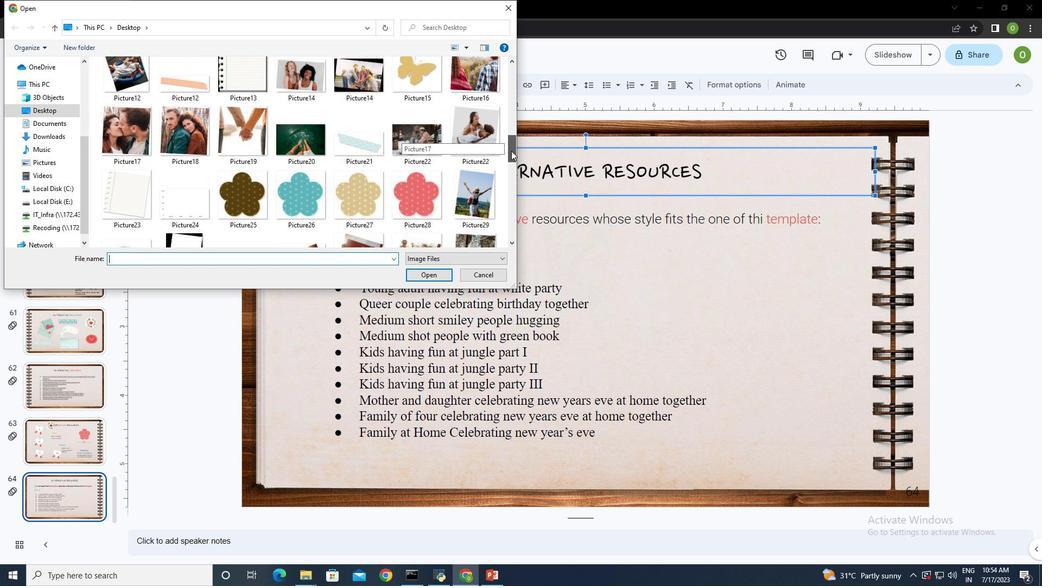 
Action: Mouse moved to (135, 148)
Screenshot: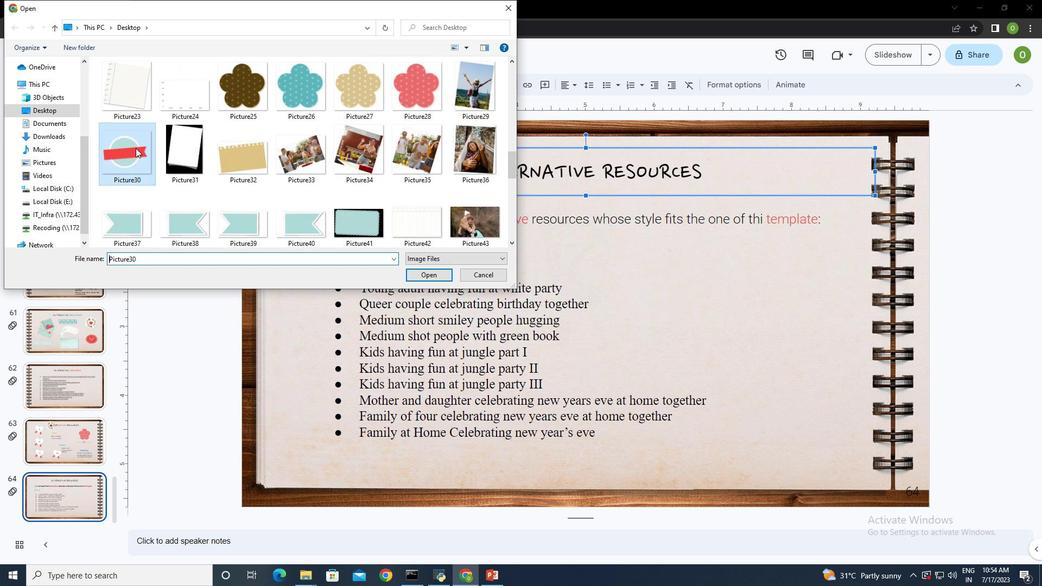 
Action: Mouse pressed left at (135, 148)
Screenshot: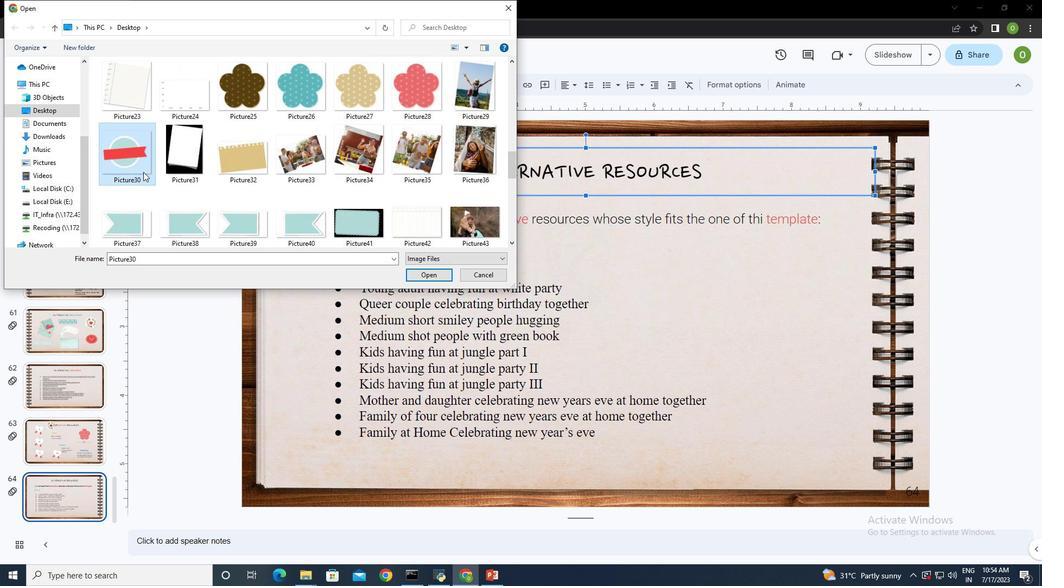
Action: Mouse moved to (426, 274)
Screenshot: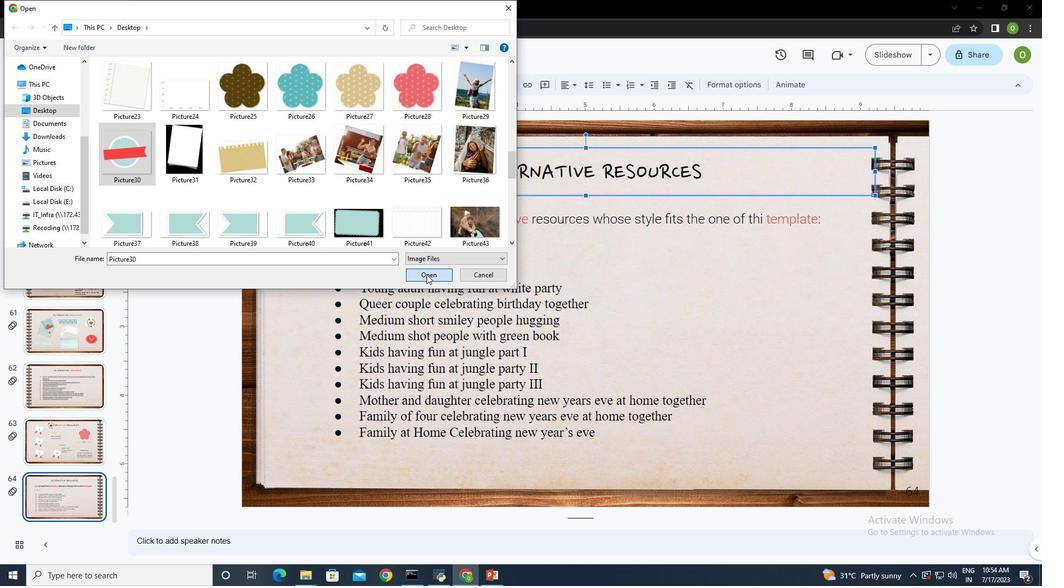 
Action: Mouse pressed left at (426, 274)
Screenshot: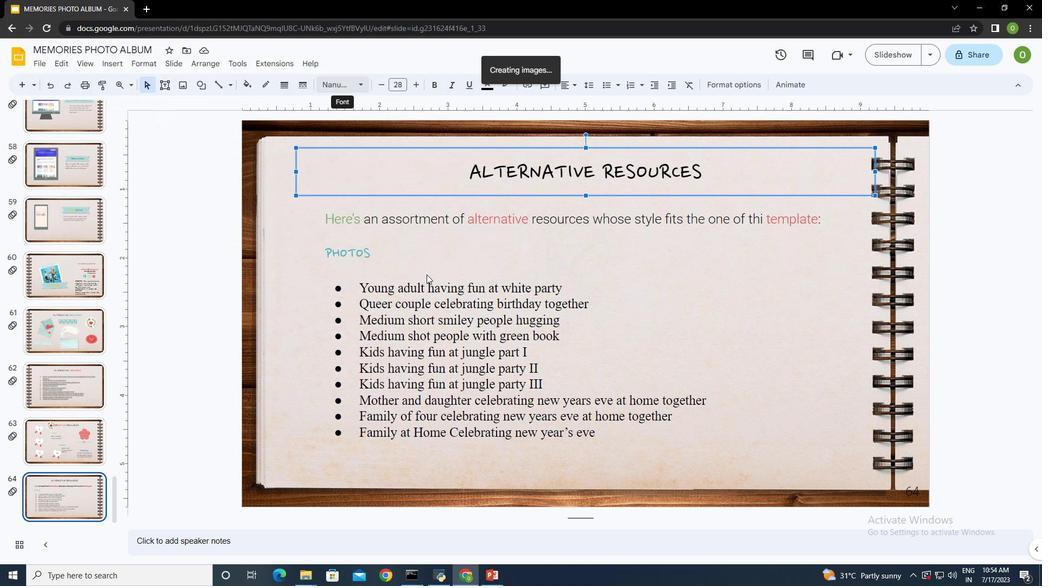 
Action: Mouse moved to (756, 462)
Screenshot: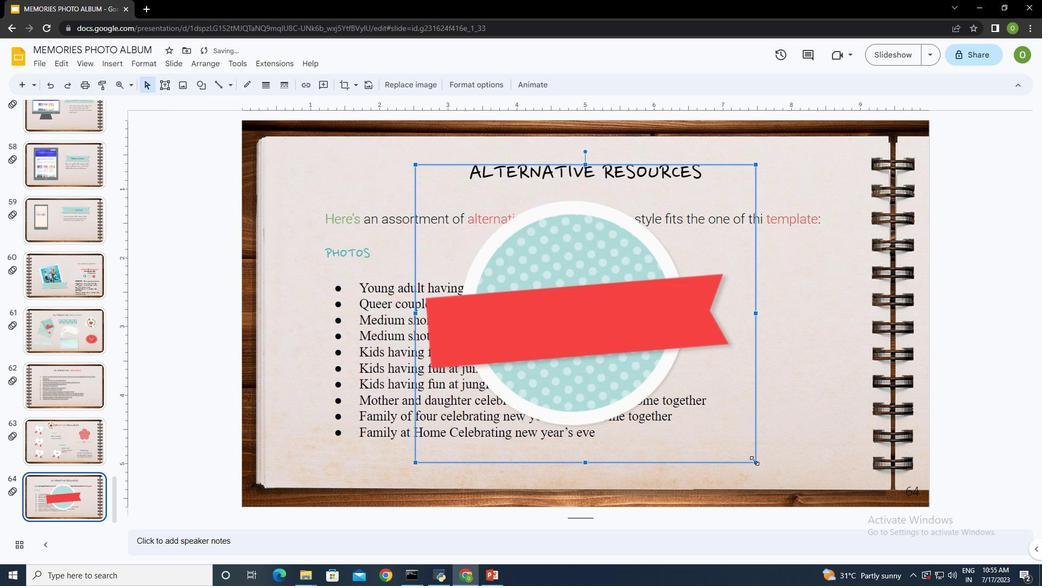 
Action: Mouse pressed left at (756, 462)
Screenshot: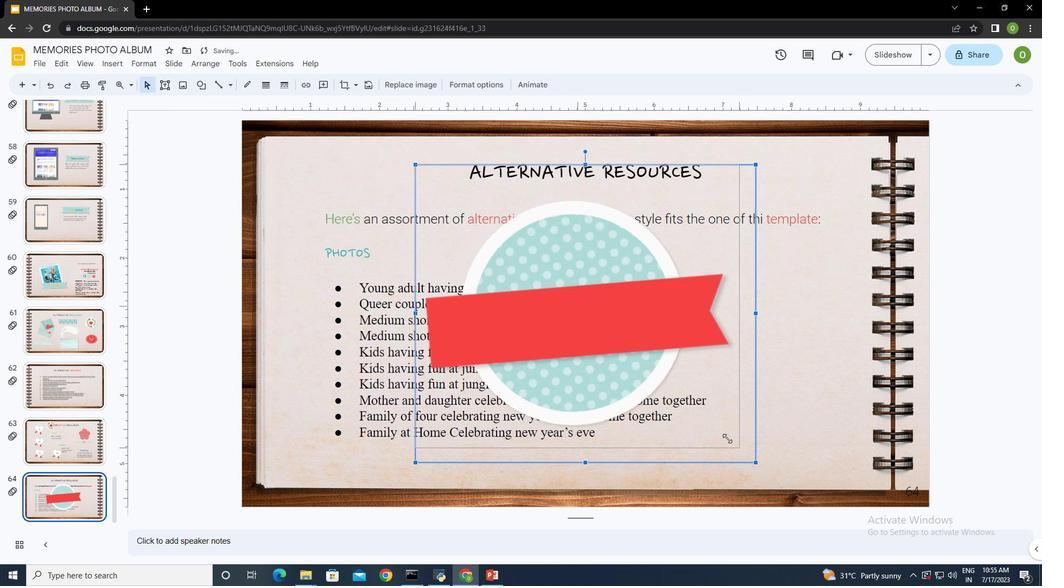 
Action: Mouse moved to (477, 217)
Screenshot: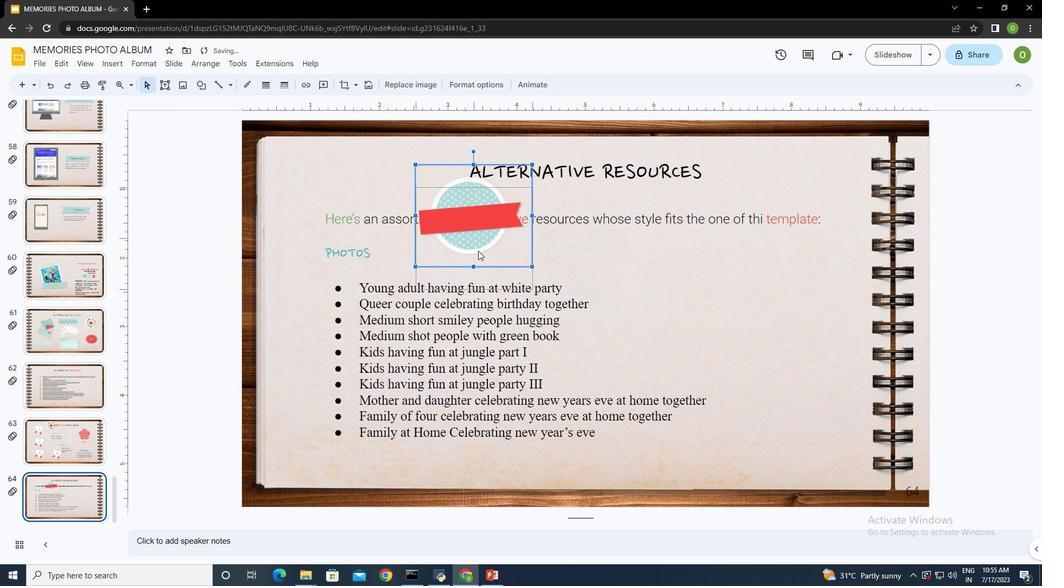 
Action: Mouse pressed left at (477, 217)
Screenshot: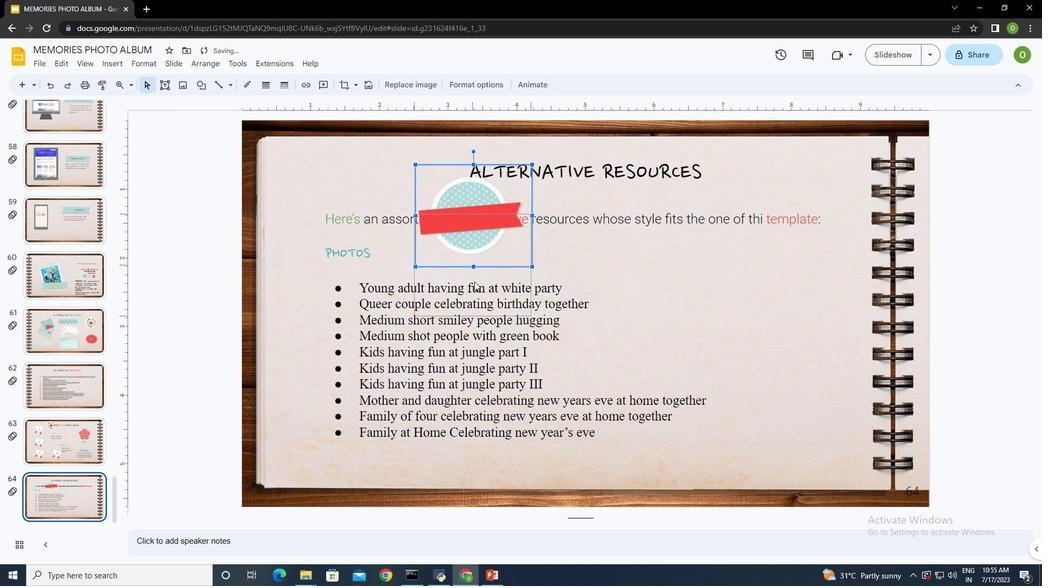 
Action: Mouse moved to (520, 410)
Screenshot: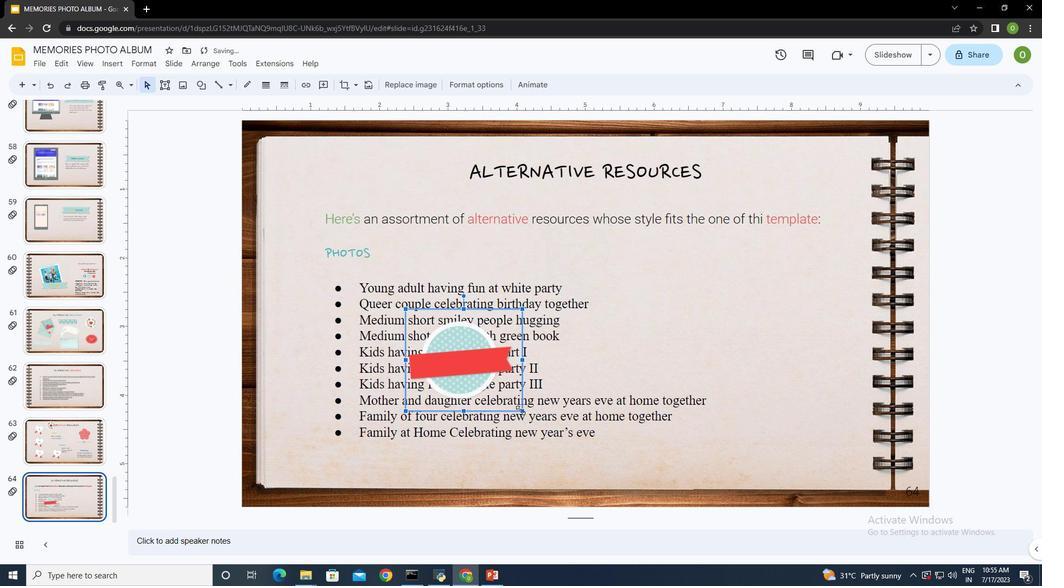 
Action: Mouse pressed left at (520, 410)
Screenshot: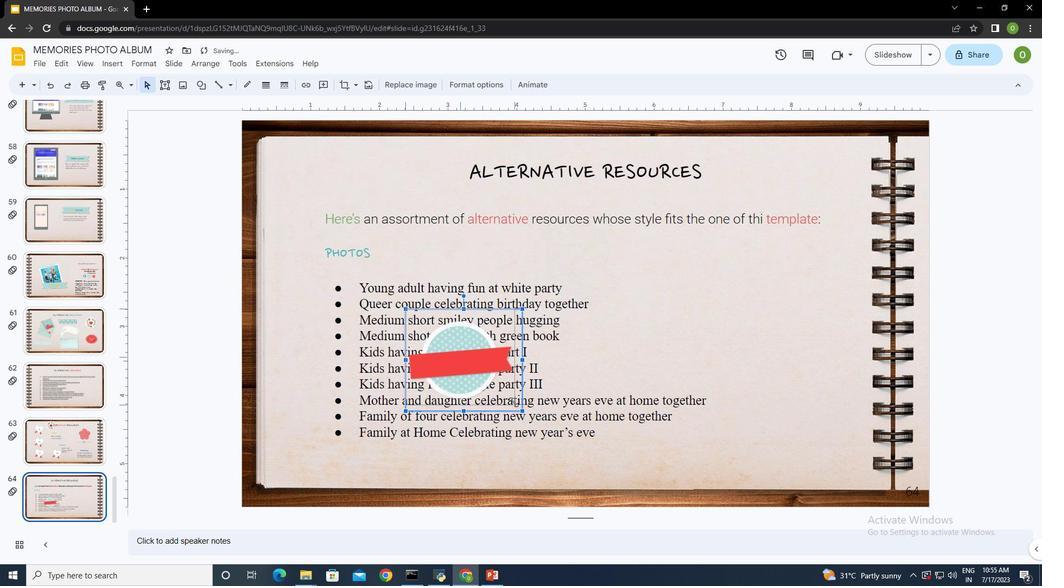 
Action: Mouse moved to (463, 339)
Screenshot: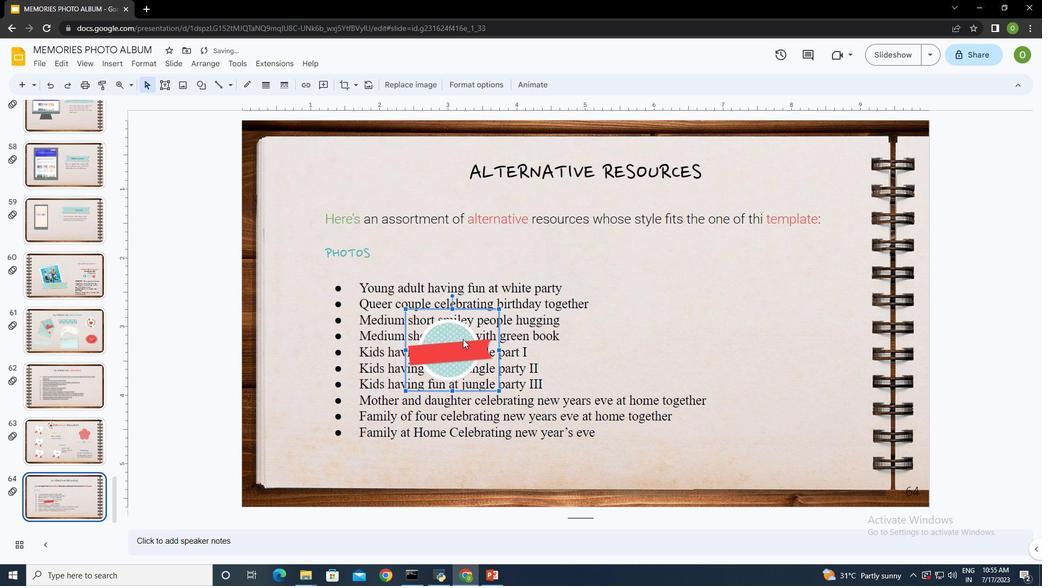 
Action: Mouse pressed left at (463, 339)
Screenshot: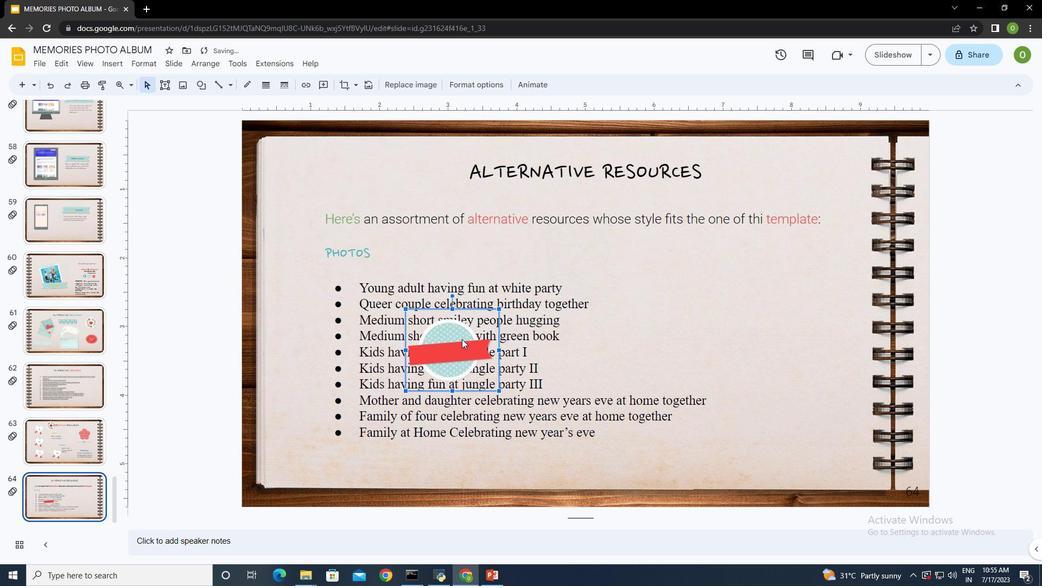 
Action: Mouse moved to (211, 64)
Screenshot: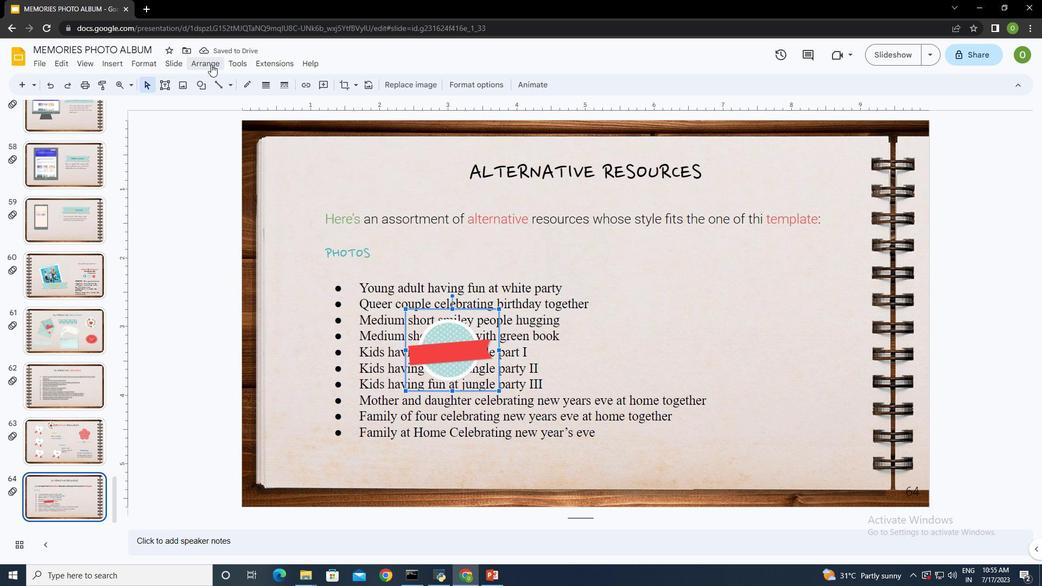 
Action: Mouse pressed left at (211, 64)
Screenshot: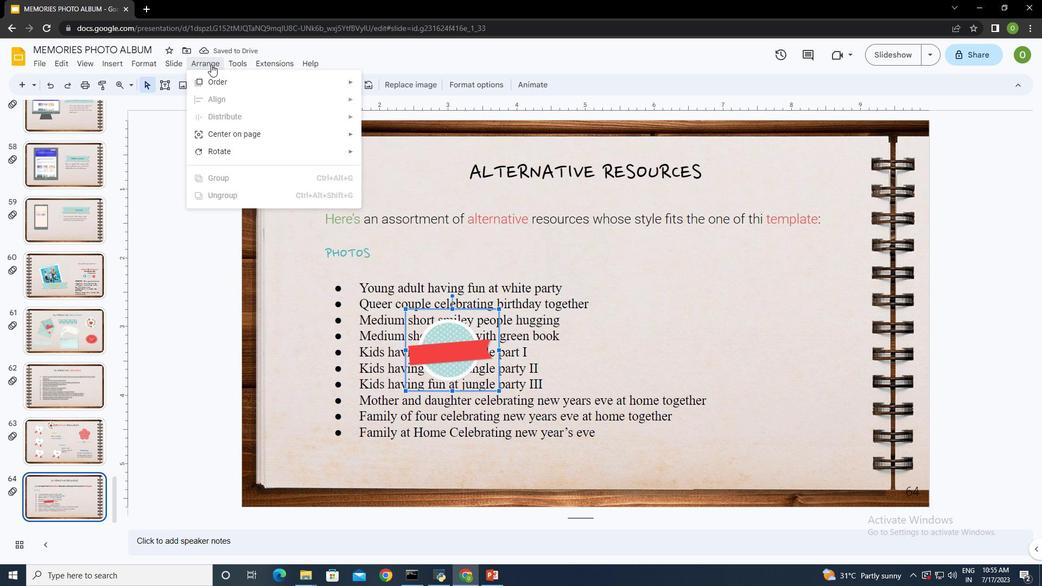 
Action: Mouse moved to (394, 138)
Screenshot: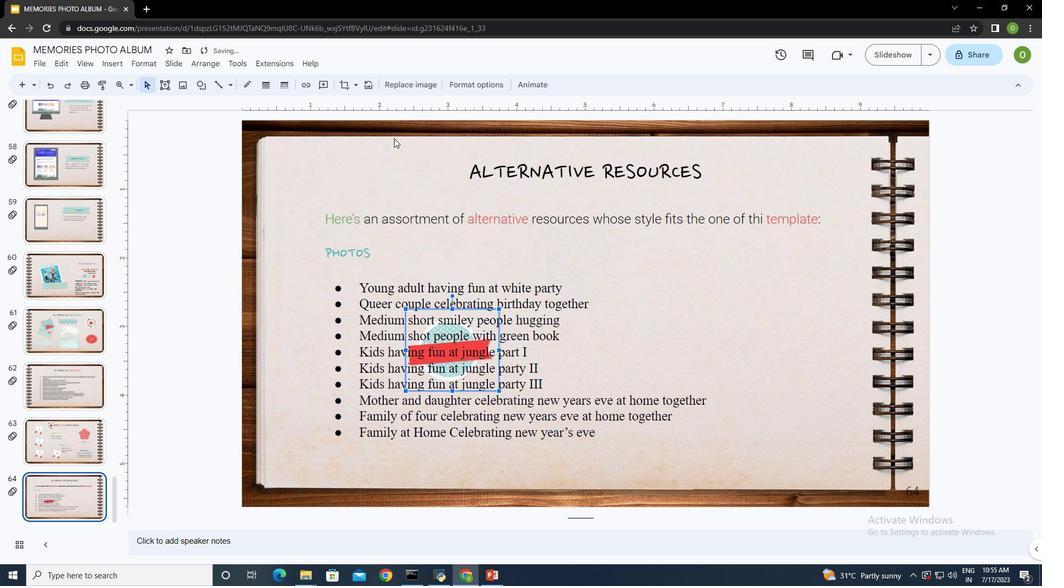 
Action: Mouse pressed left at (394, 138)
Screenshot: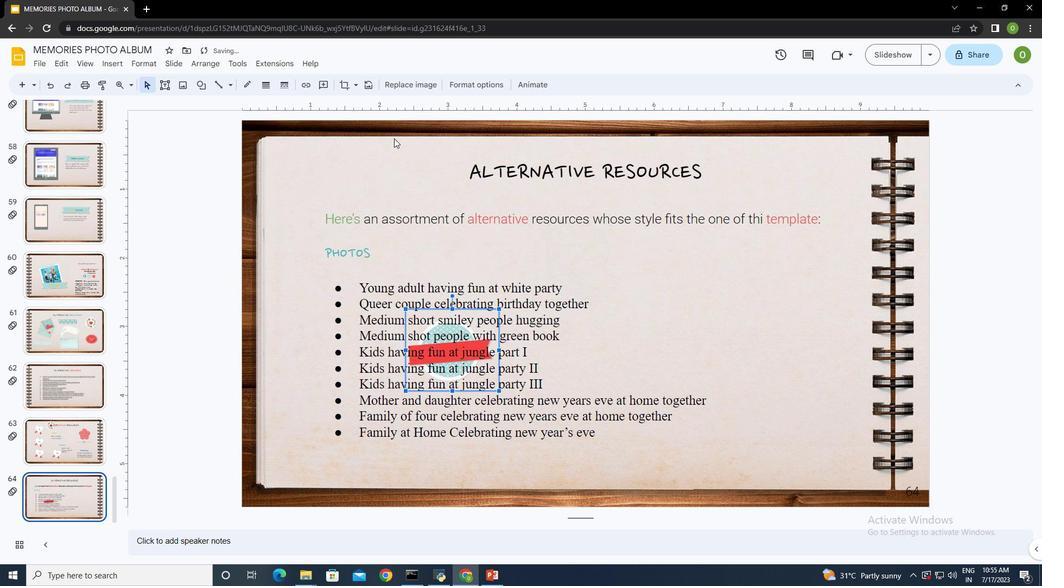 
Action: Mouse moved to (676, 358)
Screenshot: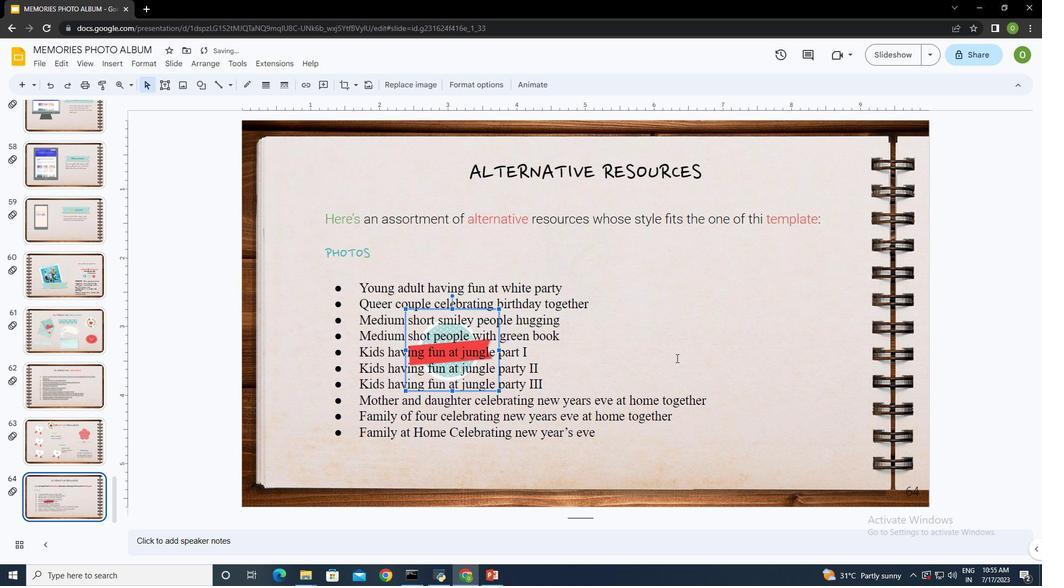 
Action: Mouse pressed left at (676, 358)
Screenshot: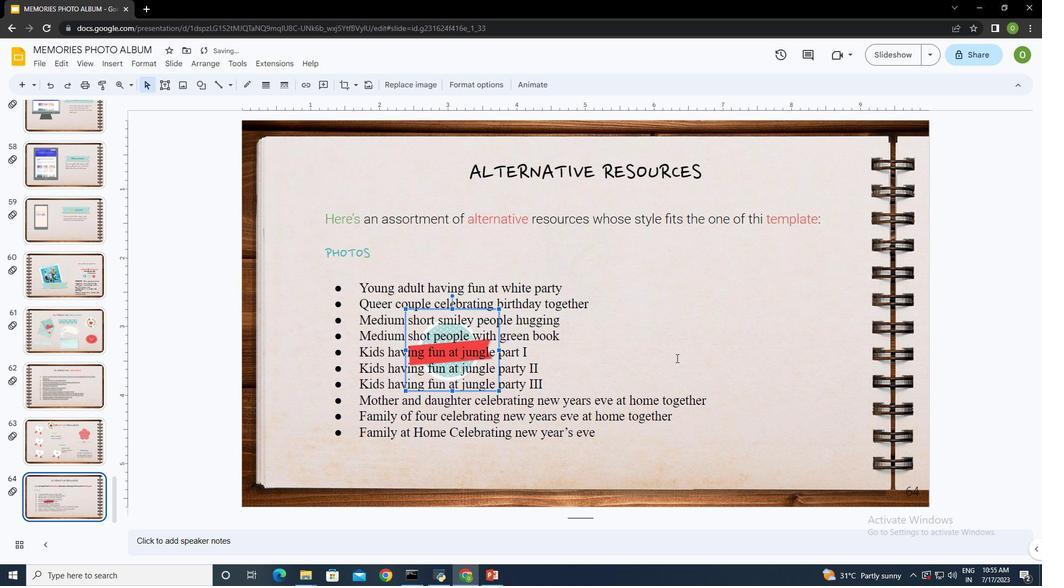 
Action: Mouse moved to (381, 167)
Screenshot: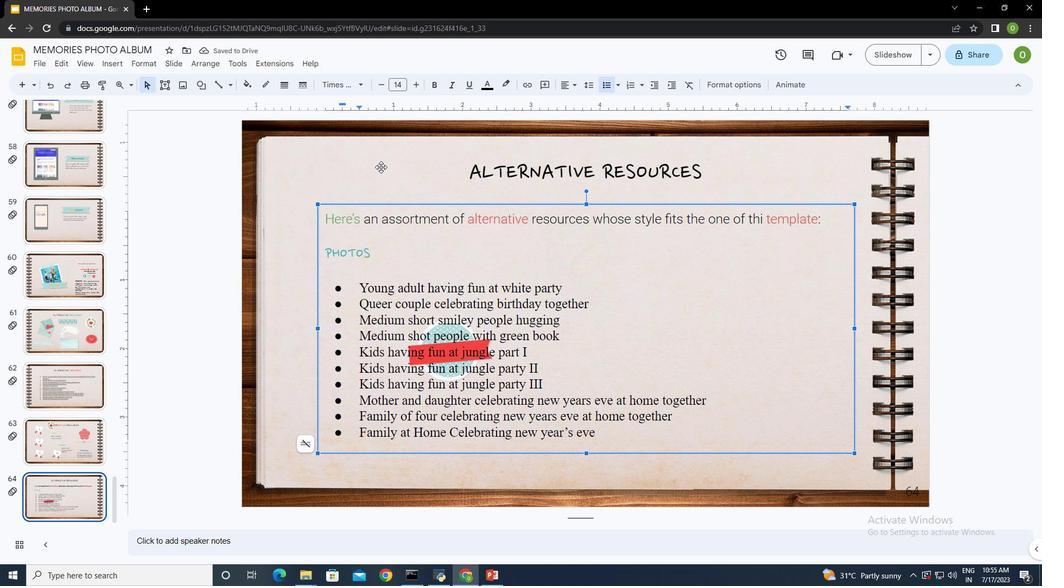 
Action: Mouse pressed left at (381, 167)
Screenshot: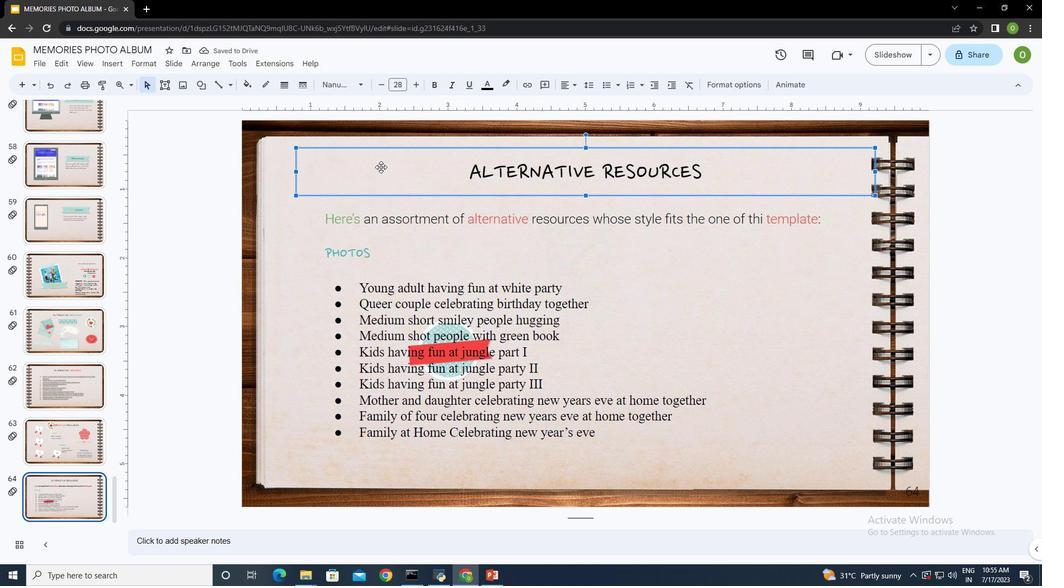 
Action: Mouse moved to (313, 299)
Screenshot: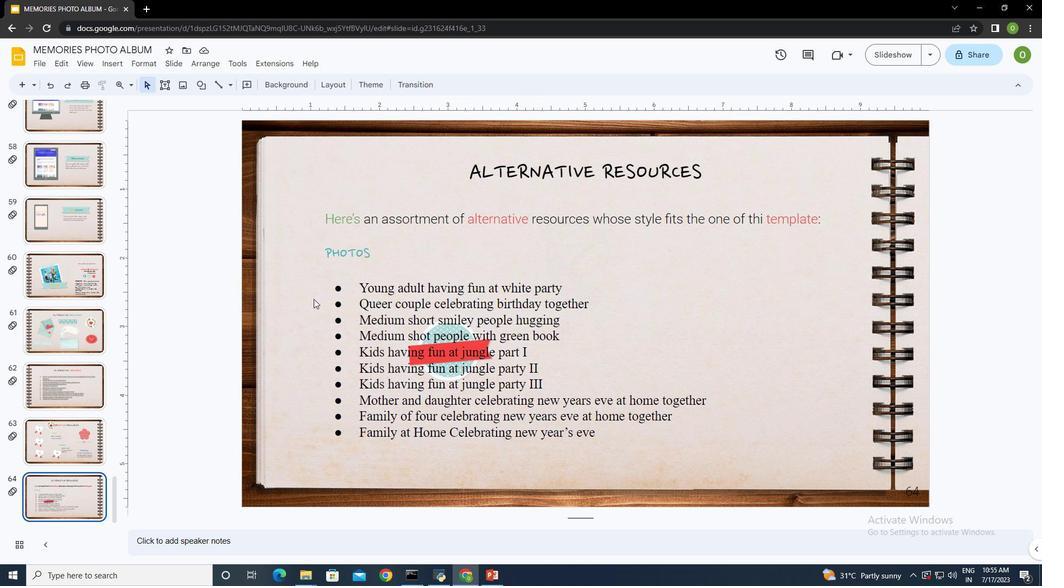 
Action: Mouse pressed left at (313, 299)
Screenshot: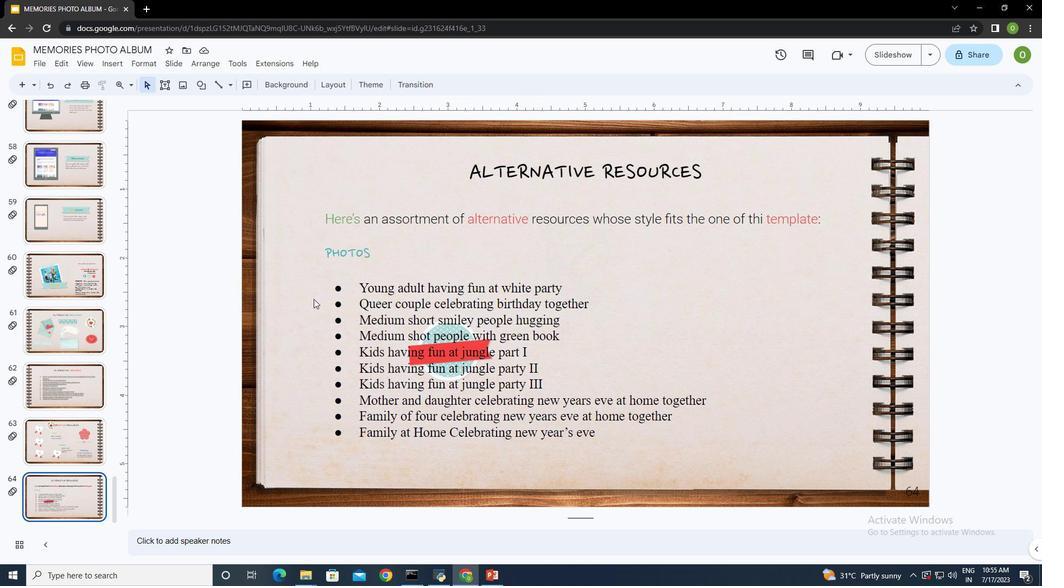 
Action: Mouse moved to (260, 285)
Screenshot: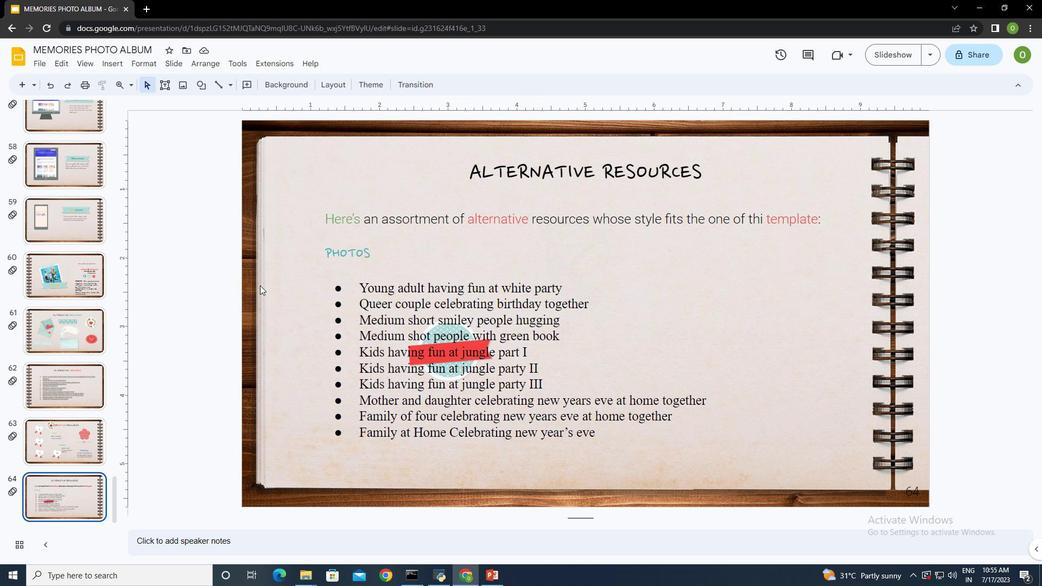 
